 Task: House Cleaning Receipt Template.
Action: Mouse pressed left at (276, 144)
Screenshot: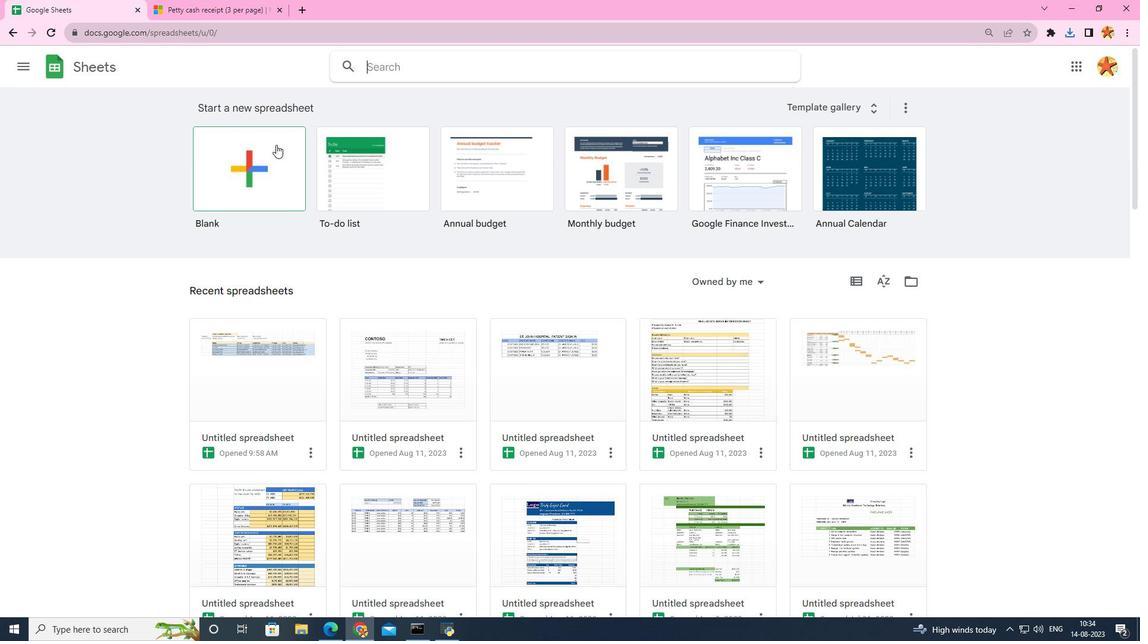 
Action: Mouse moved to (147, 181)
Screenshot: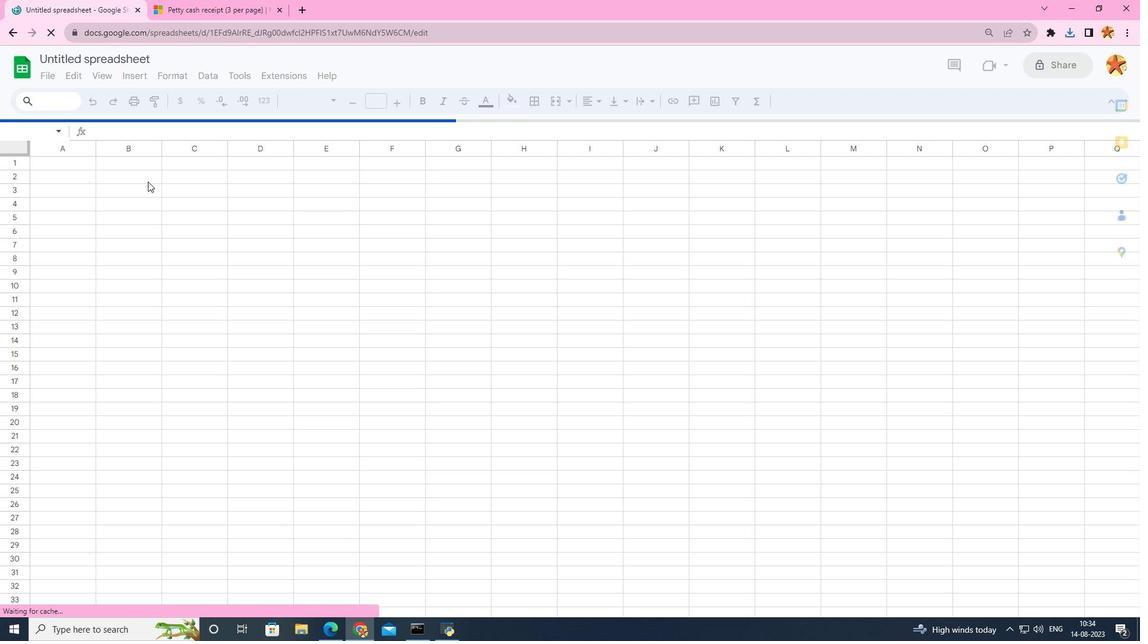 
Action: Mouse pressed left at (147, 181)
Screenshot: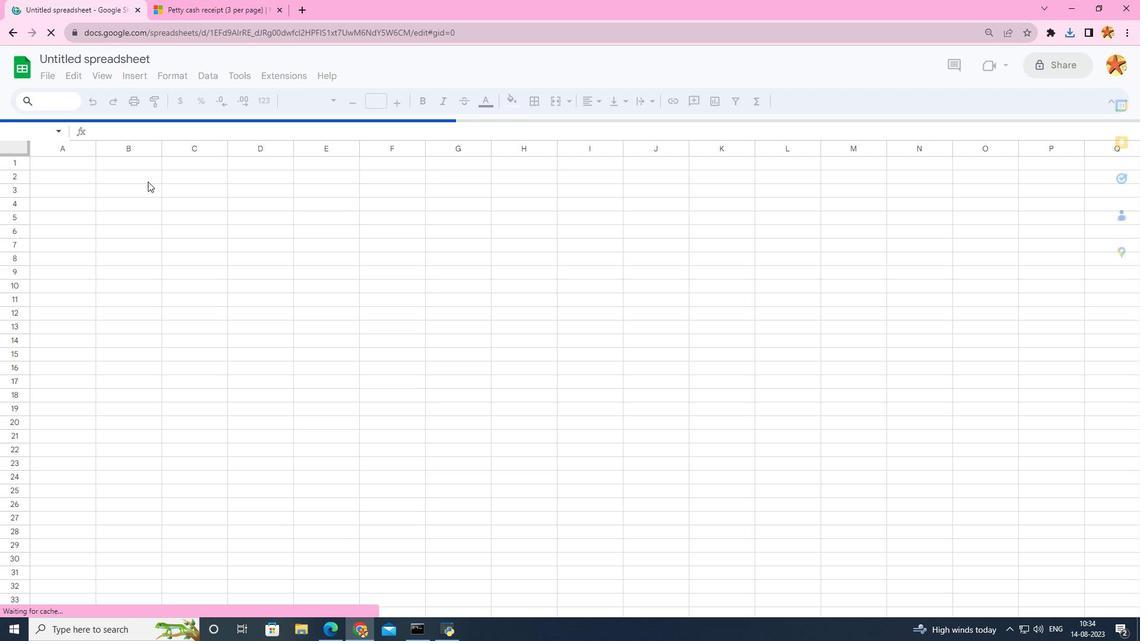 
Action: Mouse pressed left at (147, 181)
Screenshot: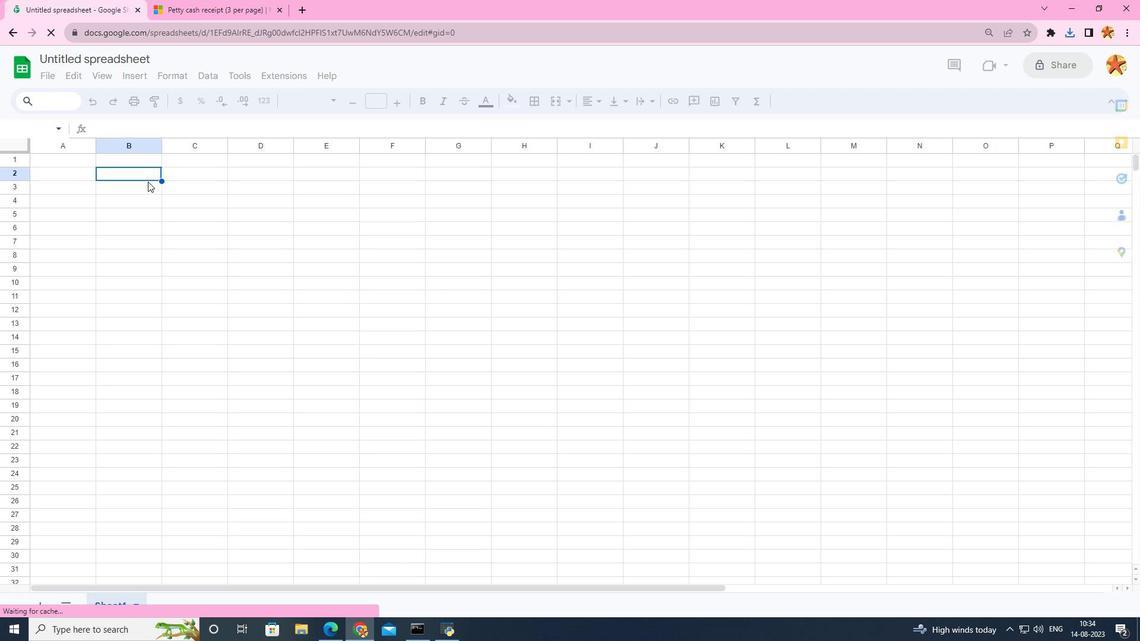 
Action: Mouse moved to (273, 171)
Screenshot: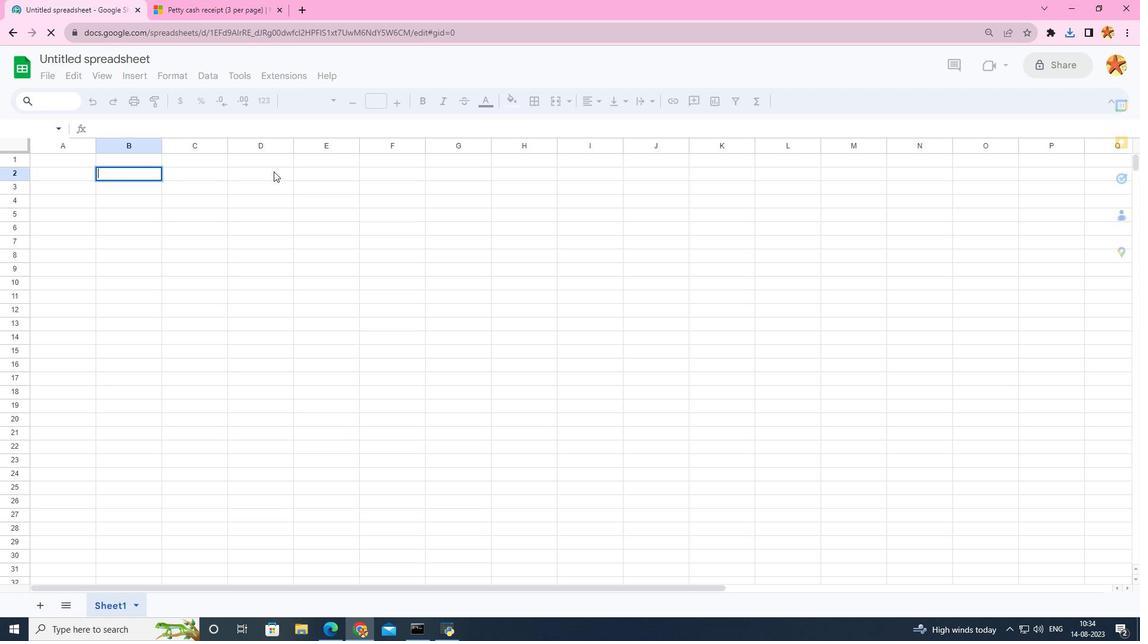 
Action: Mouse pressed left at (273, 171)
Screenshot: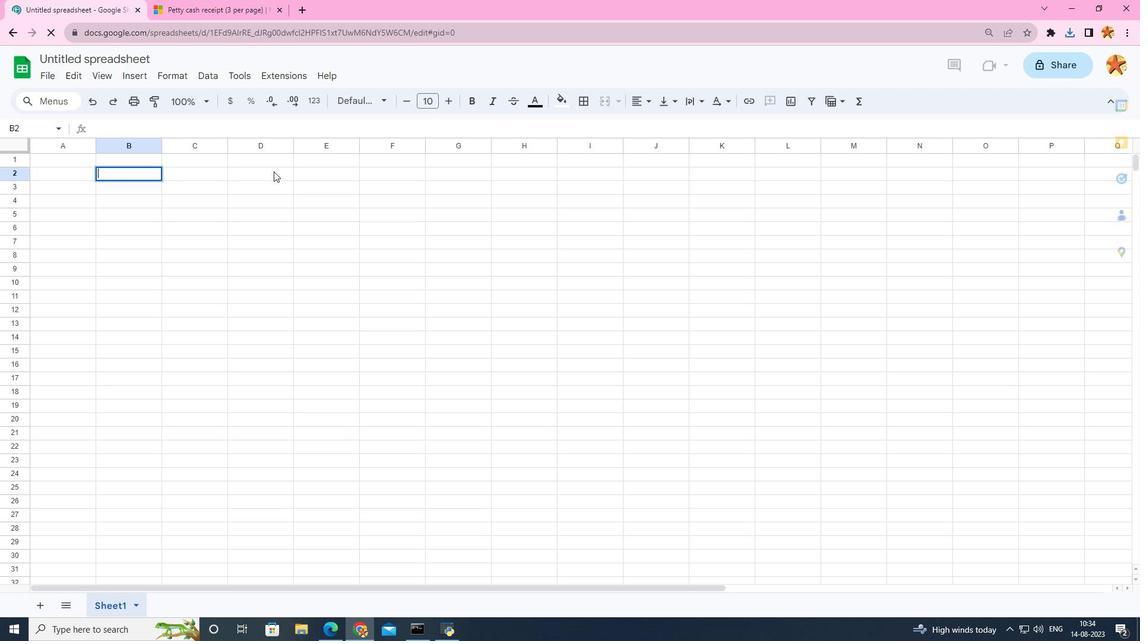 
Action: Mouse pressed left at (273, 171)
Screenshot: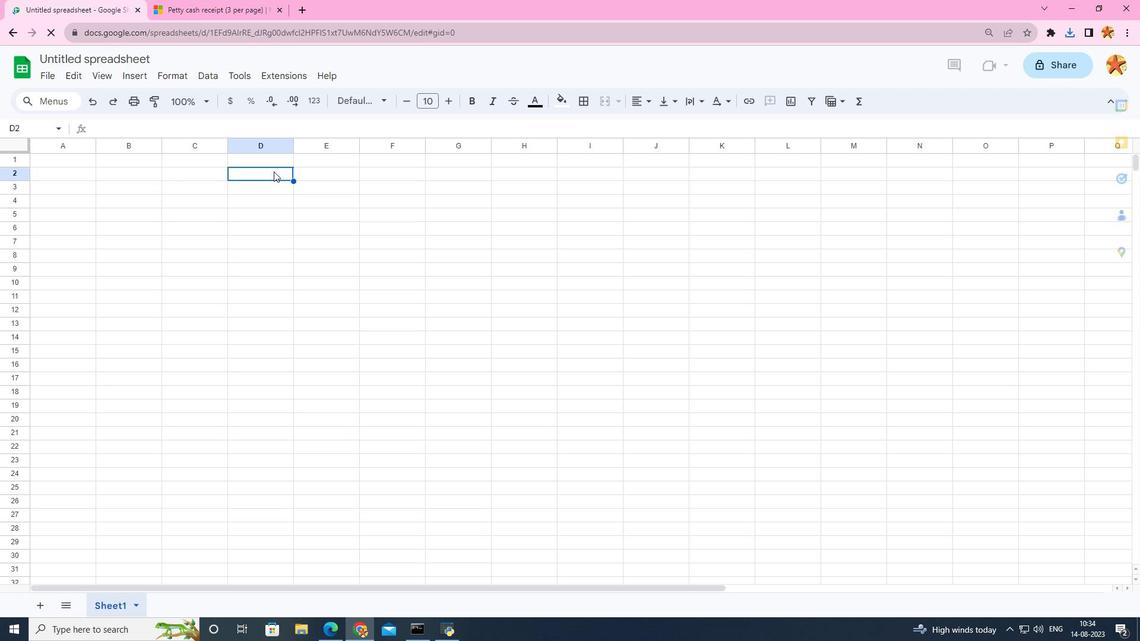 
Action: Mouse moved to (328, 172)
Screenshot: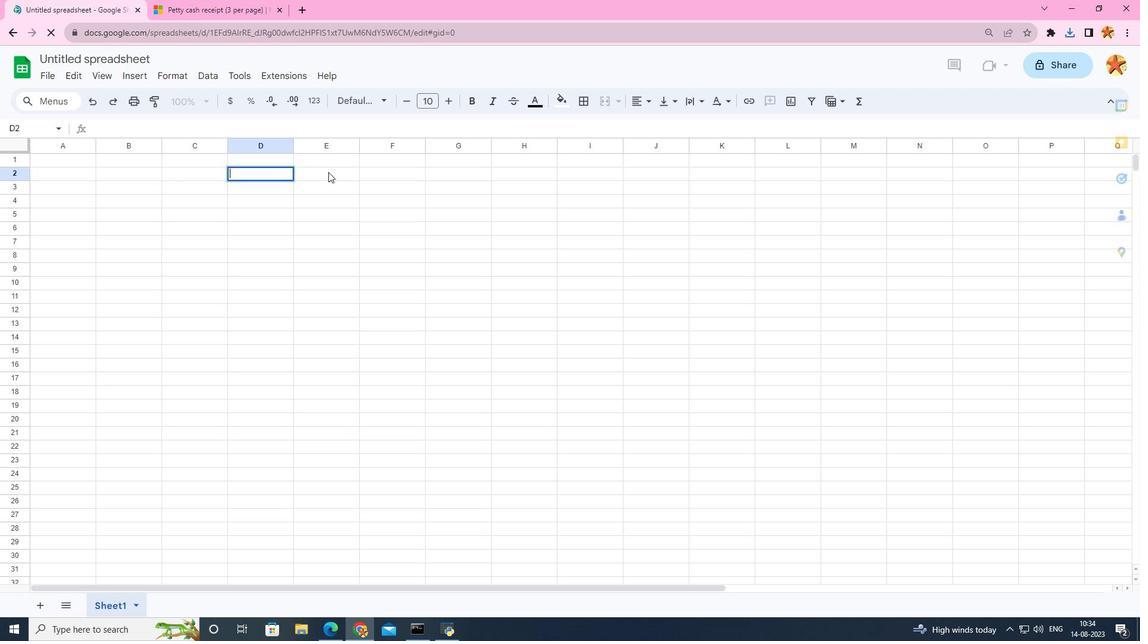
Action: Mouse pressed left at (328, 172)
Screenshot: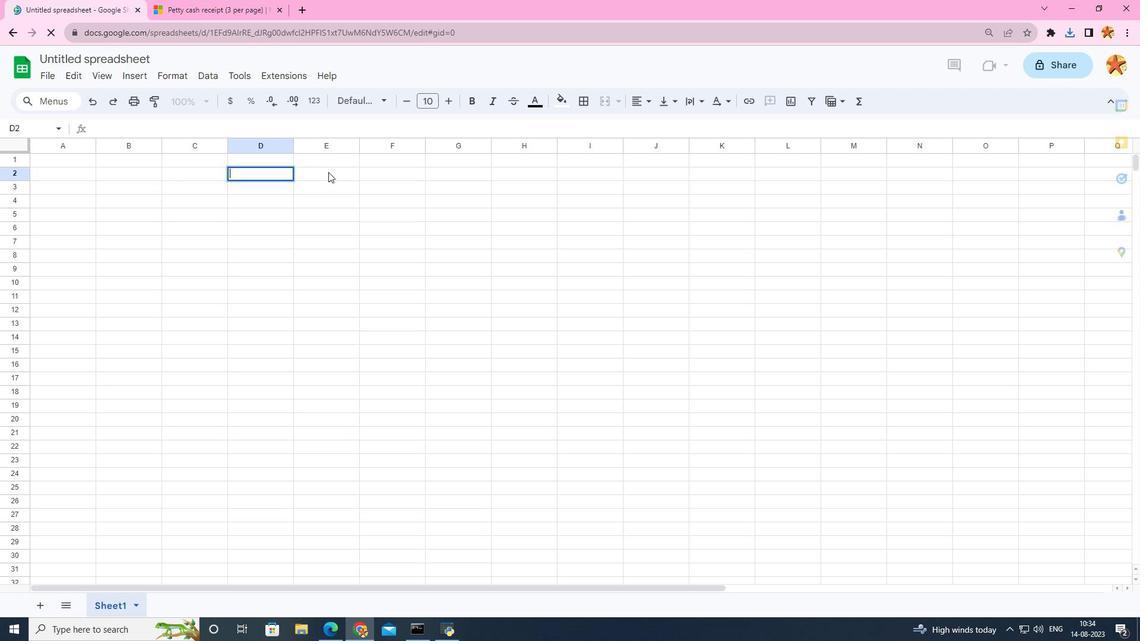 
Action: Mouse moved to (363, 169)
Screenshot: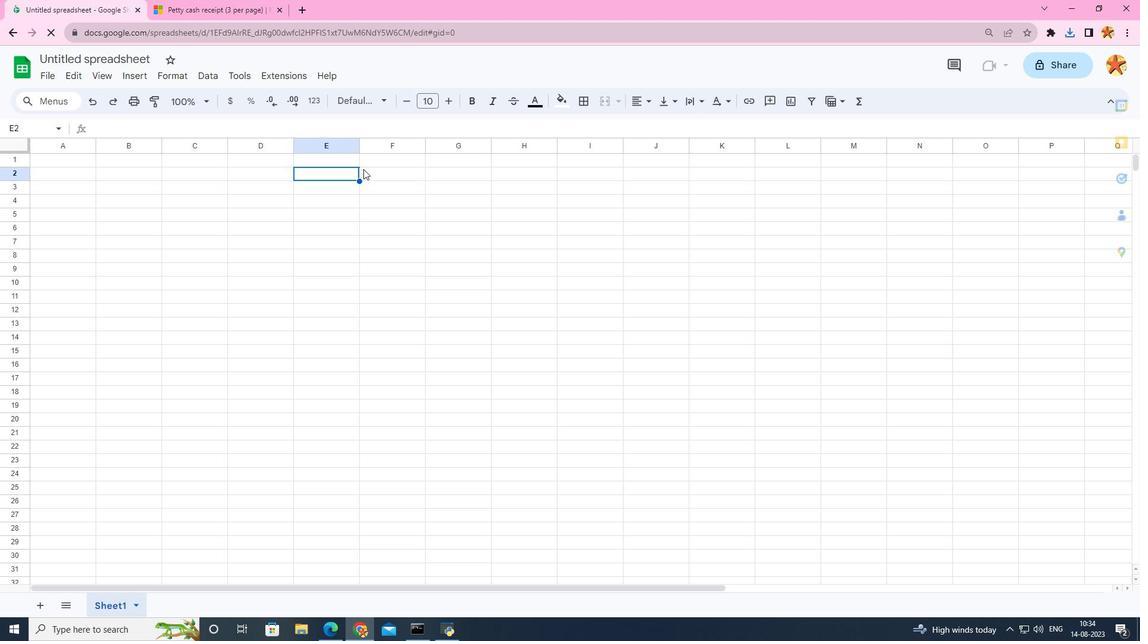 
Action: Key pressed <Key.caps_lock>DA<Key.caps_lock><Key.backspace>ate
Screenshot: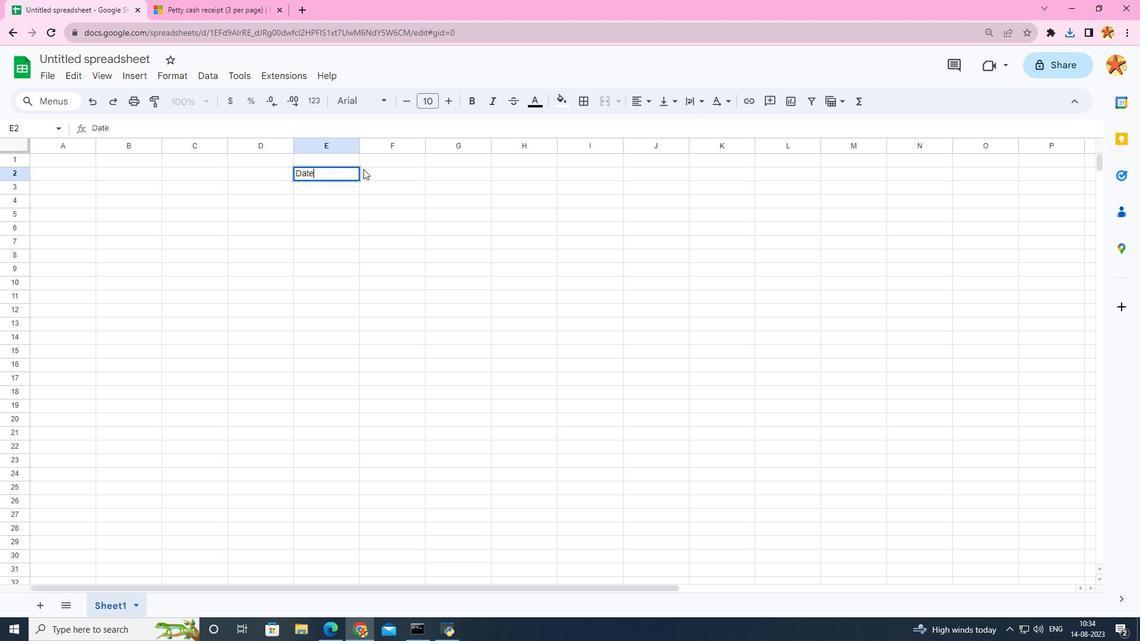 
Action: Mouse moved to (339, 191)
Screenshot: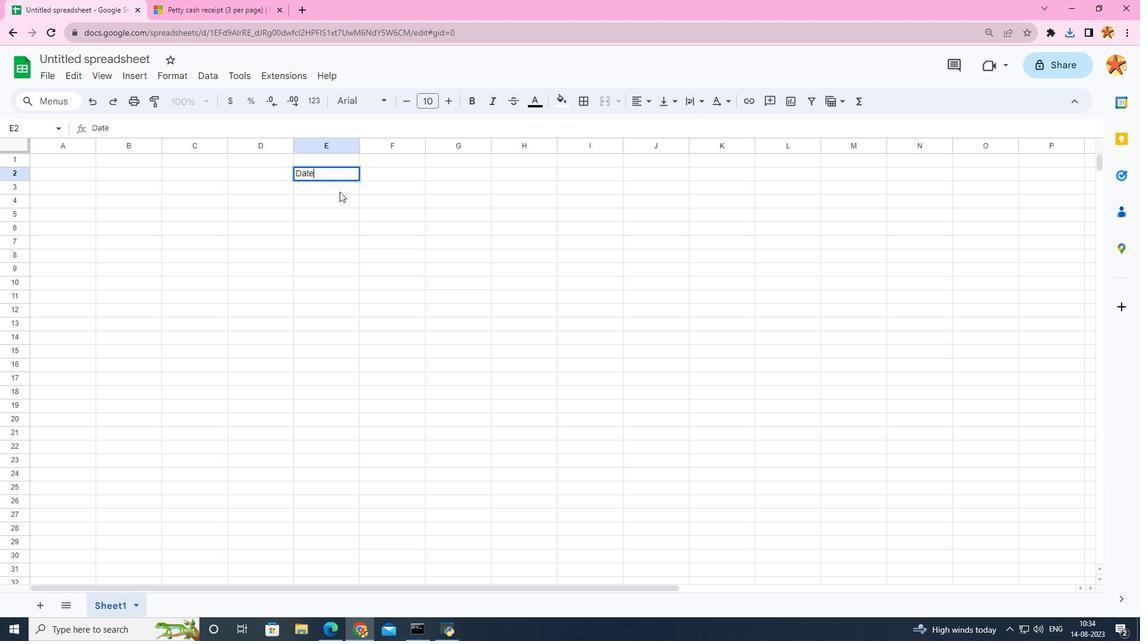 
Action: Mouse pressed left at (339, 191)
Screenshot: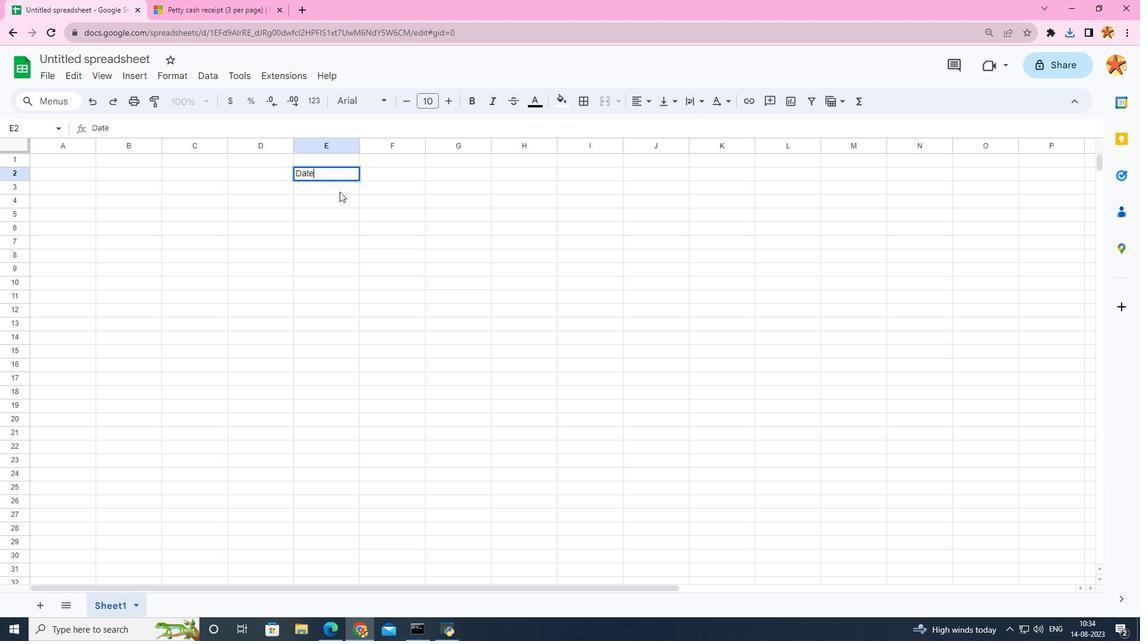 
Action: Mouse moved to (339, 192)
Screenshot: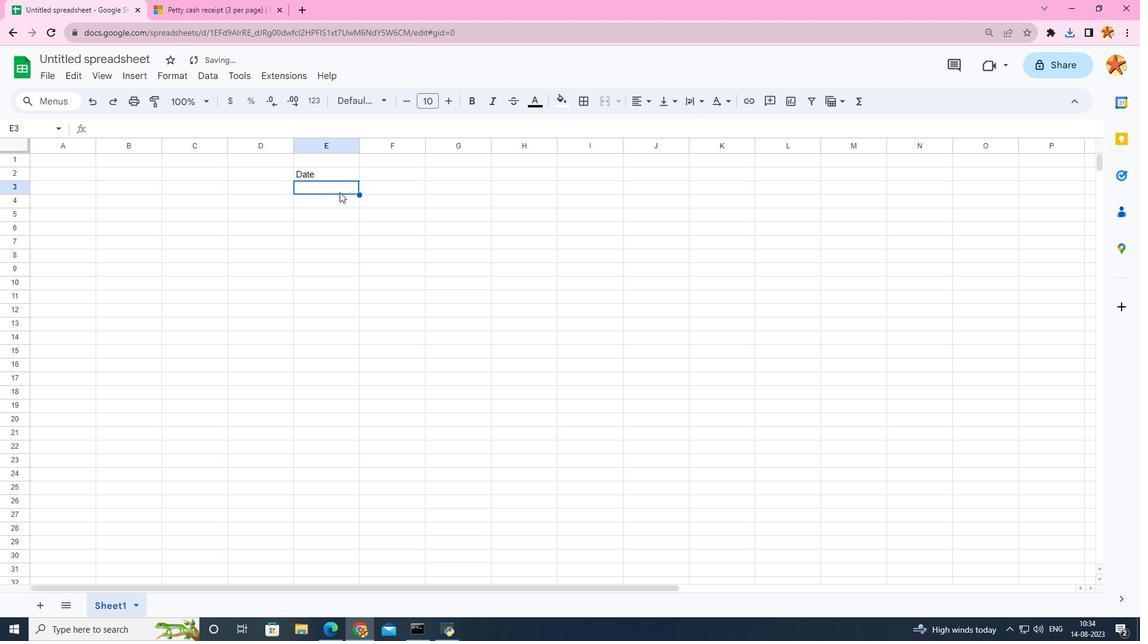 
Action: Mouse pressed left at (339, 192)
Screenshot: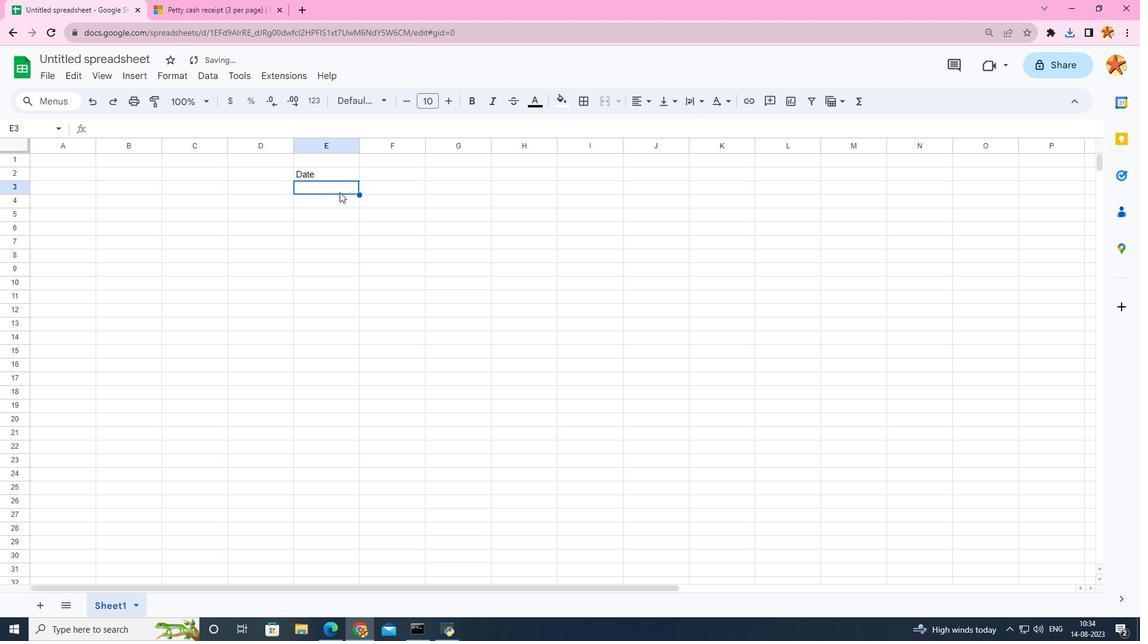 
Action: Mouse moved to (347, 189)
Screenshot: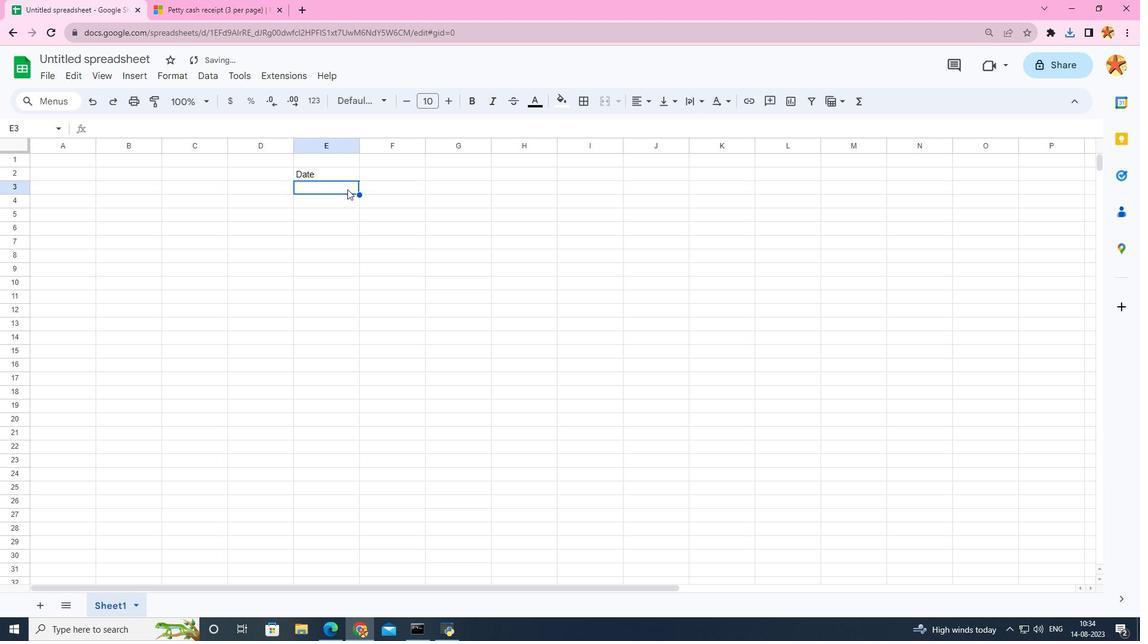 
Action: Key pressed <Key.caps_lock>N<Key.caps_lock>umber
Screenshot: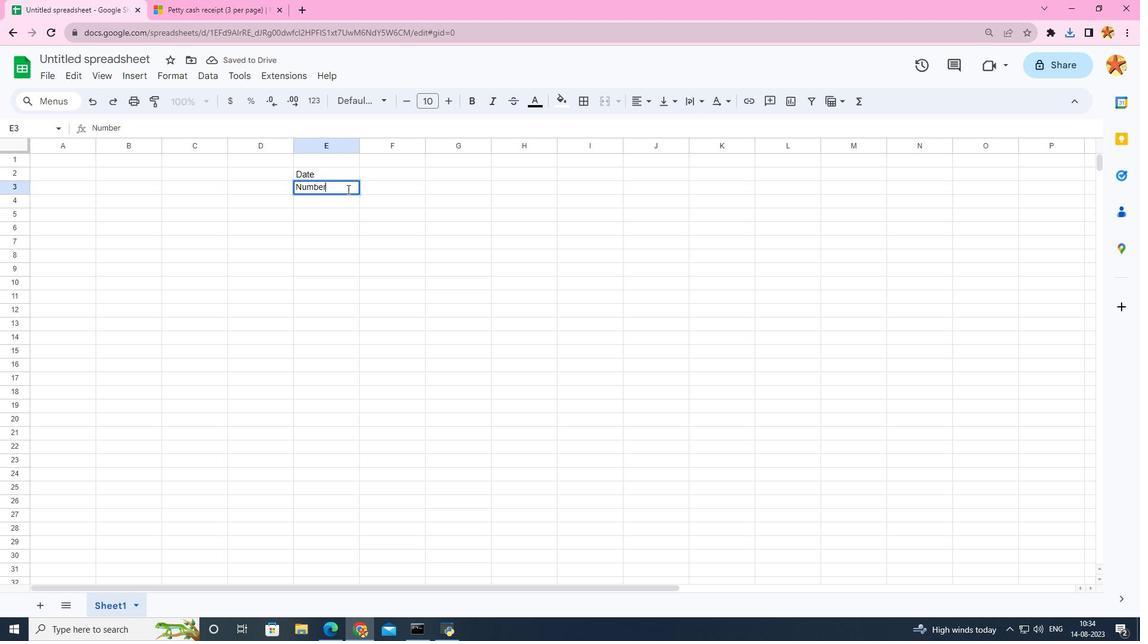 
Action: Mouse moved to (321, 200)
Screenshot: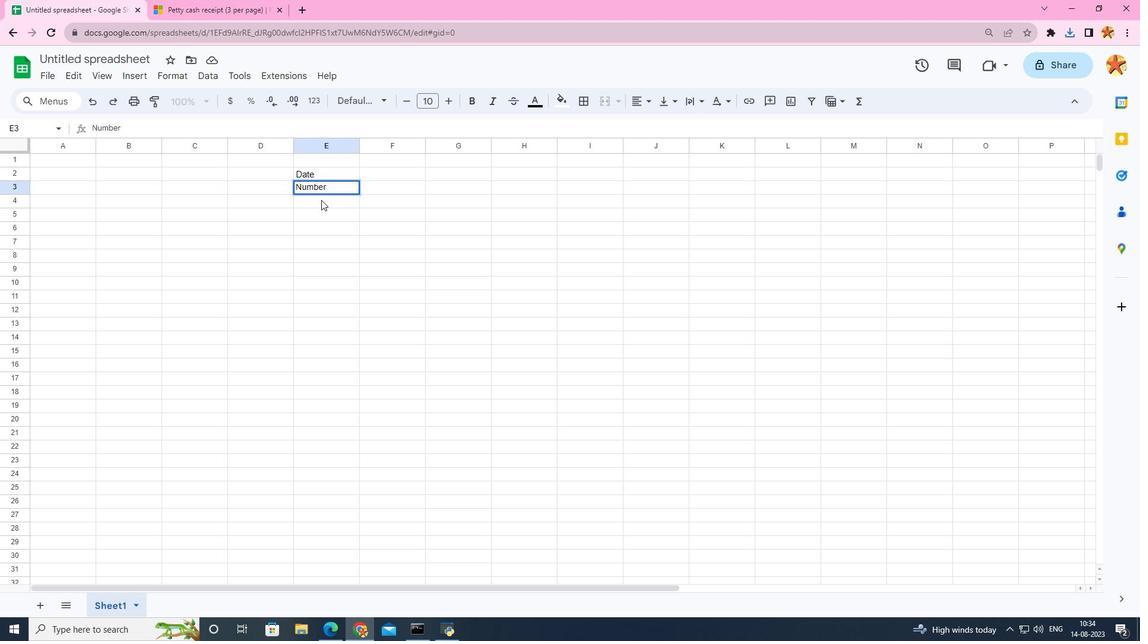
Action: Mouse pressed left at (321, 200)
Screenshot: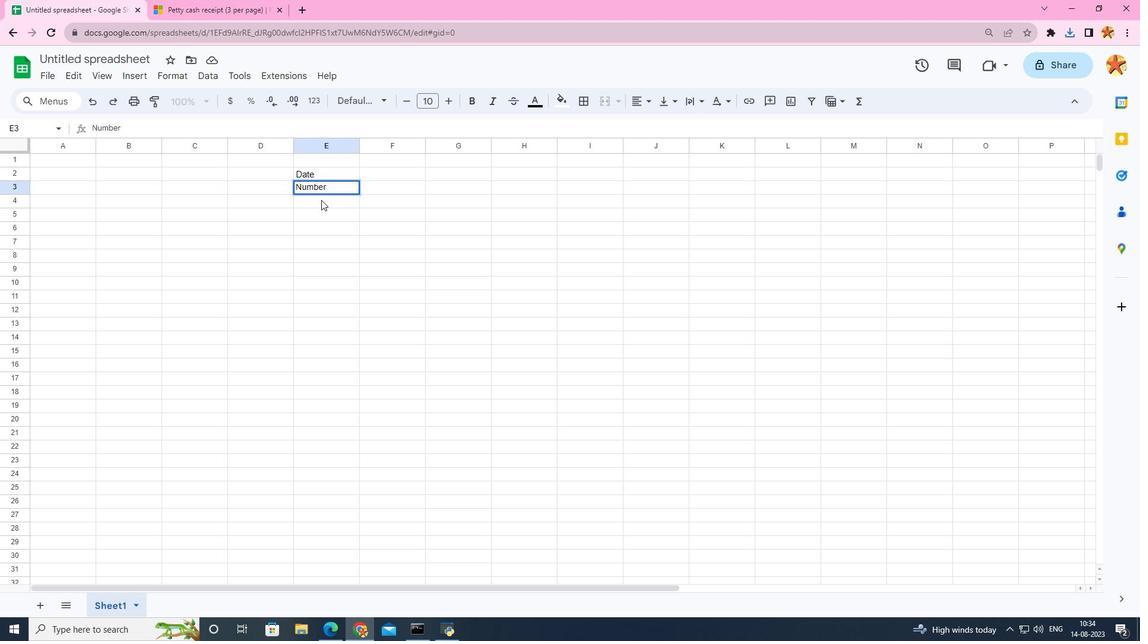 
Action: Mouse pressed left at (321, 200)
Screenshot: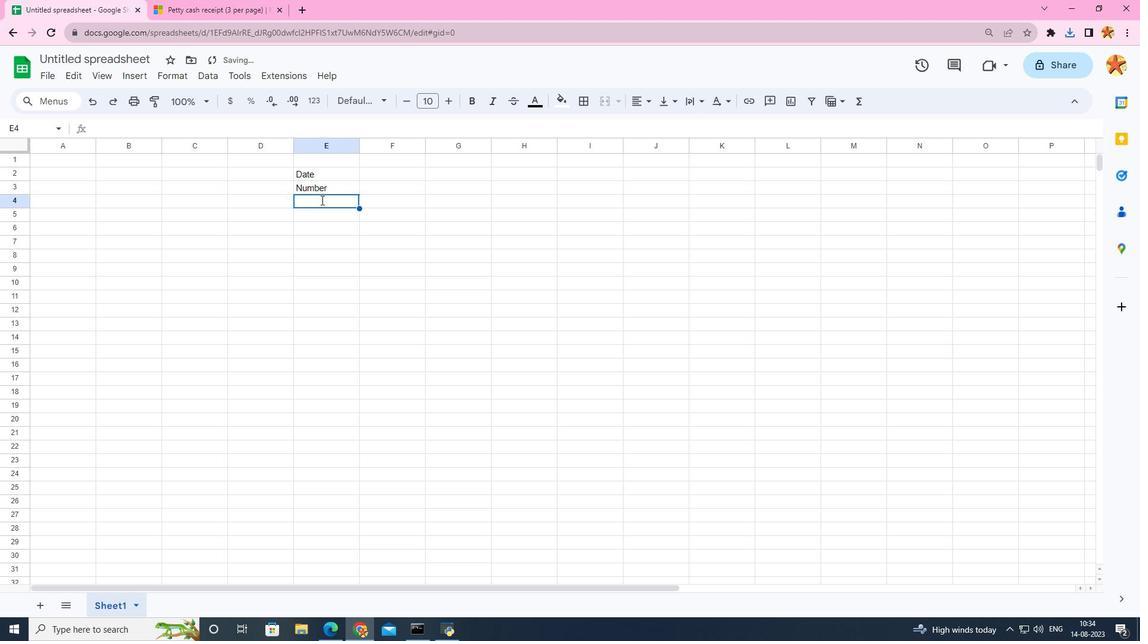 
Action: Key pressed <Key.caps_lock>A<Key.caps_lock>mount
Screenshot: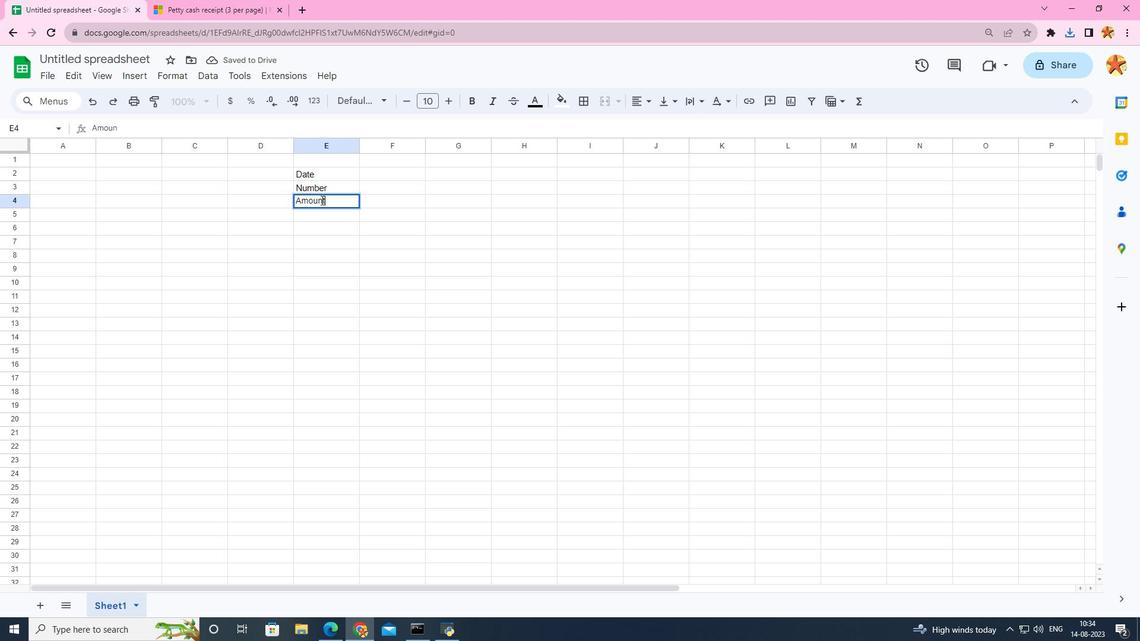 
Action: Mouse moved to (198, 191)
Screenshot: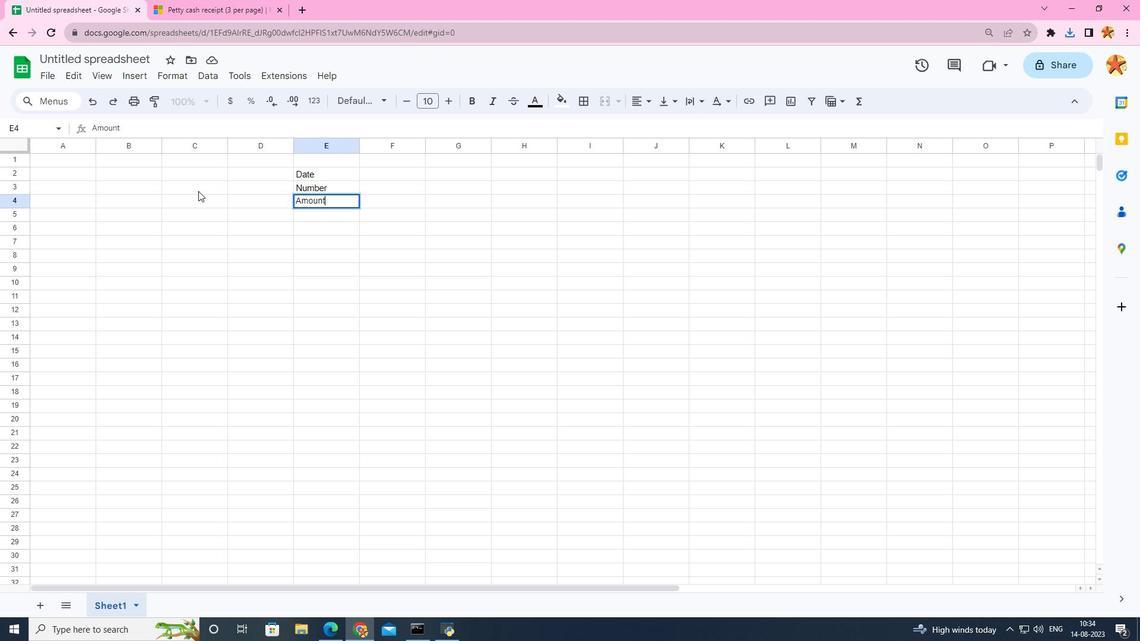 
Action: Mouse pressed left at (198, 191)
Screenshot: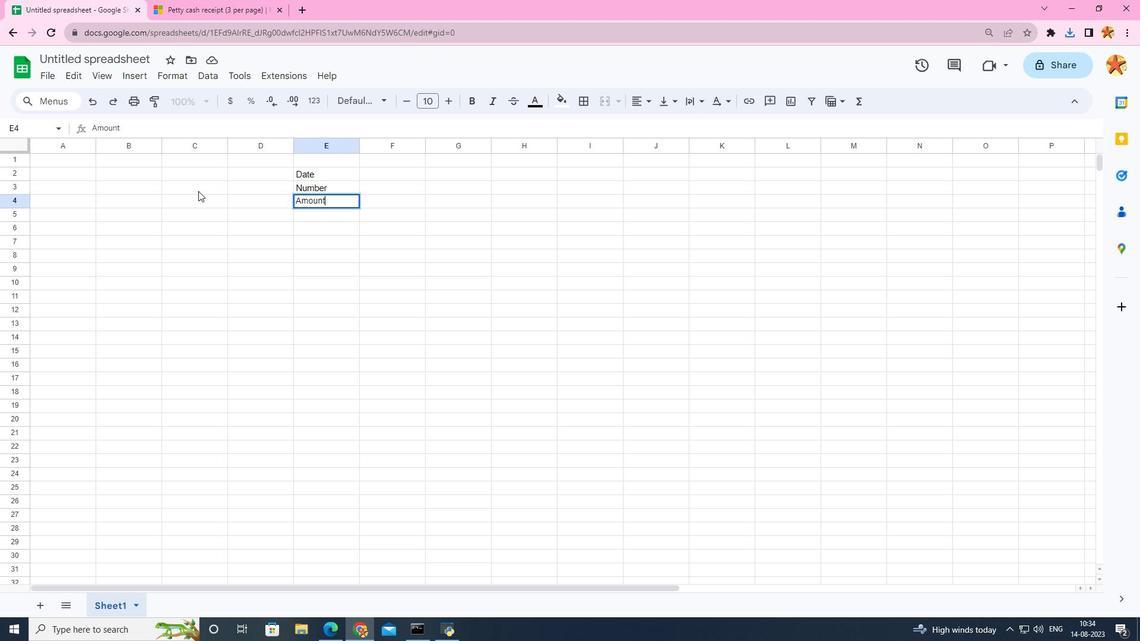 
Action: Mouse moved to (104, 174)
Screenshot: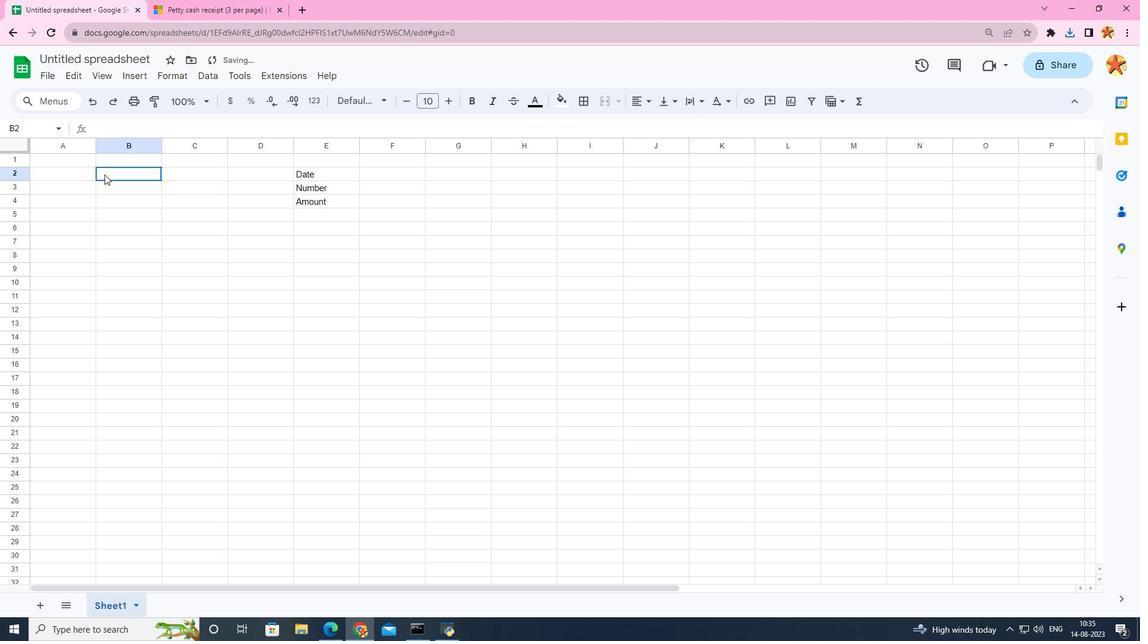 
Action: Mouse pressed left at (104, 174)
Screenshot: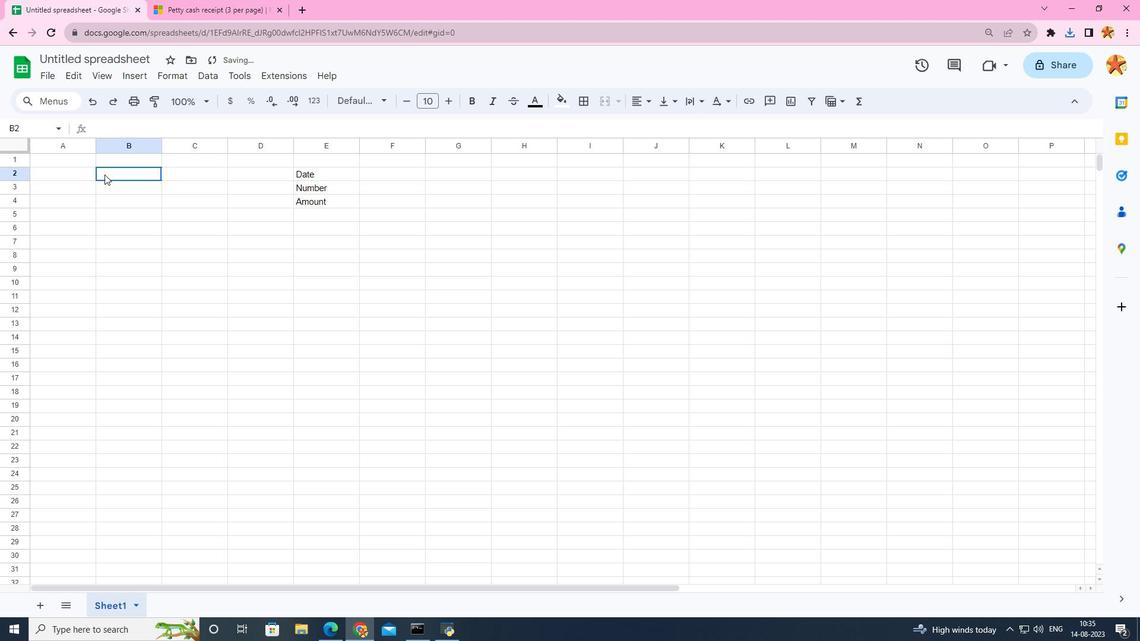 
Action: Mouse moved to (79, 169)
Screenshot: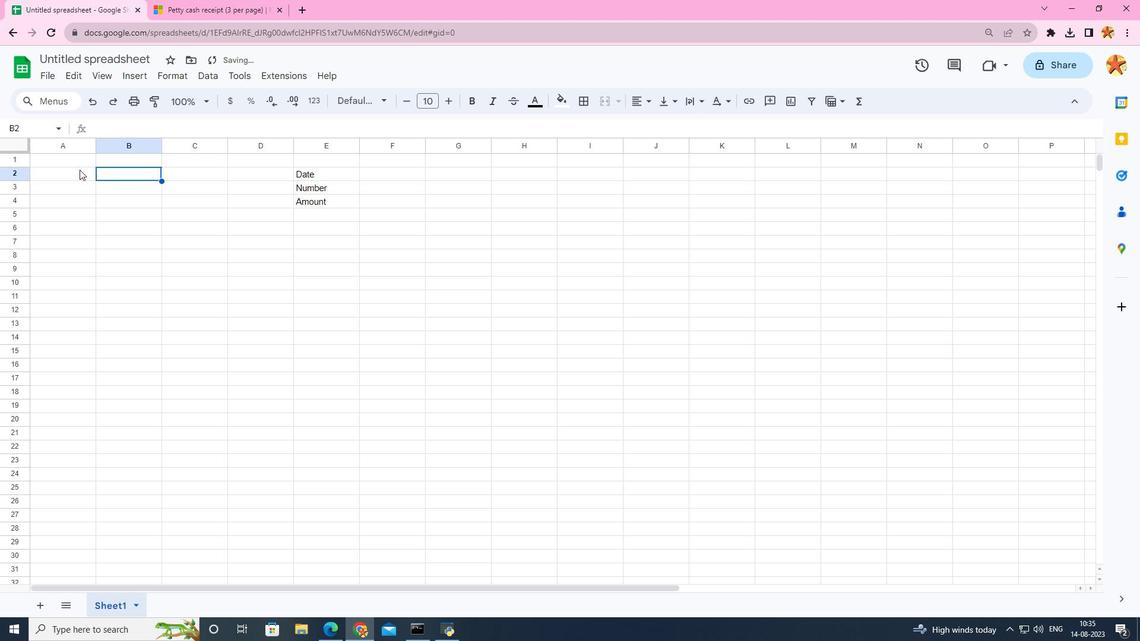 
Action: Mouse pressed left at (79, 169)
Screenshot: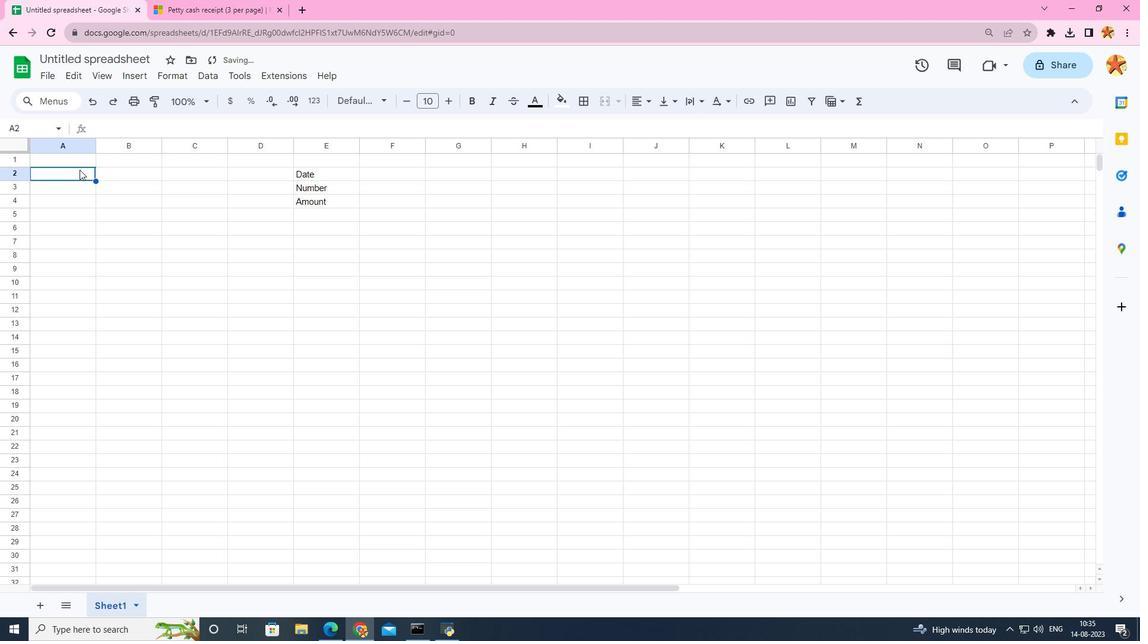 
Action: Mouse pressed left at (79, 169)
Screenshot: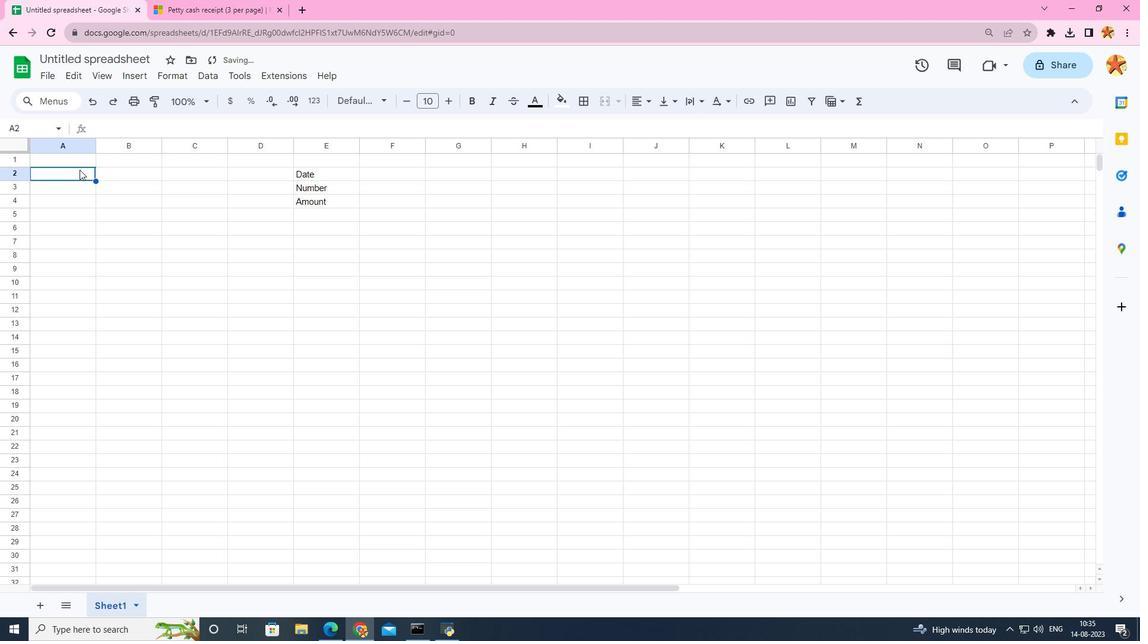 
Action: Mouse moved to (115, 169)
Screenshot: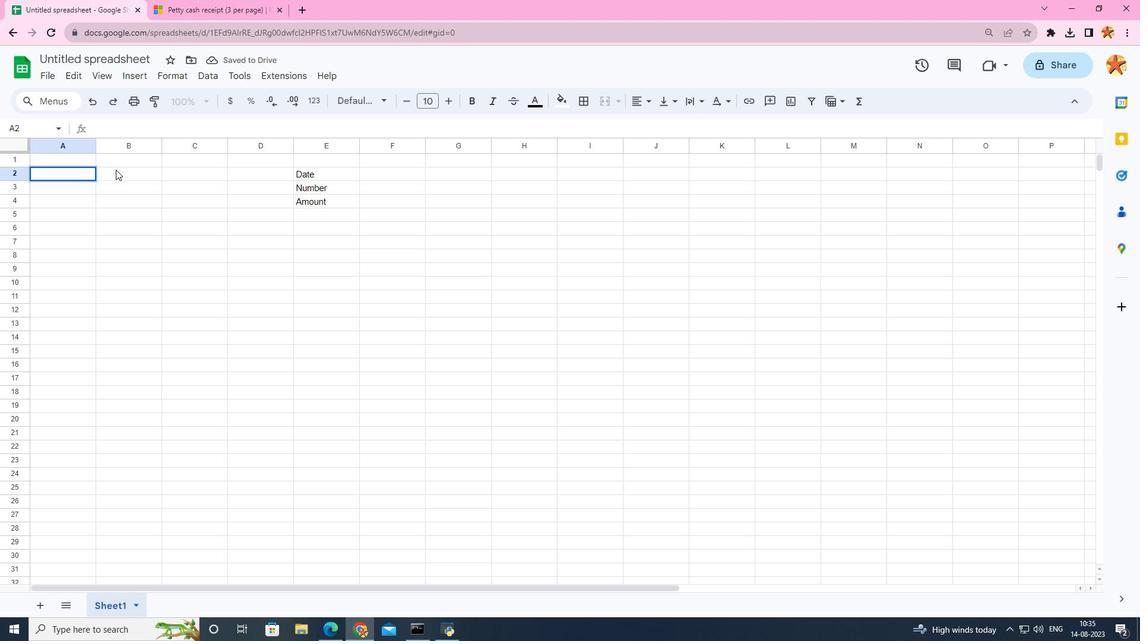 
Action: Key pressed <Key.caps_lock>P<Key.caps_lock>etty<Key.space><Key.caps_lock>C<Key.caps_lock>ash<Key.space><Key.caps_lock>R<Key.caps_lock>eciept
Screenshot: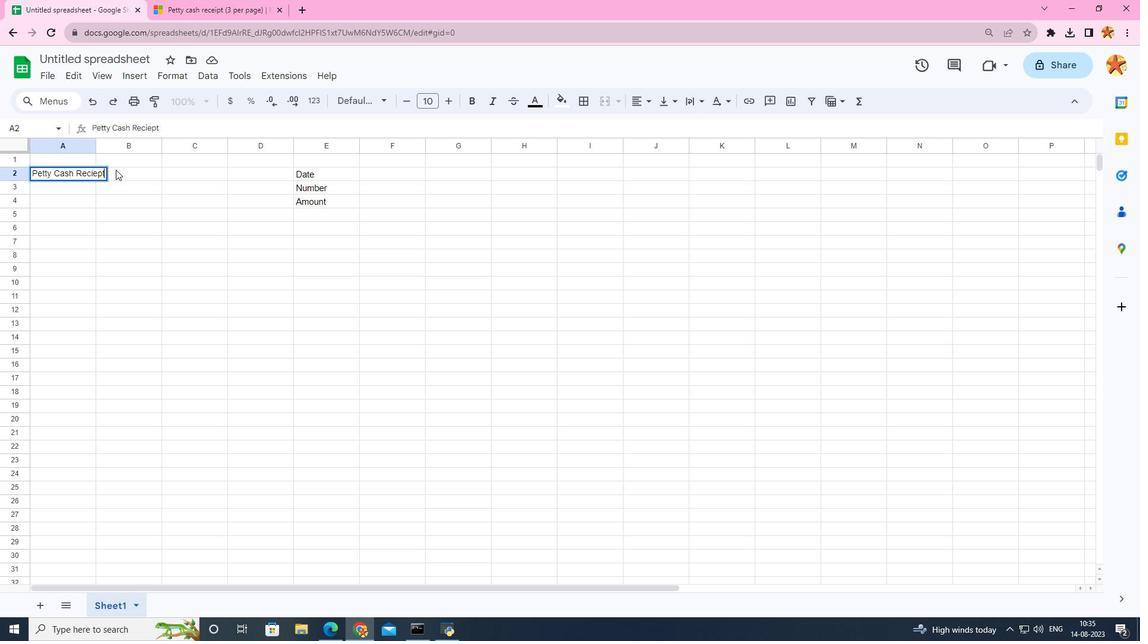 
Action: Mouse moved to (105, 251)
Screenshot: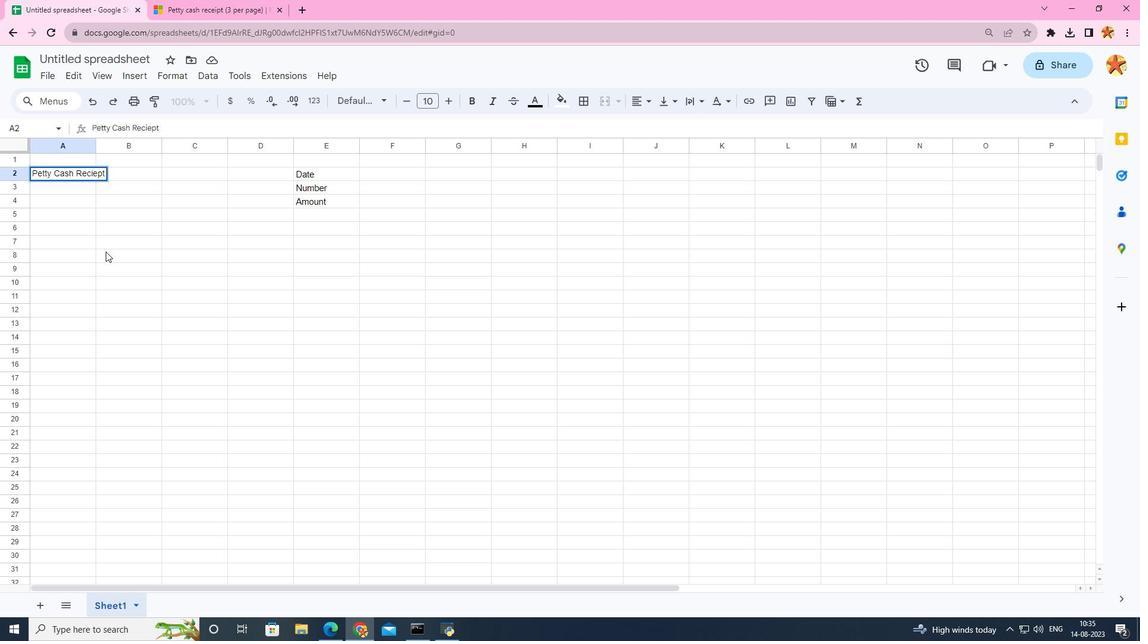 
Action: Mouse pressed left at (105, 251)
Screenshot: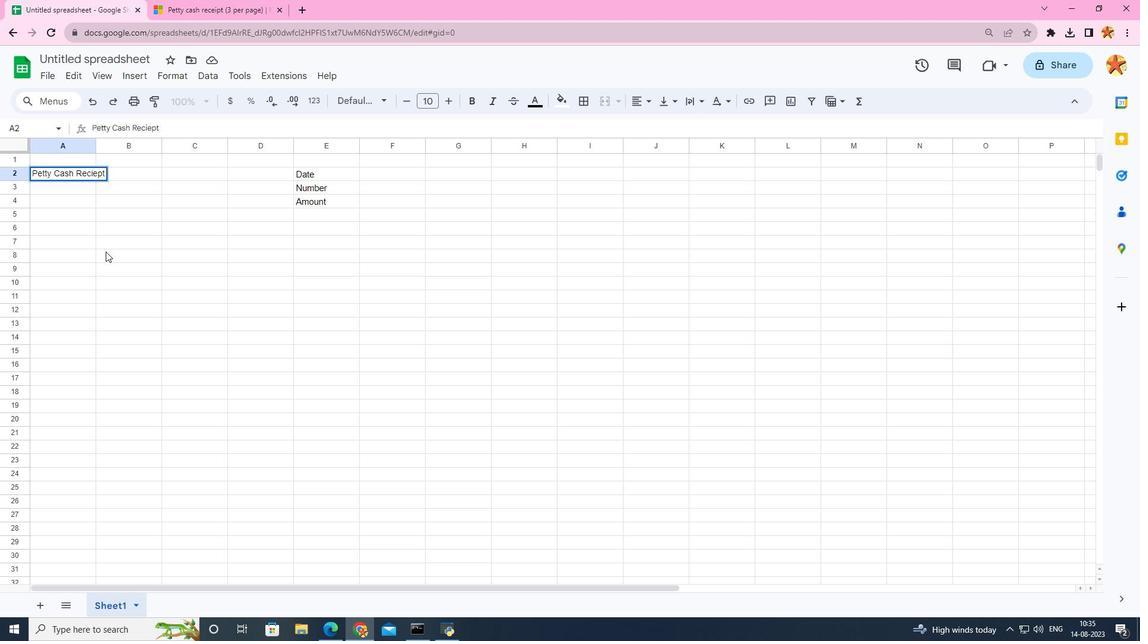 
Action: Mouse moved to (88, 179)
Screenshot: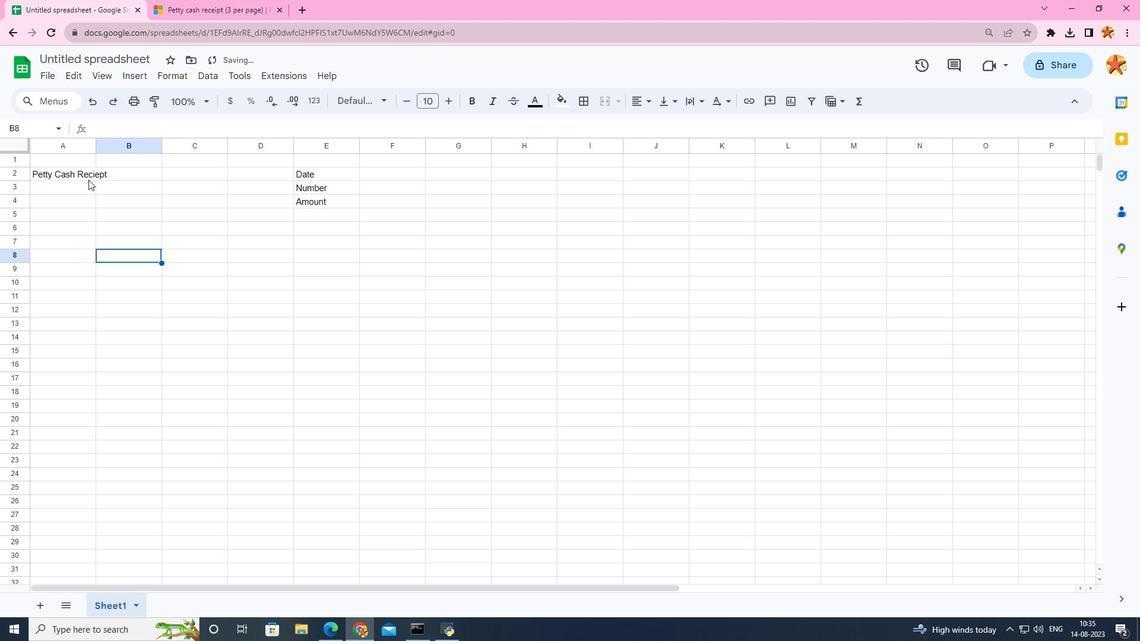 
Action: Mouse pressed left at (88, 179)
Screenshot: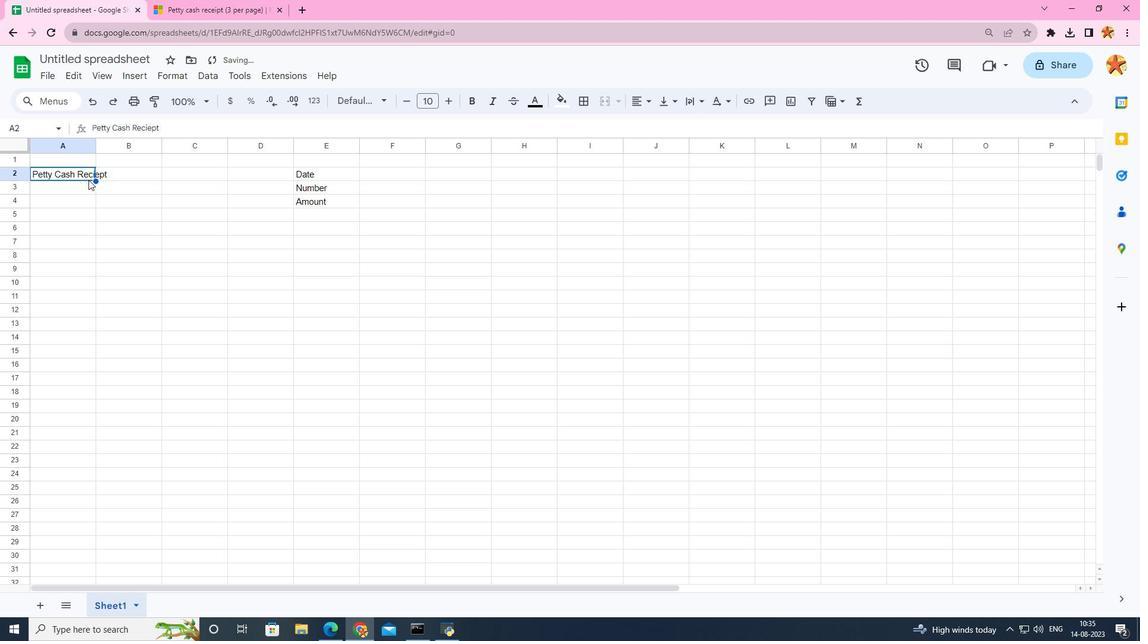 
Action: Mouse pressed right at (88, 179)
Screenshot: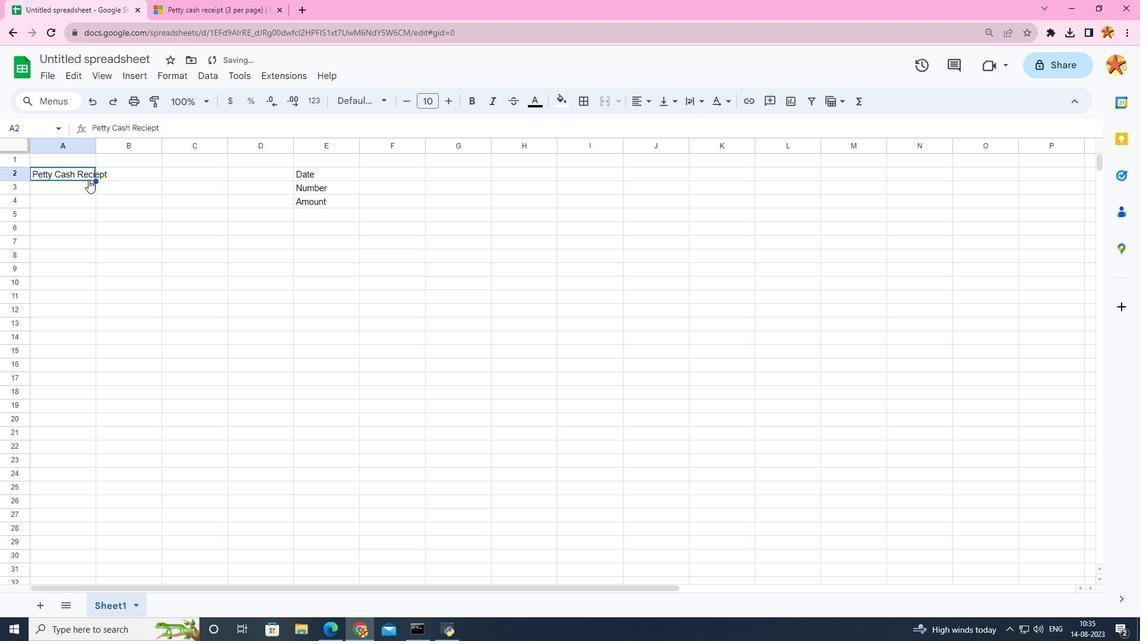 
Action: Mouse moved to (162, 160)
Screenshot: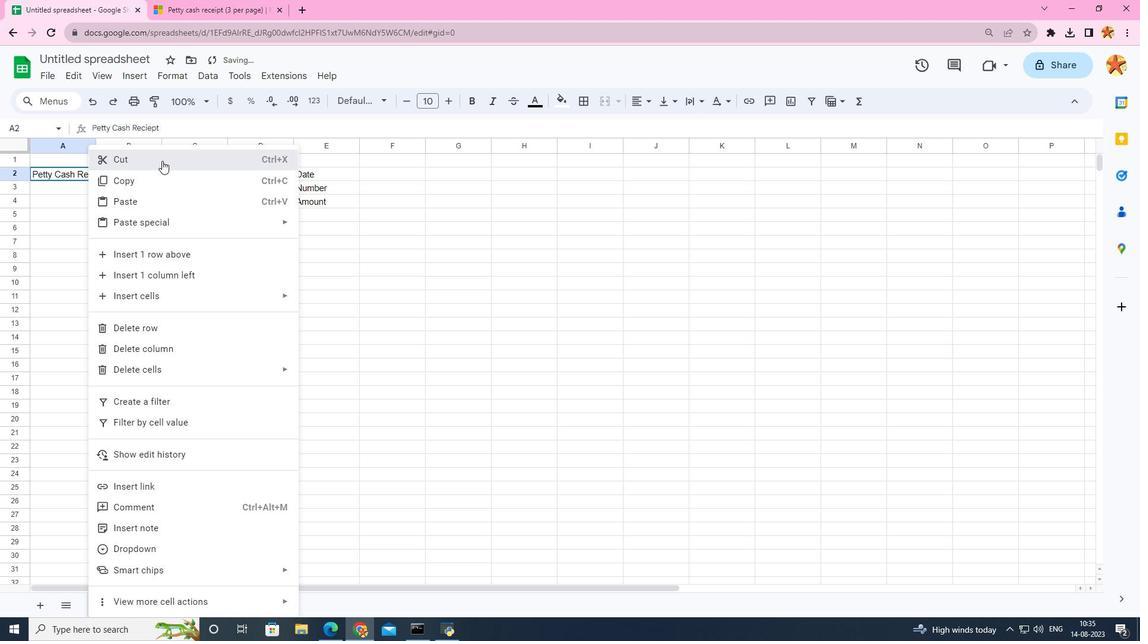 
Action: Mouse pressed left at (162, 160)
Screenshot: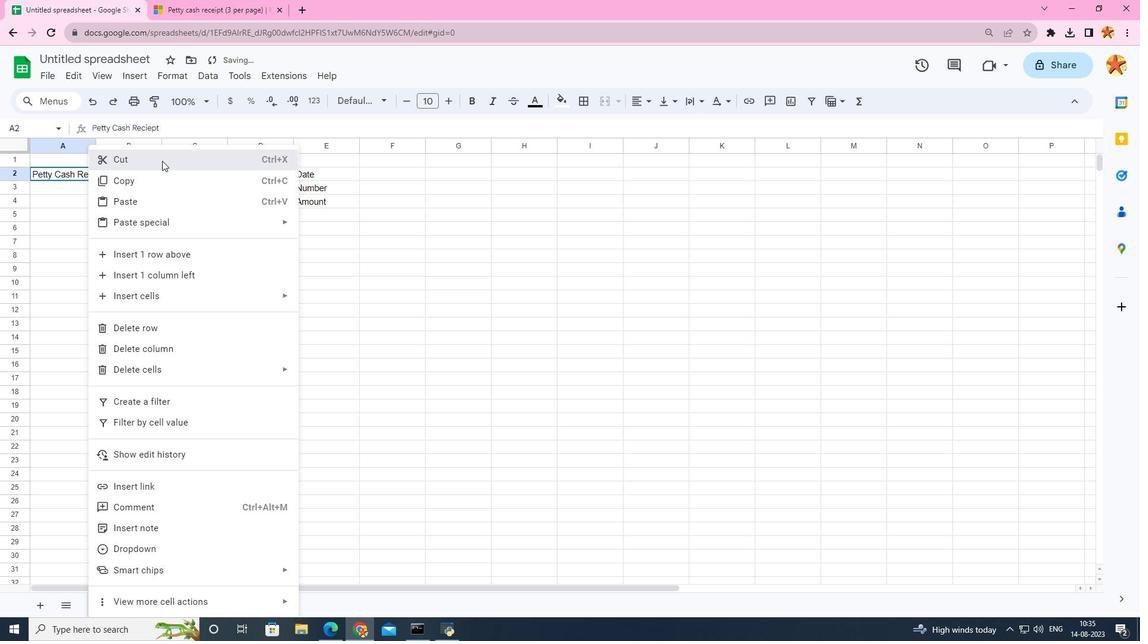 
Action: Mouse moved to (165, 172)
Screenshot: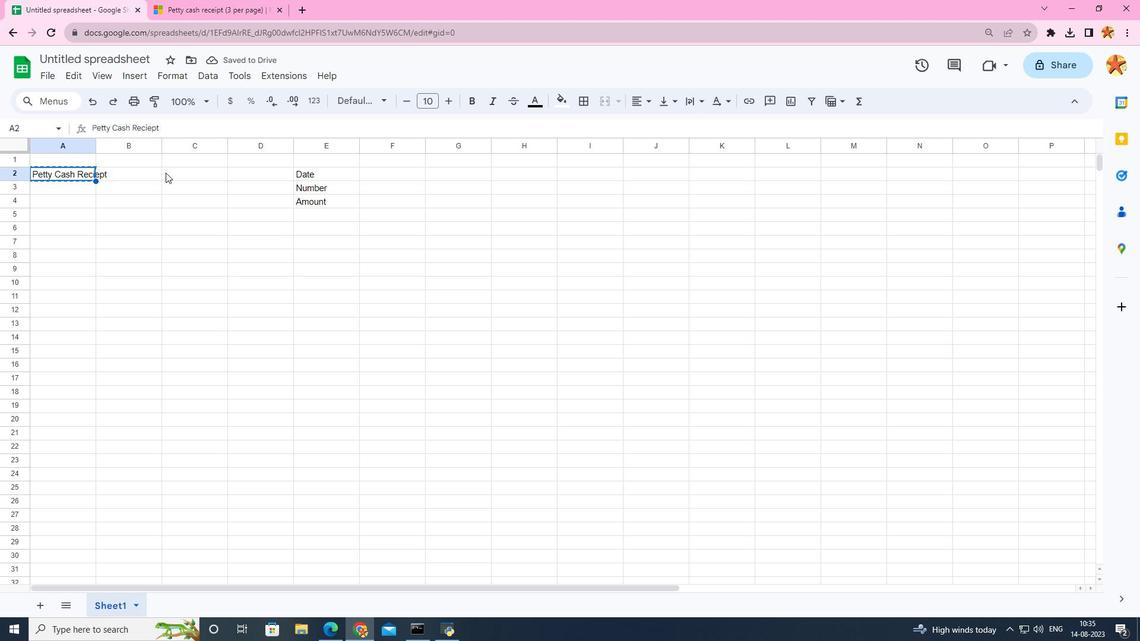 
Action: Mouse pressed left at (165, 172)
Screenshot: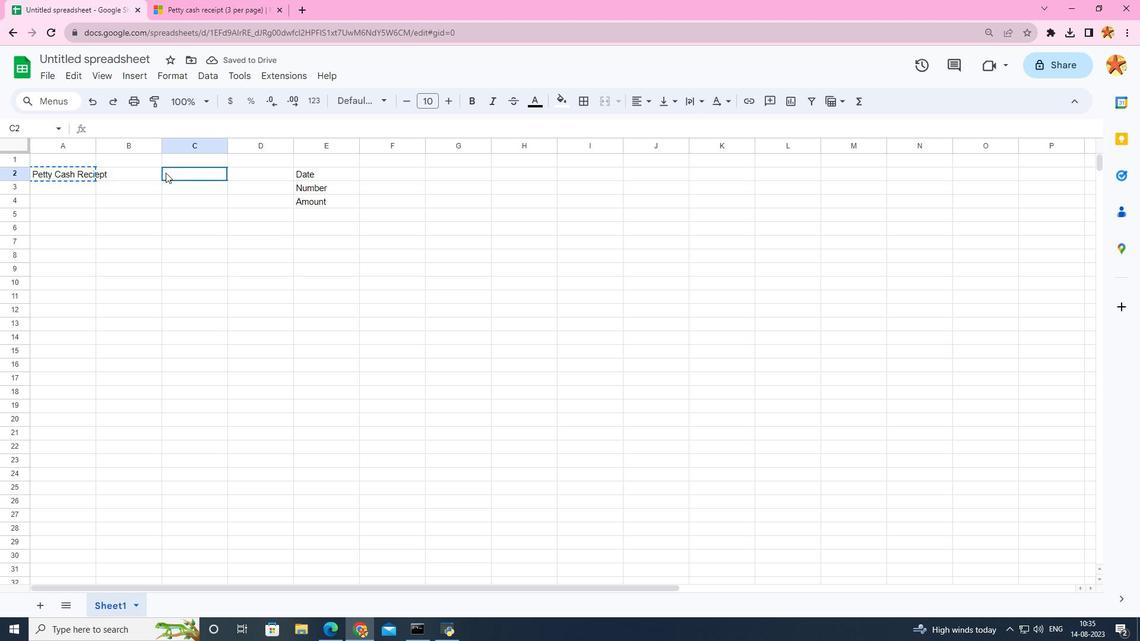 
Action: Mouse moved to (144, 172)
Screenshot: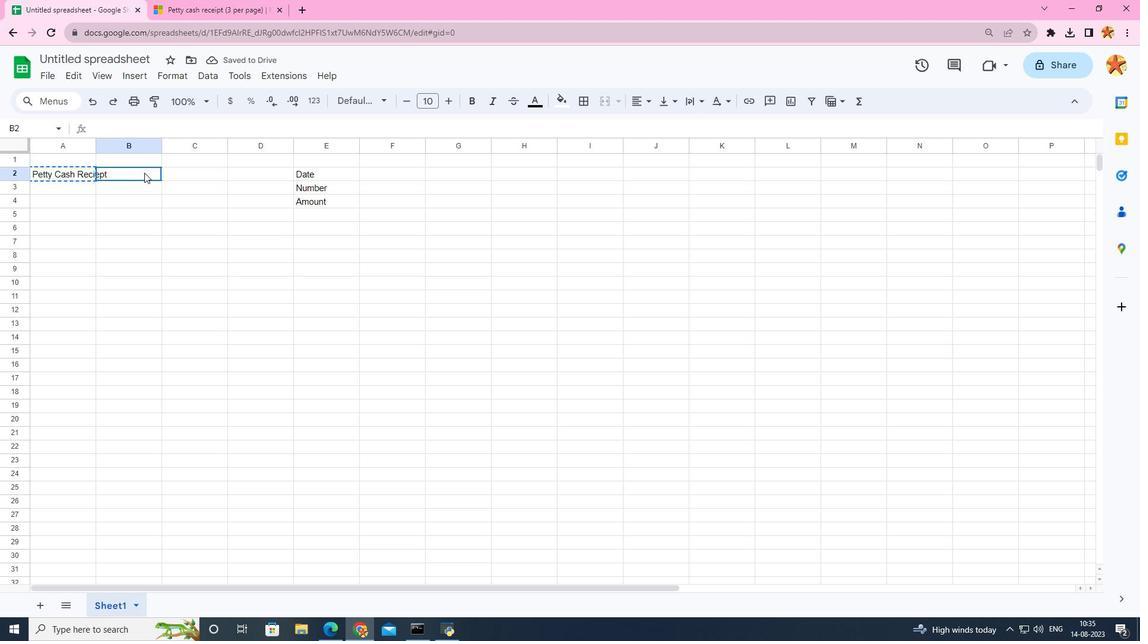 
Action: Mouse pressed left at (144, 172)
Screenshot: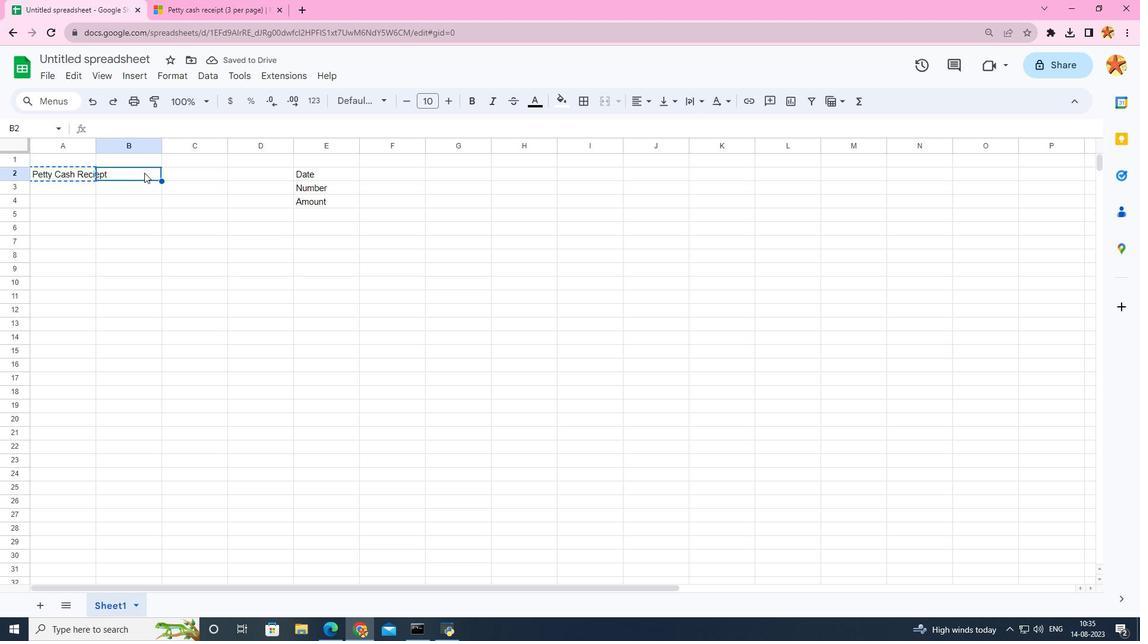 
Action: Key pressed ctrl+V
Screenshot: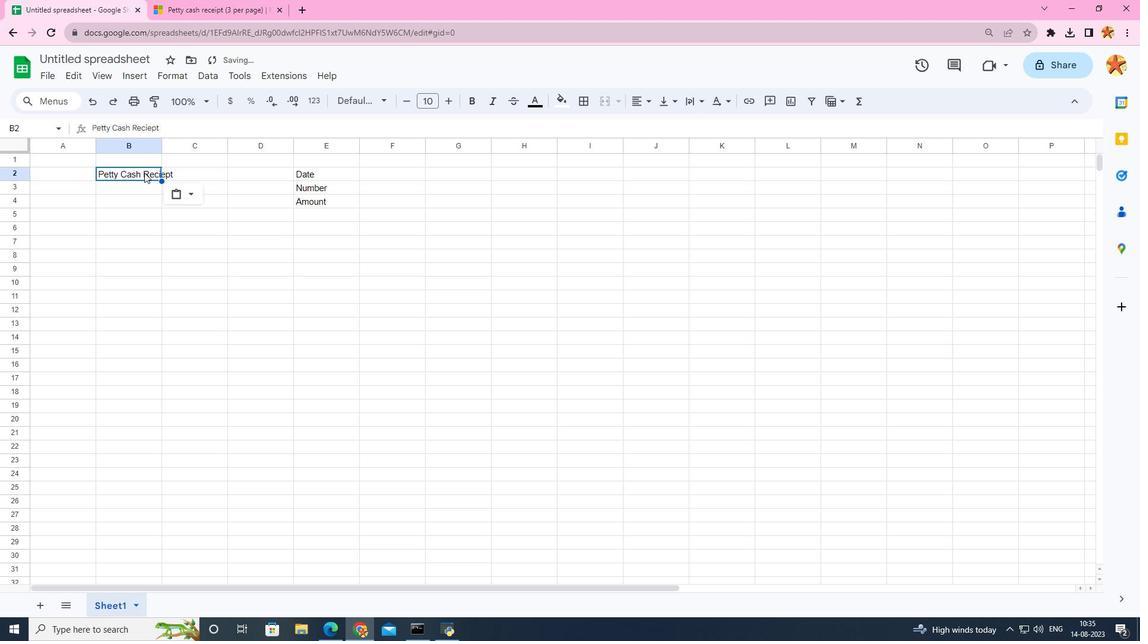 
Action: Mouse moved to (162, 236)
Screenshot: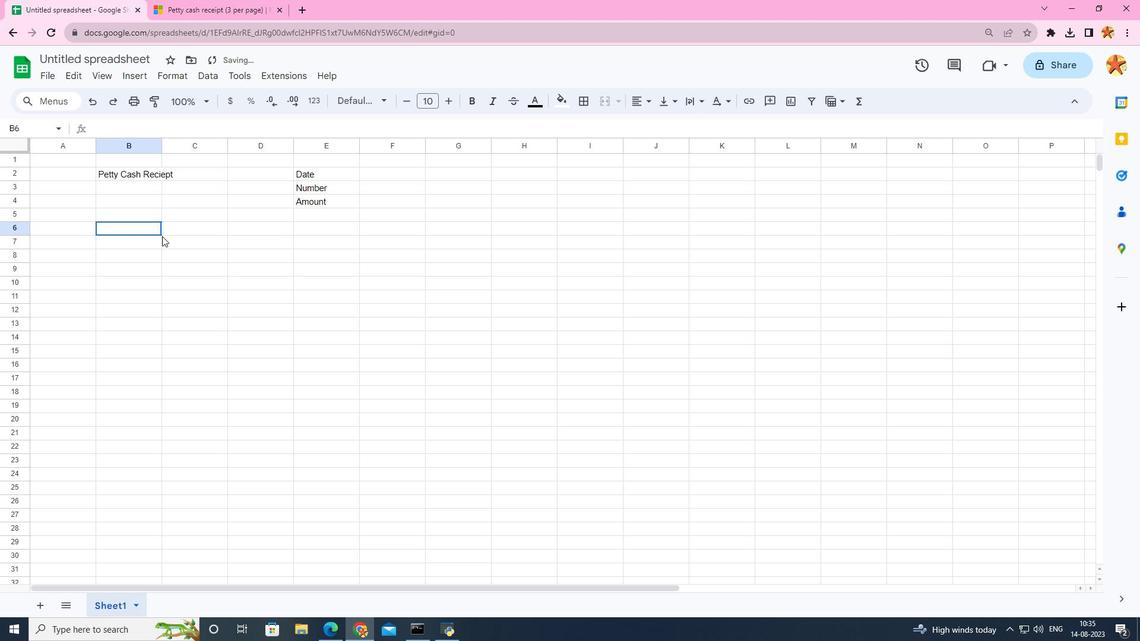 
Action: Mouse pressed left at (162, 236)
Screenshot: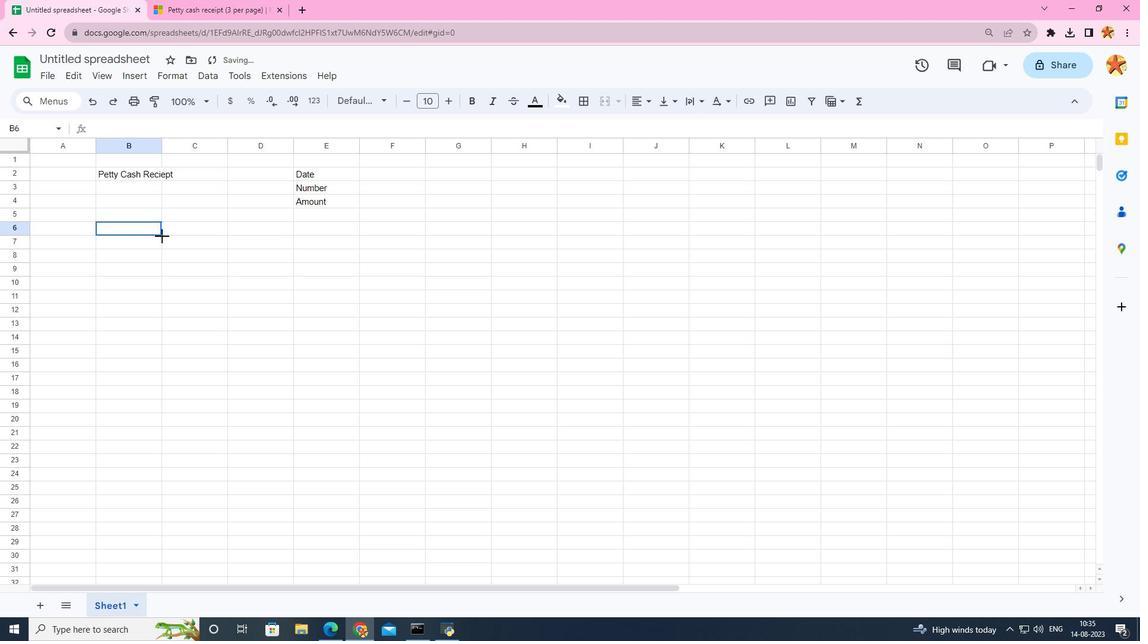 
Action: Mouse moved to (89, 196)
Screenshot: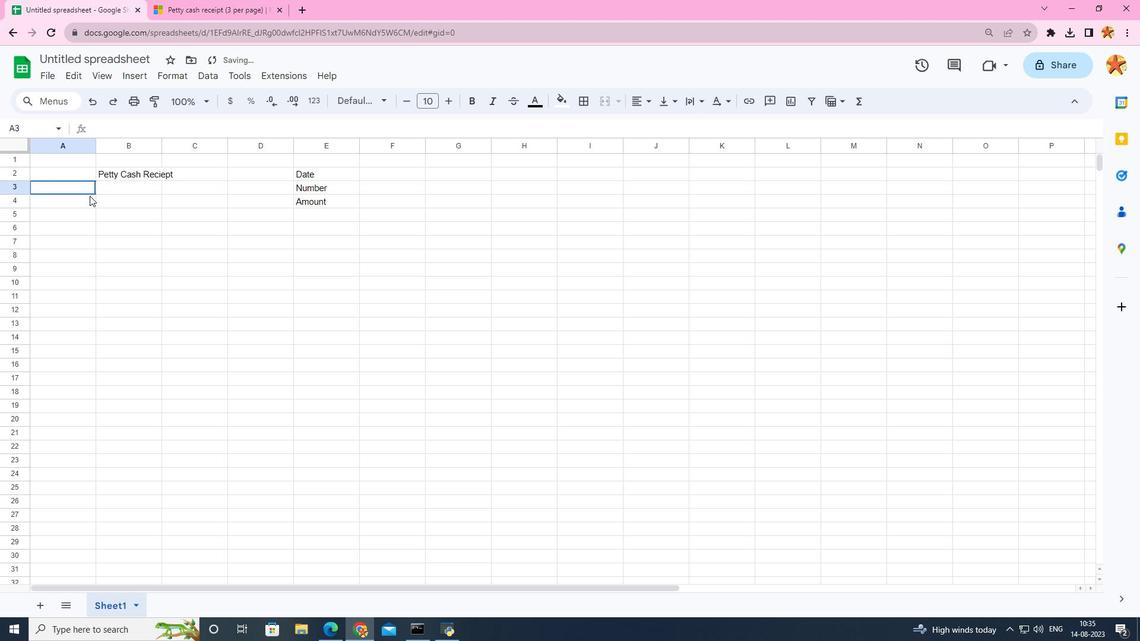 
Action: Mouse pressed left at (89, 196)
Screenshot: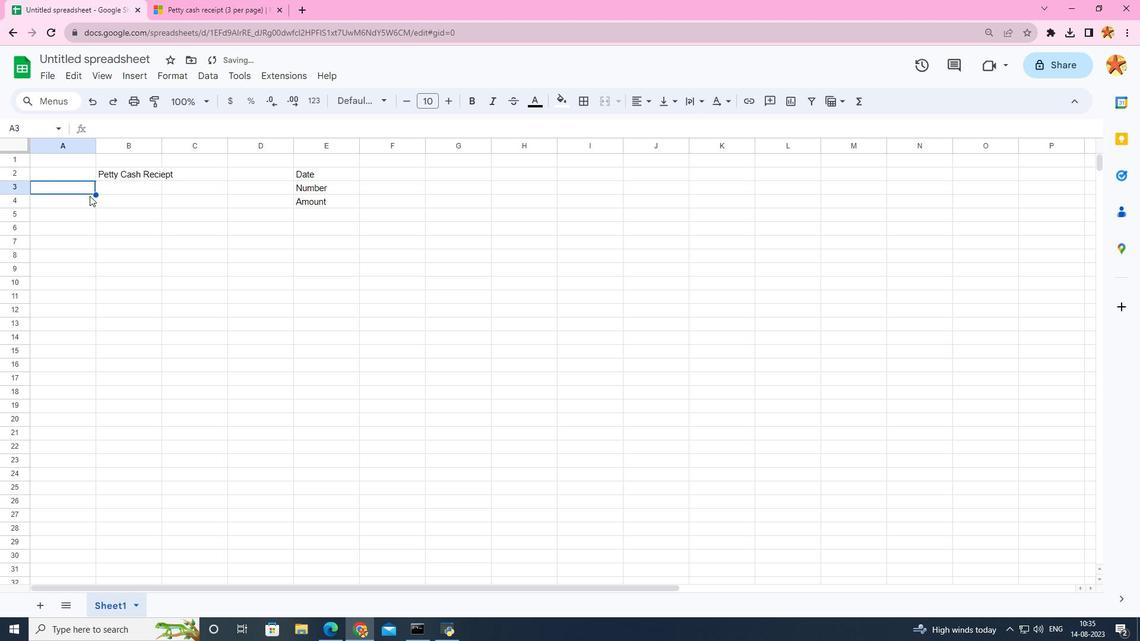 
Action: Mouse moved to (92, 205)
Screenshot: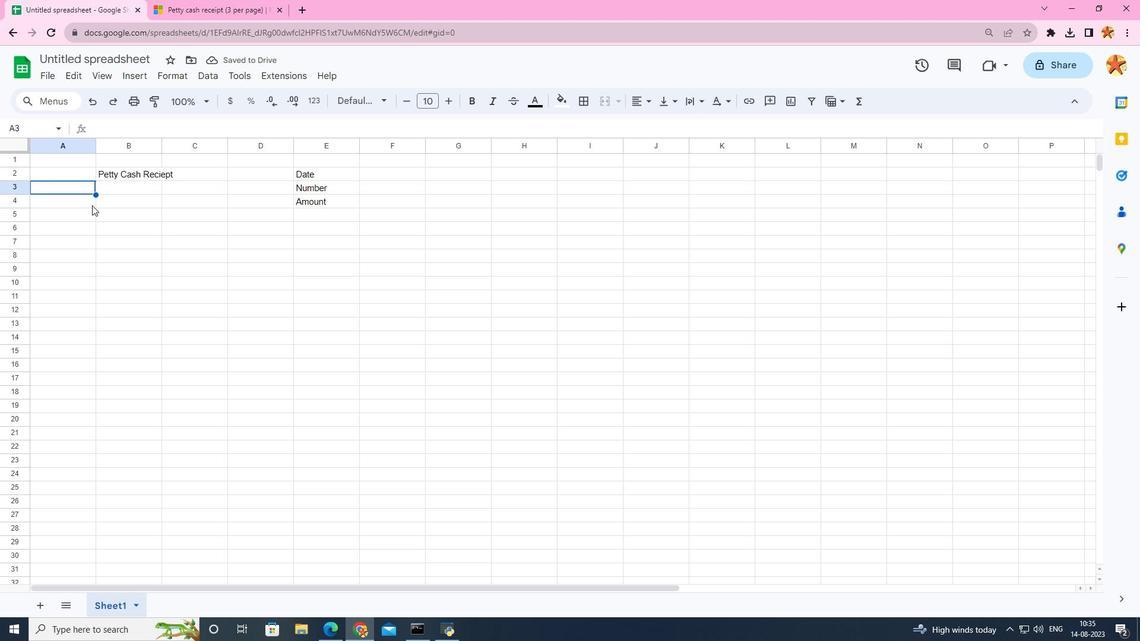 
Action: Mouse pressed left at (92, 205)
Screenshot: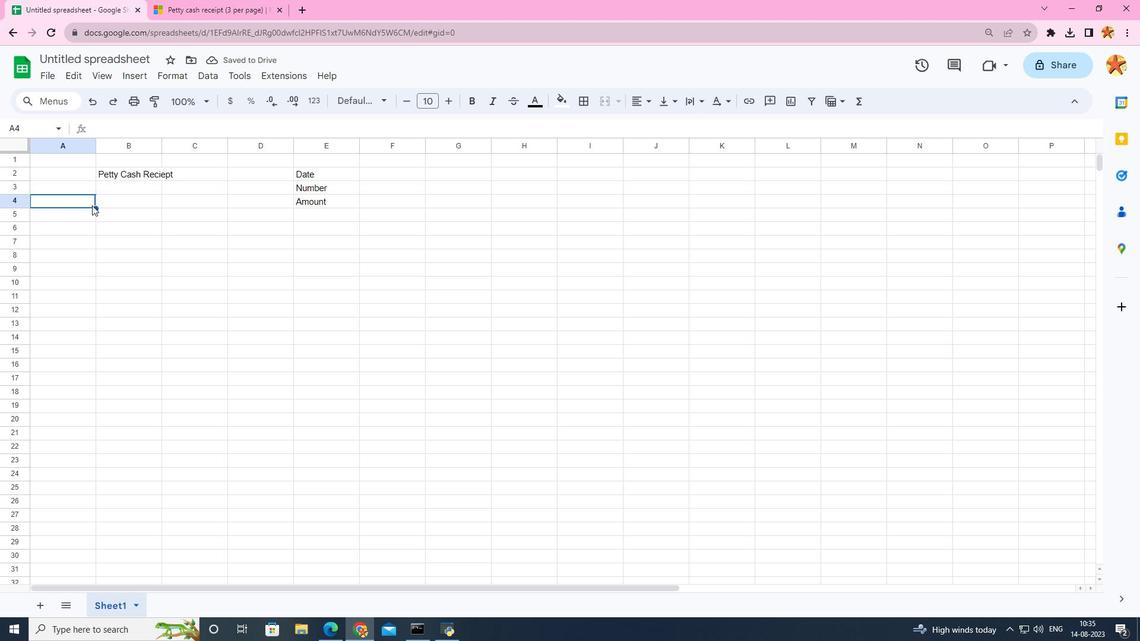
Action: Mouse moved to (118, 198)
Screenshot: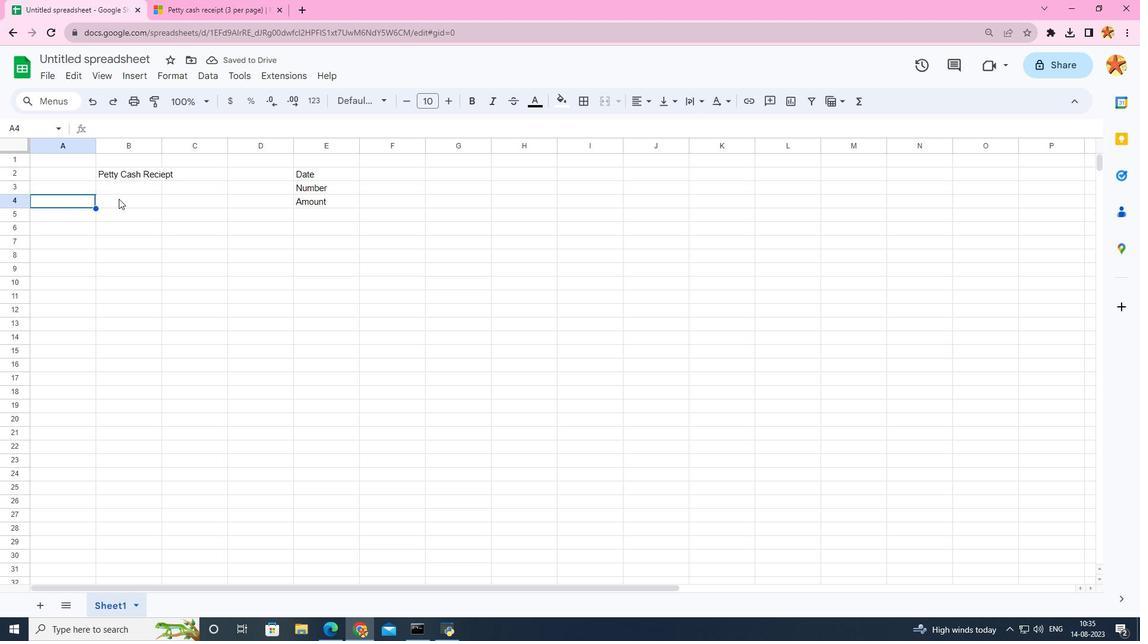 
Action: Mouse pressed left at (118, 198)
Screenshot: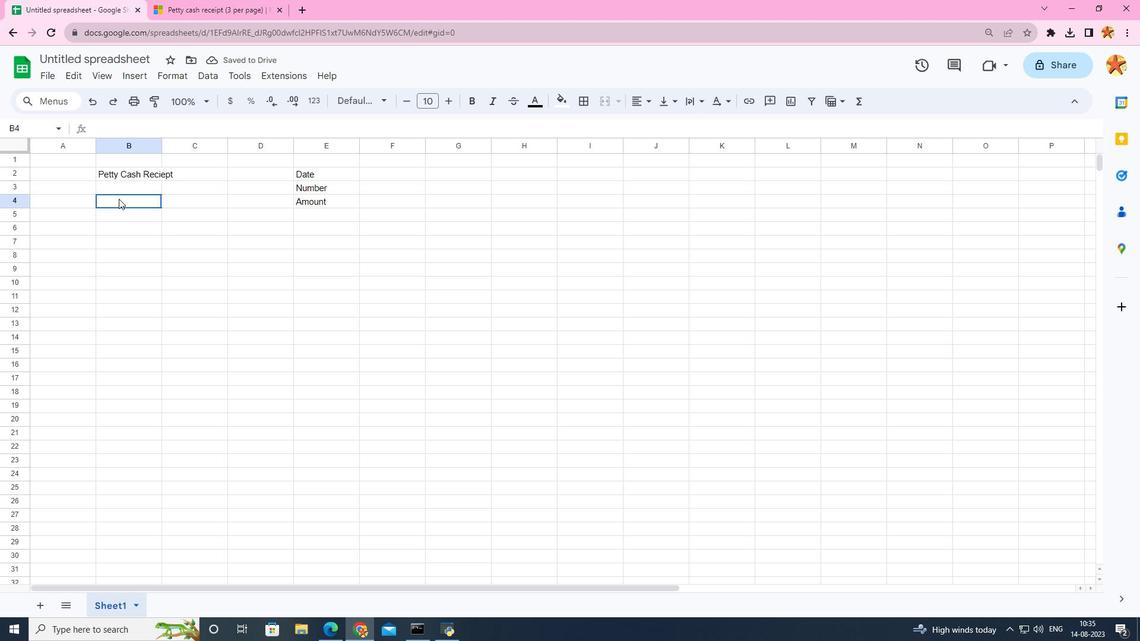 
Action: Mouse moved to (89, 198)
Screenshot: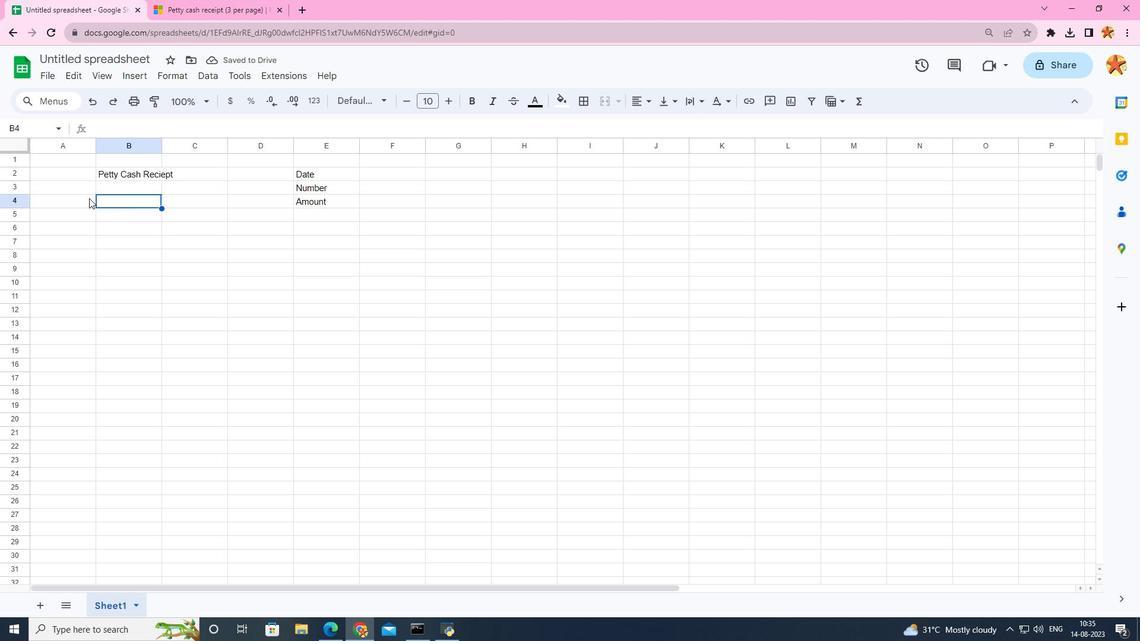 
Action: Mouse pressed left at (89, 198)
Screenshot: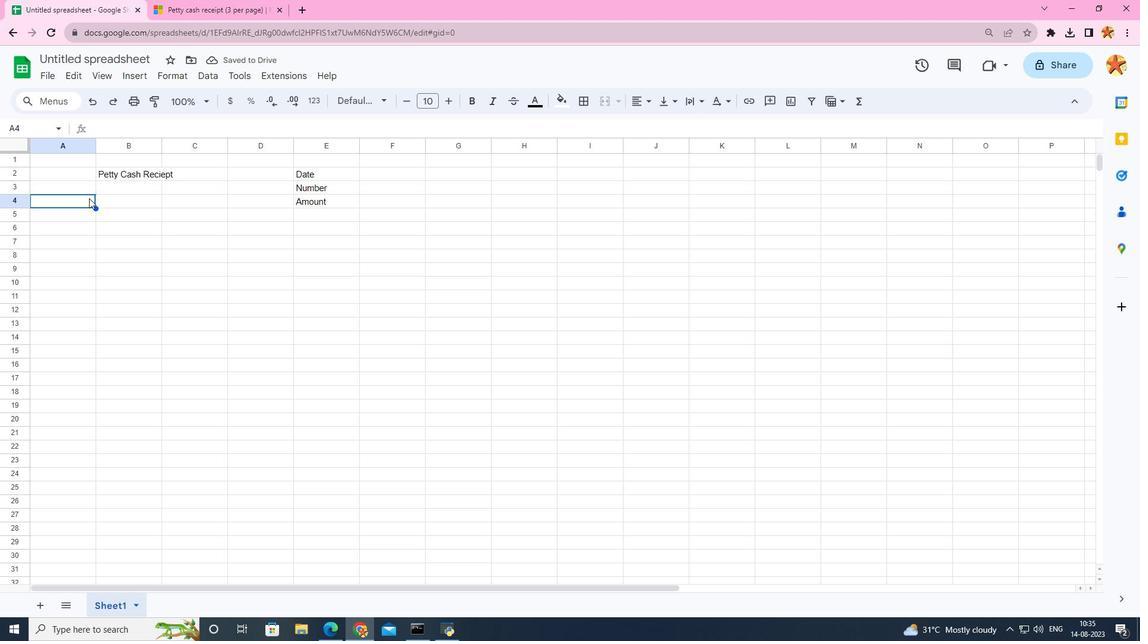 
Action: Mouse pressed left at (89, 198)
Screenshot: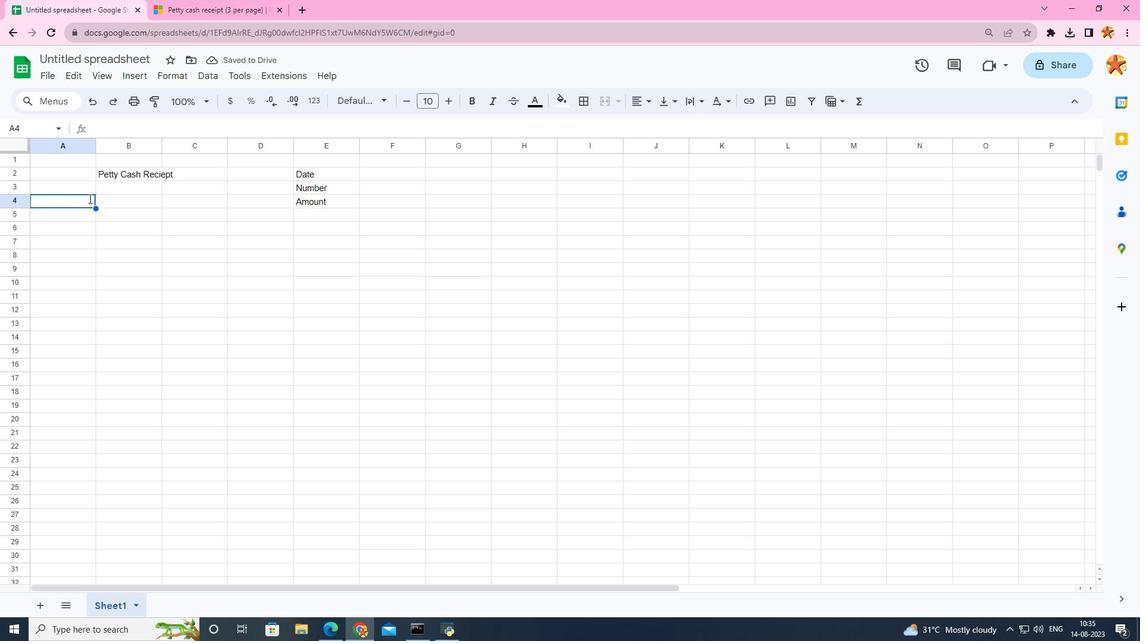 
Action: Mouse moved to (97, 213)
Screenshot: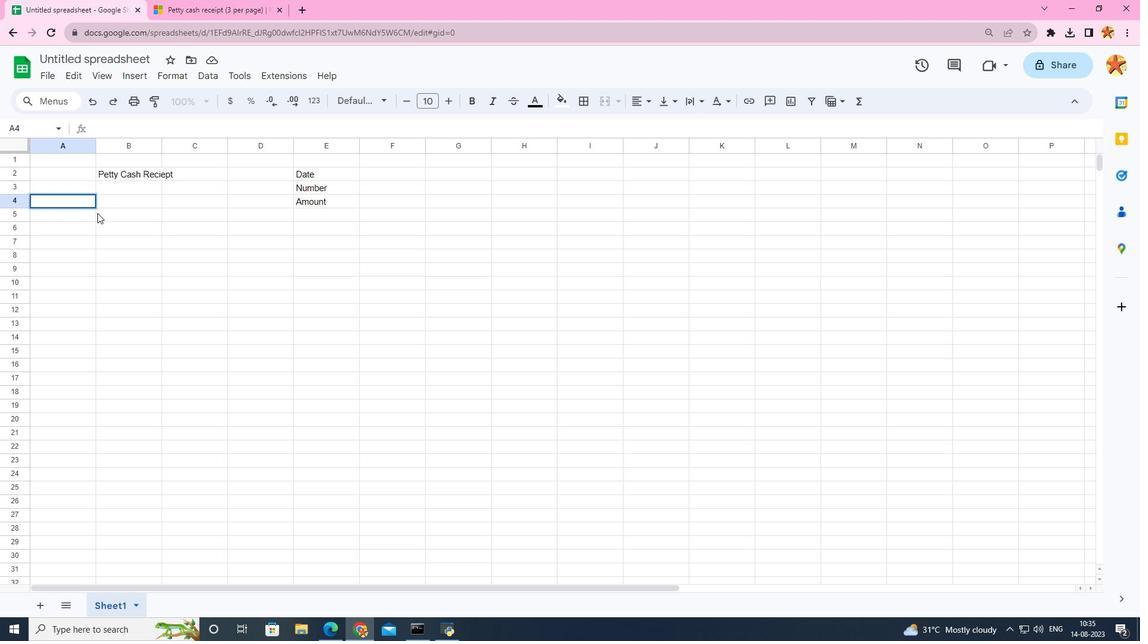 
Action: Mouse pressed left at (97, 213)
Screenshot: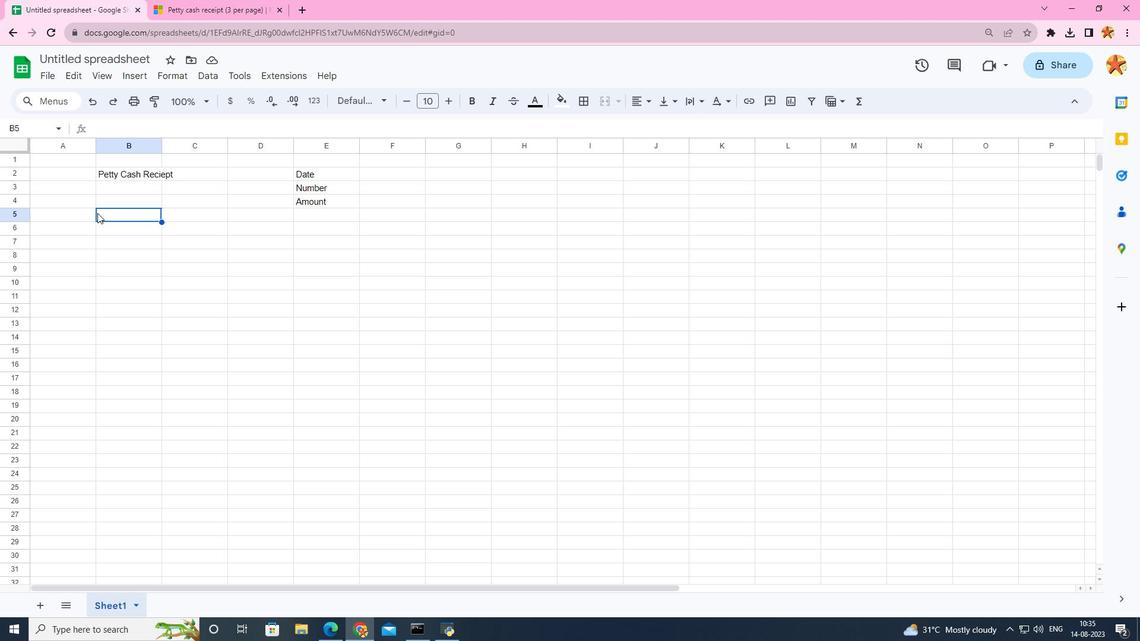 
Action: Mouse pressed left at (97, 213)
Screenshot: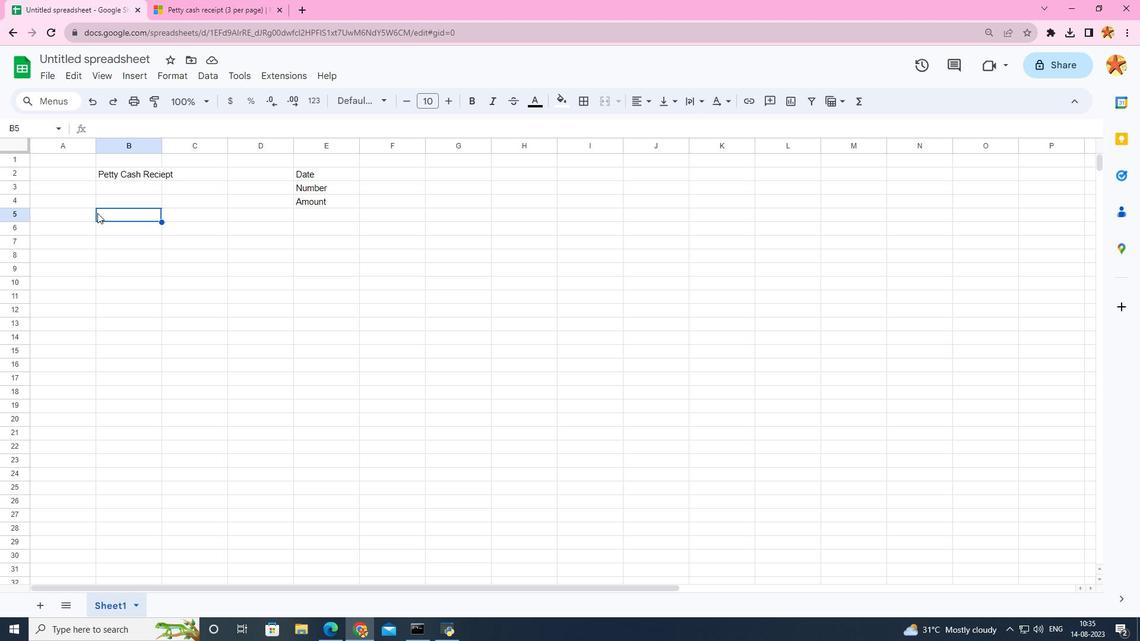 
Action: Mouse moved to (93, 215)
Screenshot: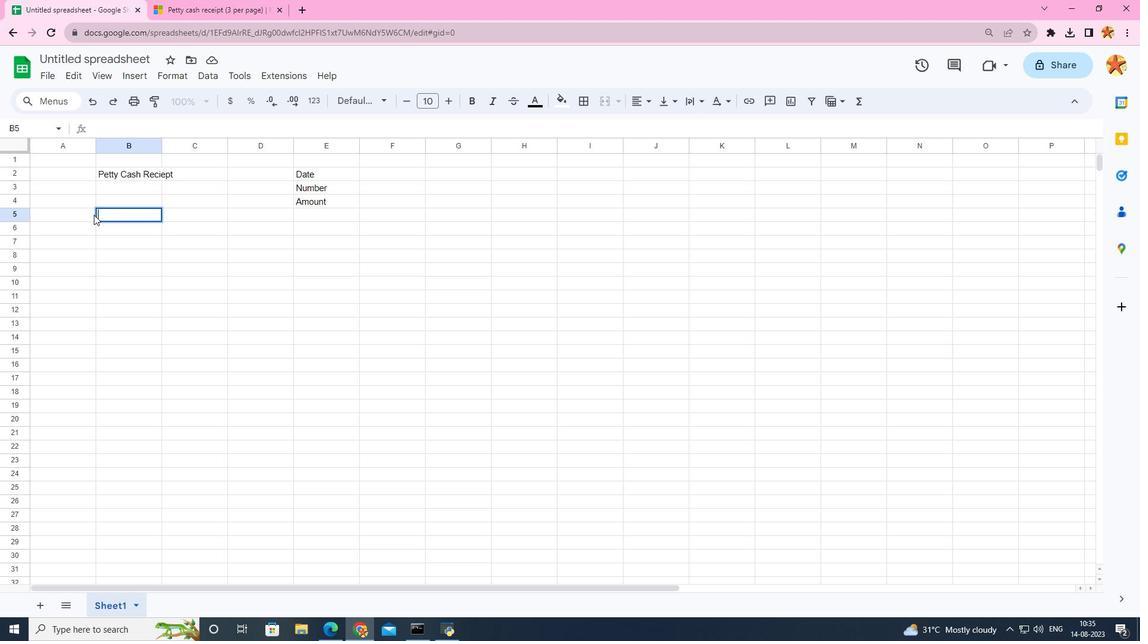 
Action: Mouse pressed left at (93, 215)
Screenshot: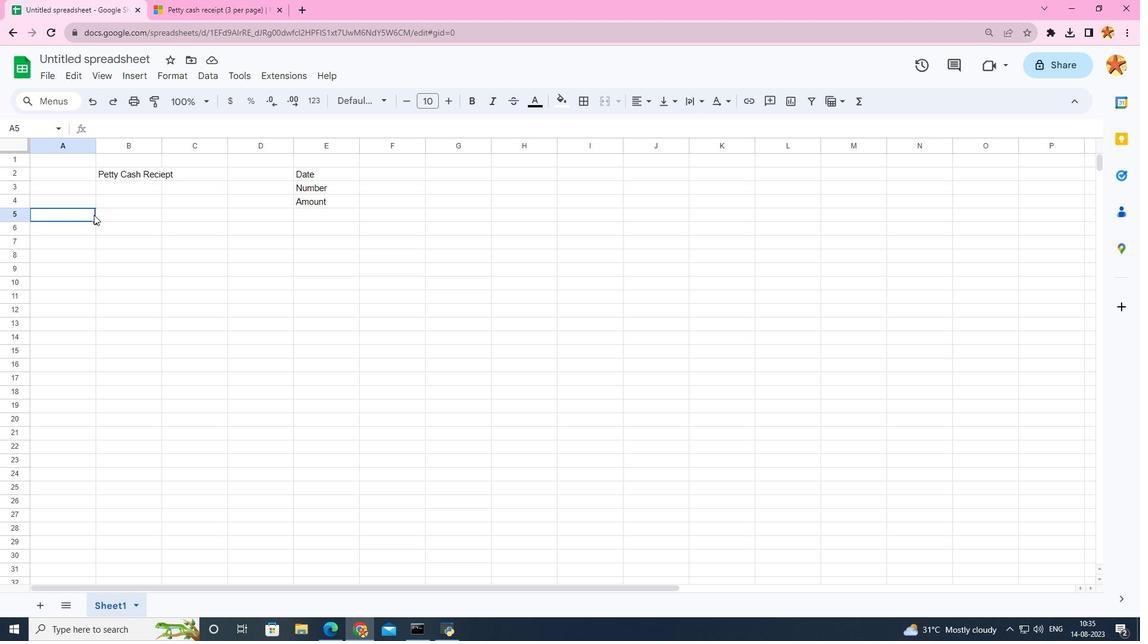 
Action: Mouse pressed left at (93, 215)
Screenshot: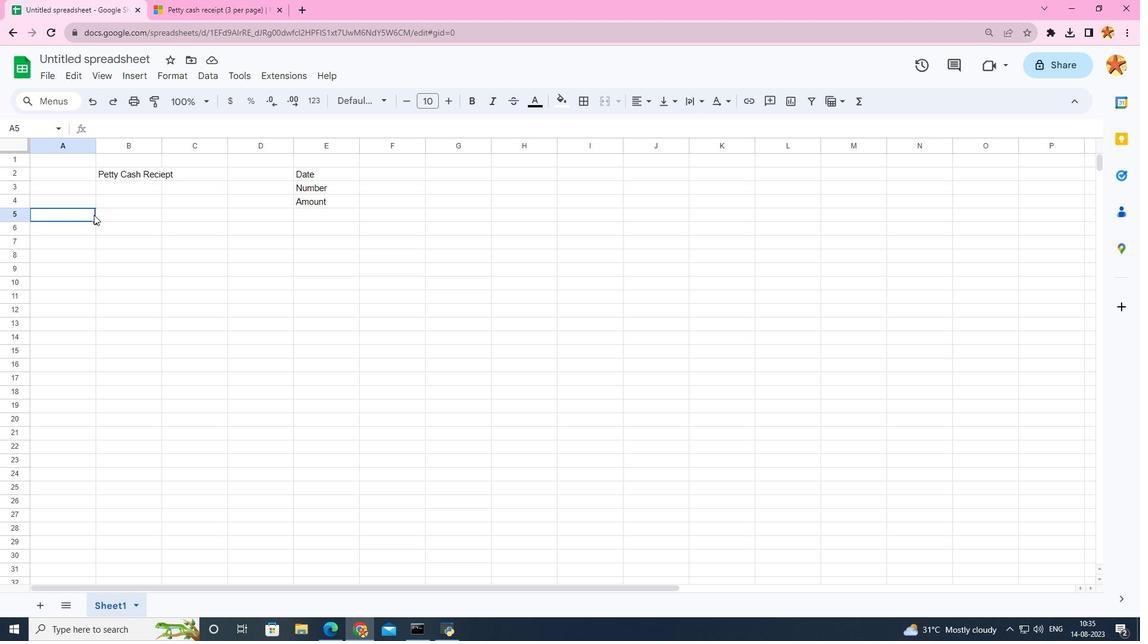 
Action: Mouse moved to (108, 212)
Screenshot: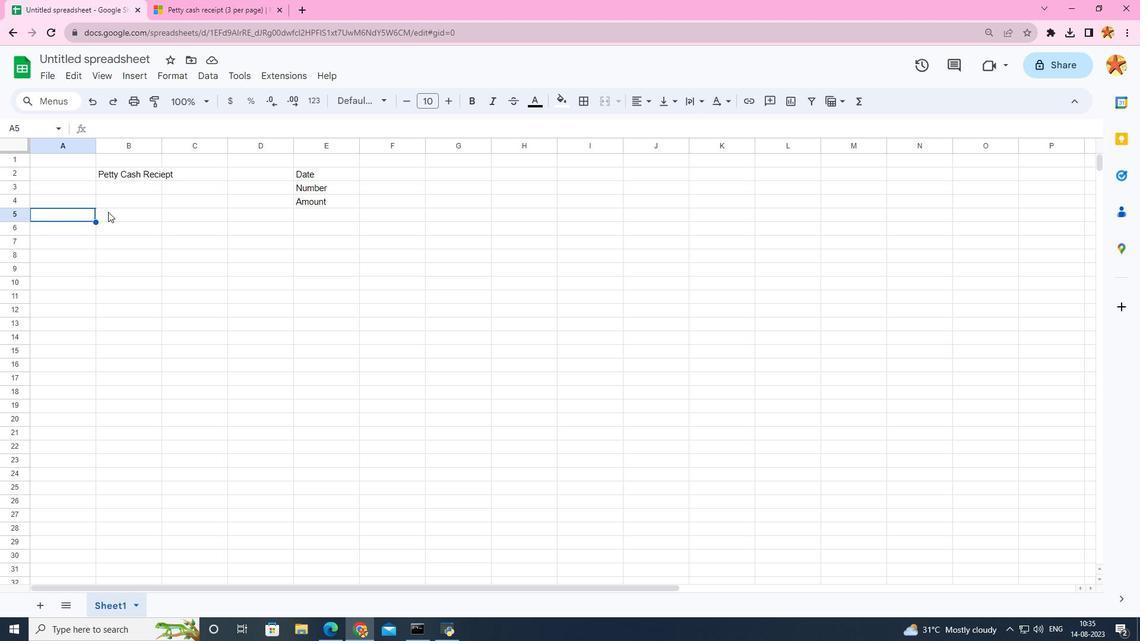 
Action: Key pressed <Key.caps_lock>D<Key.caps_lock>escripotion<Key.enter>
Screenshot: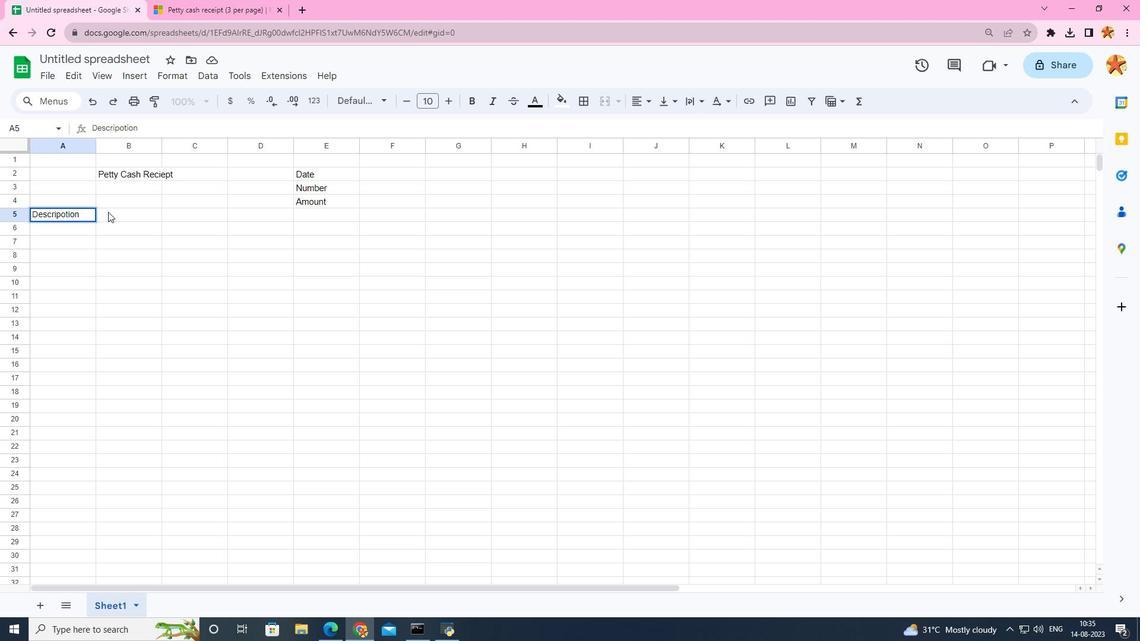 
Action: Mouse moved to (52, 222)
Screenshot: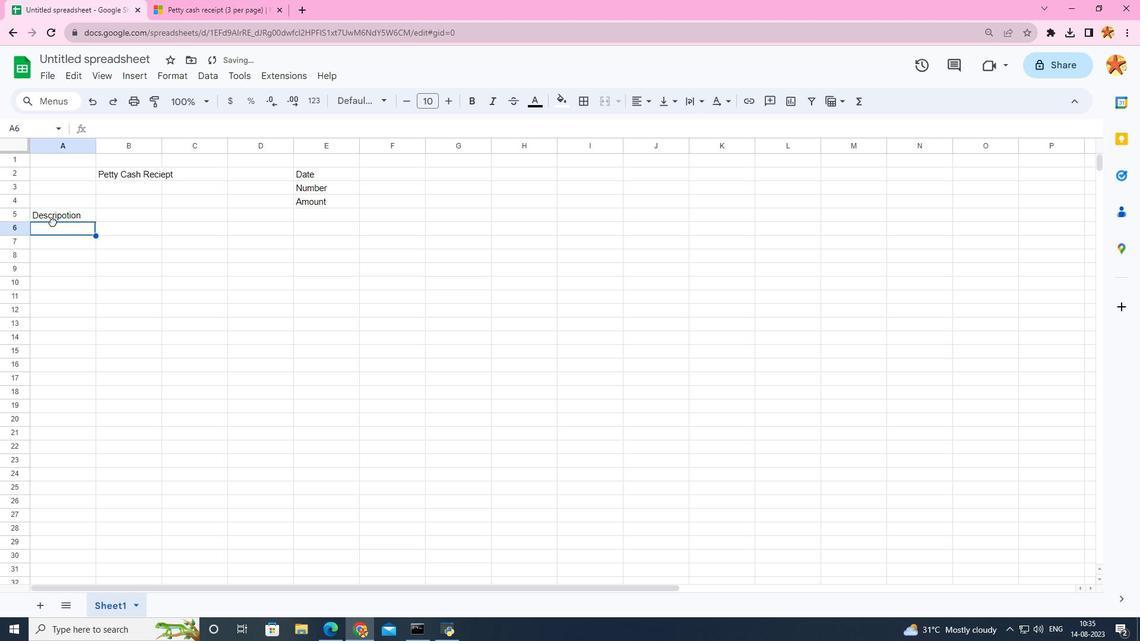 
Action: Mouse pressed left at (52, 222)
Screenshot: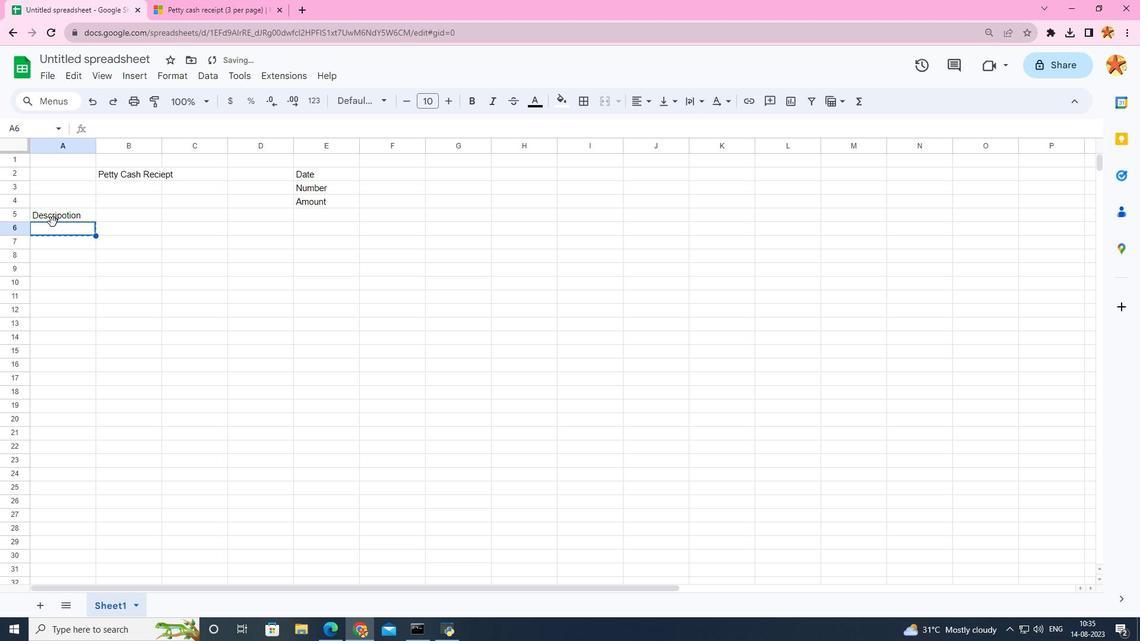
Action: Mouse pressed left at (52, 222)
Screenshot: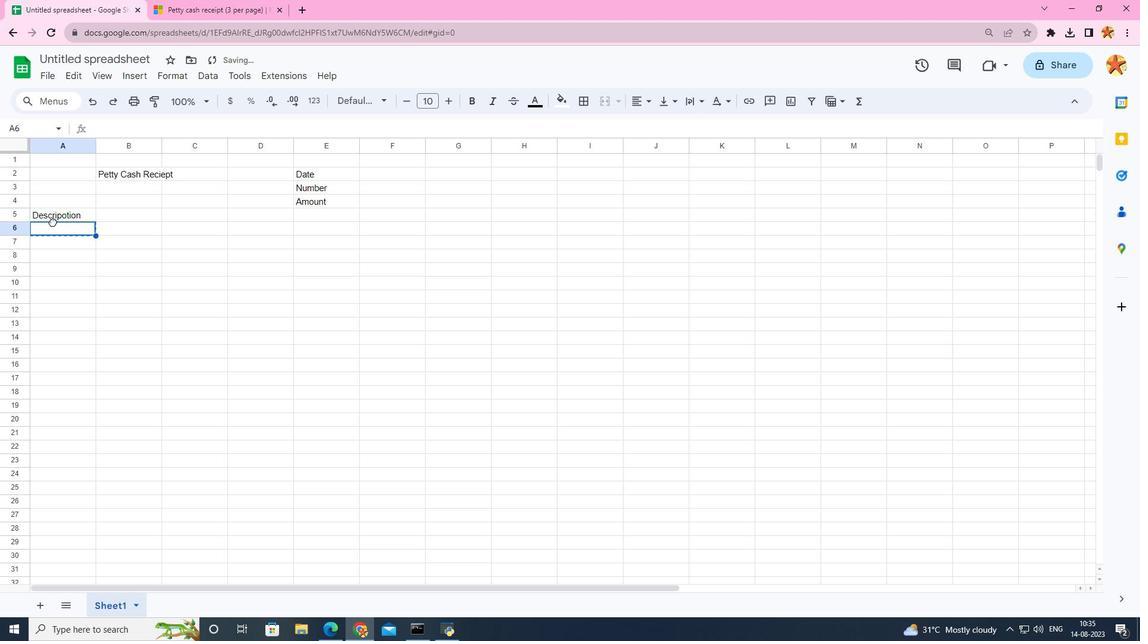 
Action: Mouse moved to (76, 219)
Screenshot: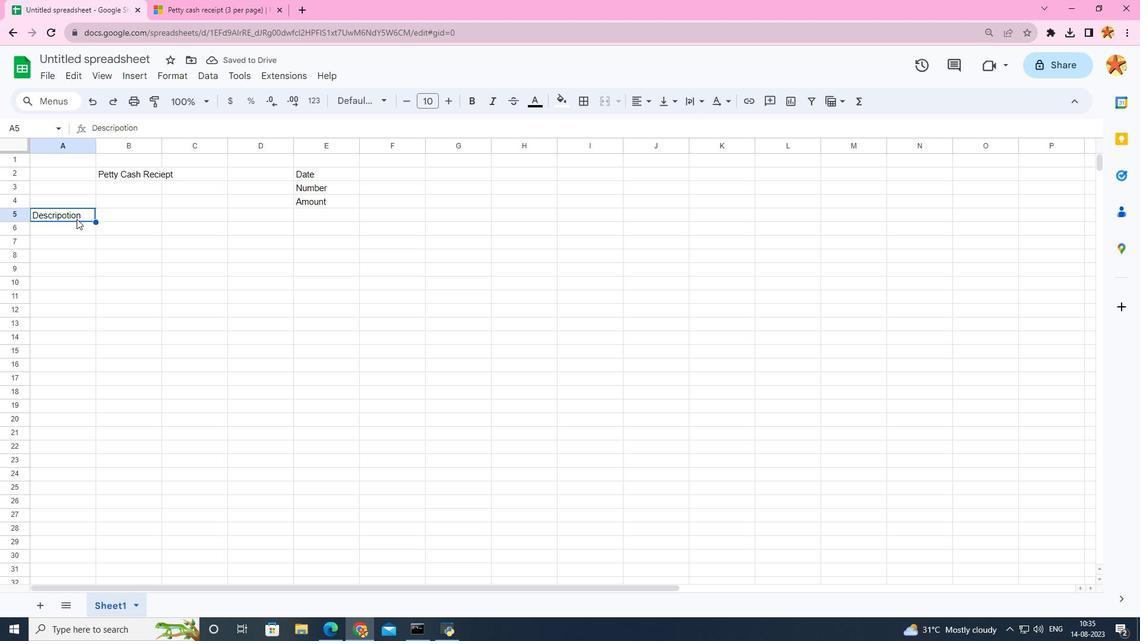 
Action: Mouse pressed left at (76, 219)
Screenshot: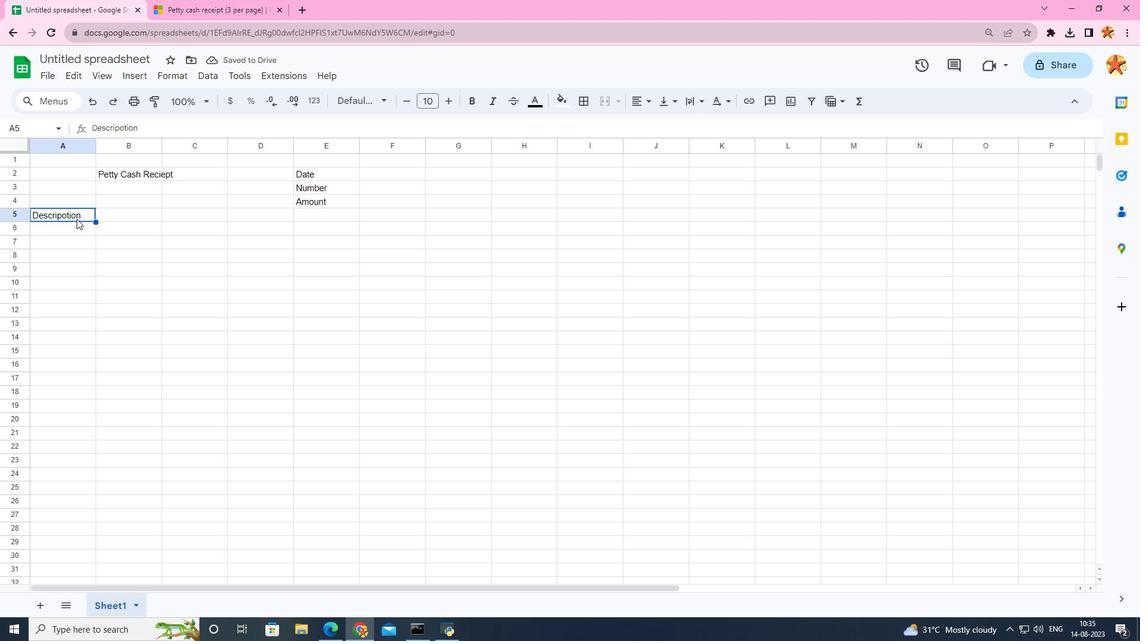 
Action: Mouse pressed left at (76, 219)
Screenshot: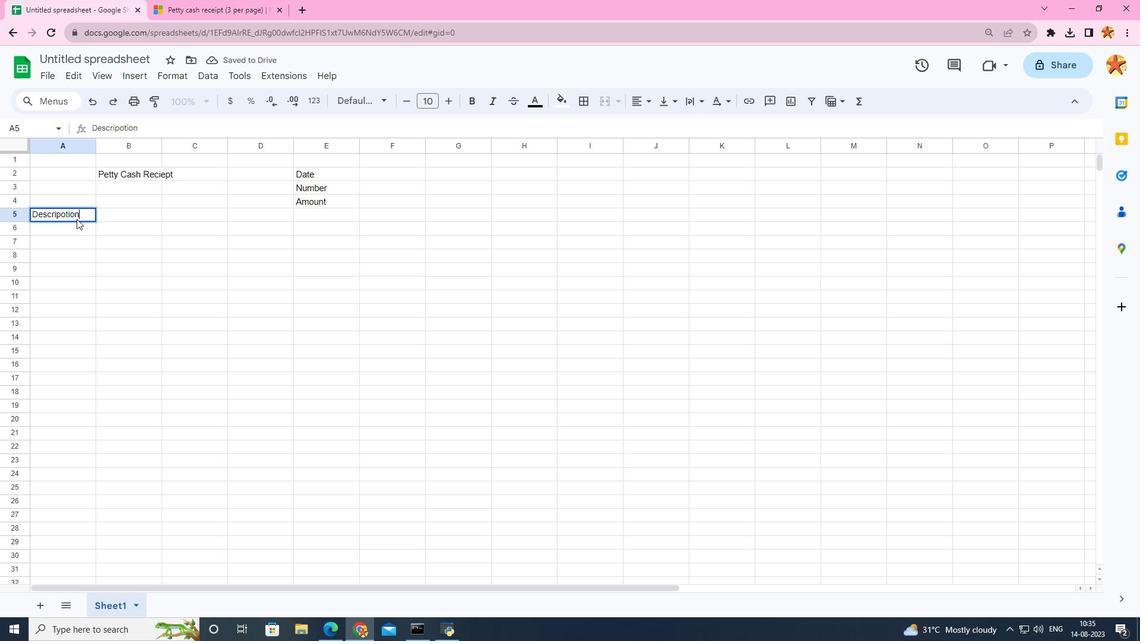 
Action: Mouse moved to (68, 213)
Screenshot: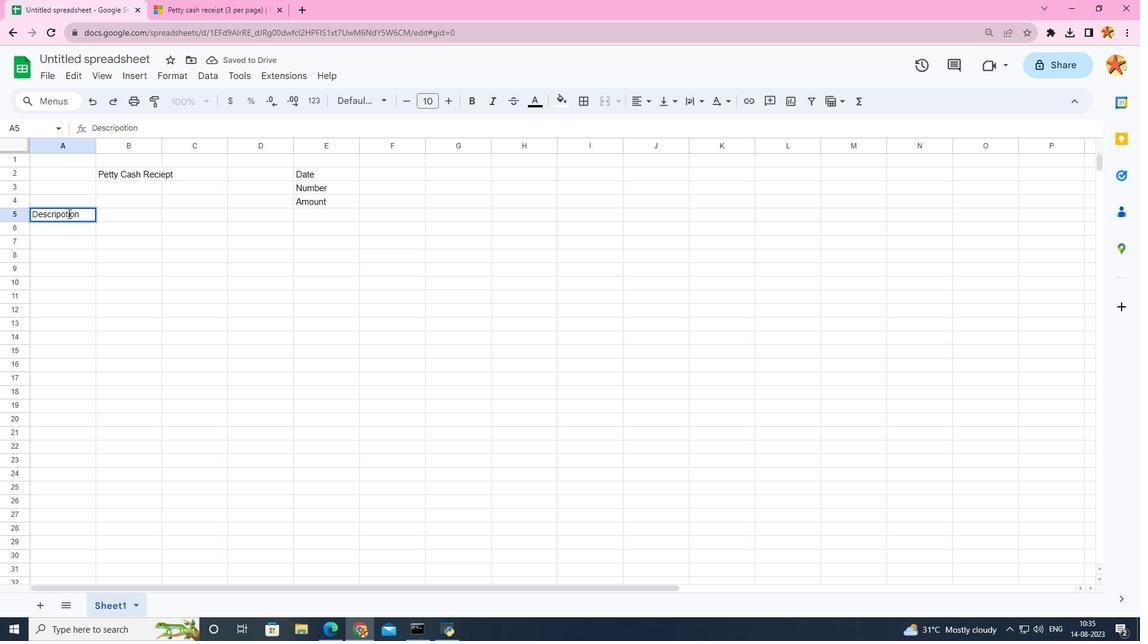 
Action: Mouse pressed left at (68, 213)
Screenshot: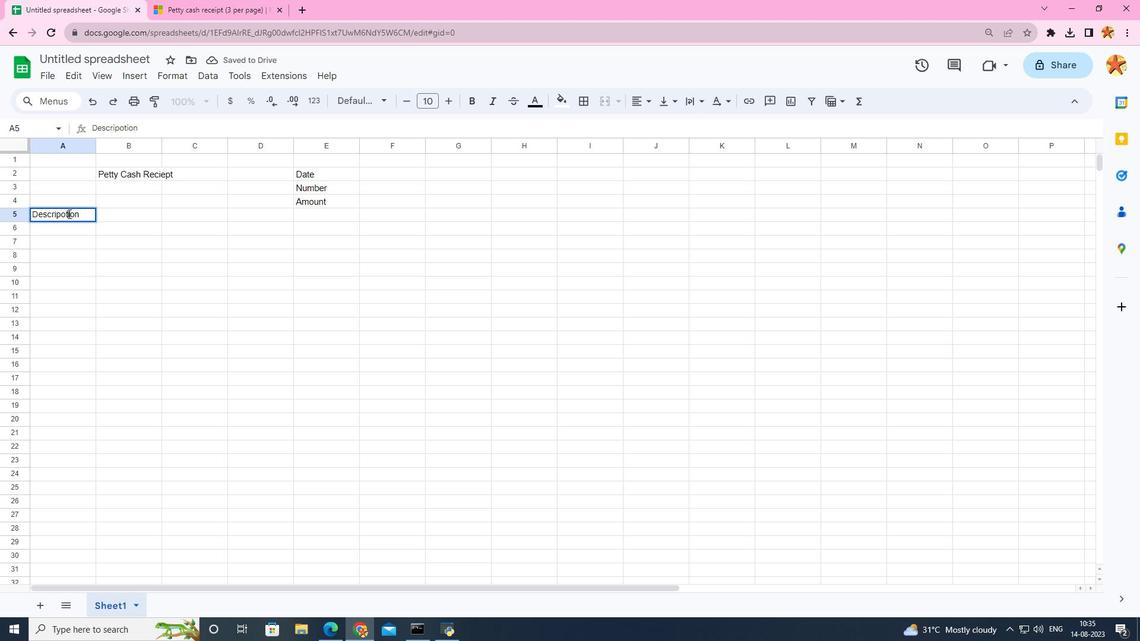 
Action: Mouse moved to (99, 201)
Screenshot: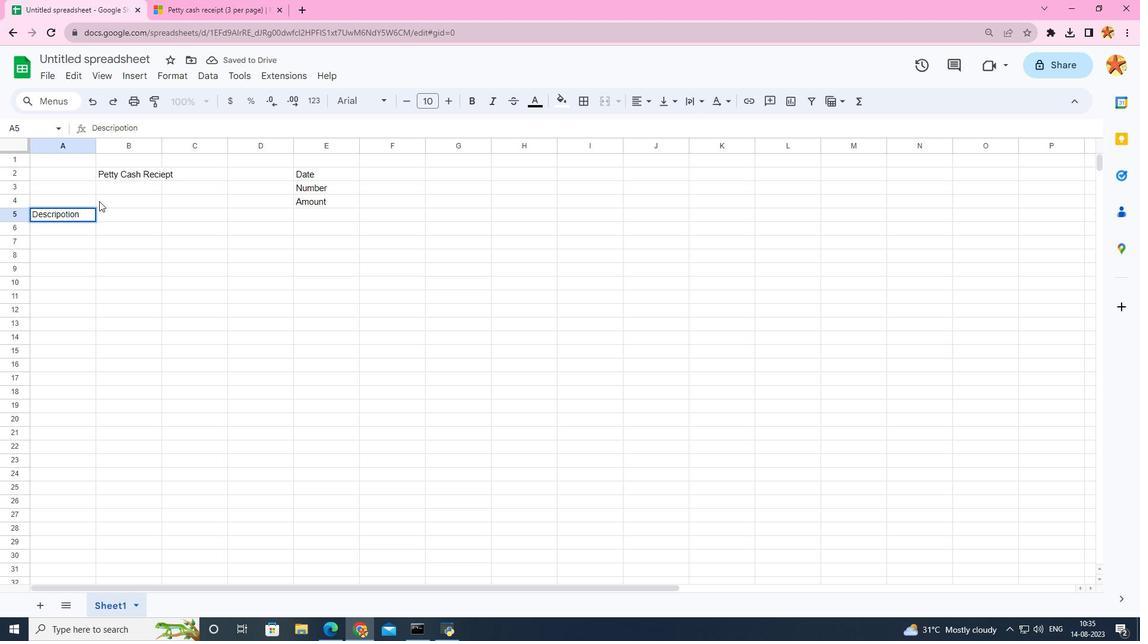 
Action: Key pressed <Key.backspace>
Screenshot: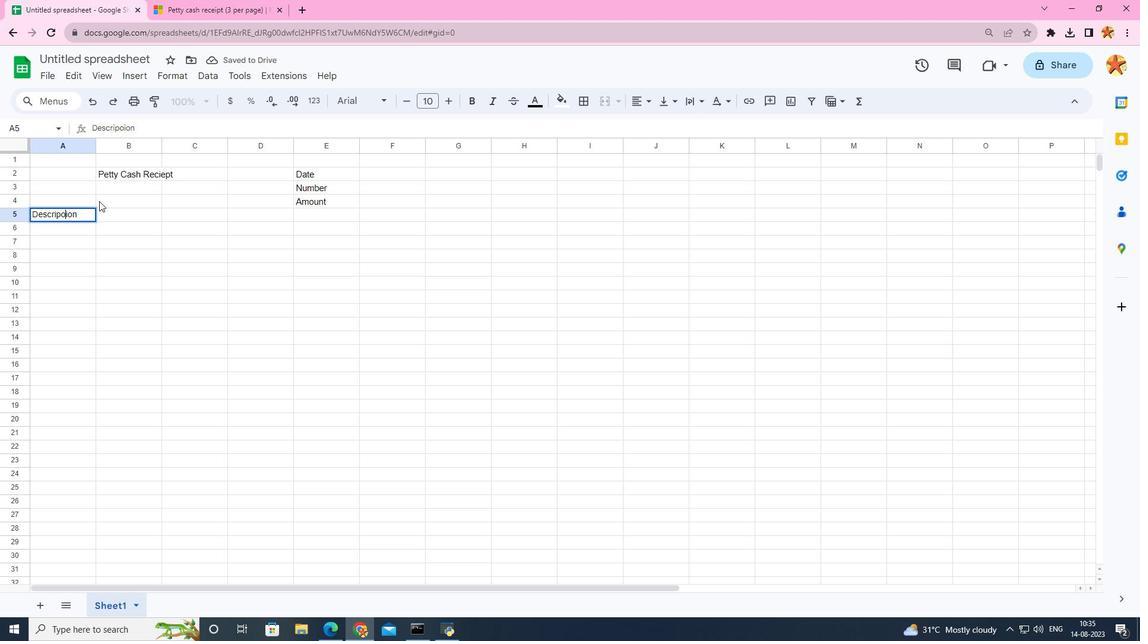 
Action: Mouse moved to (89, 204)
Screenshot: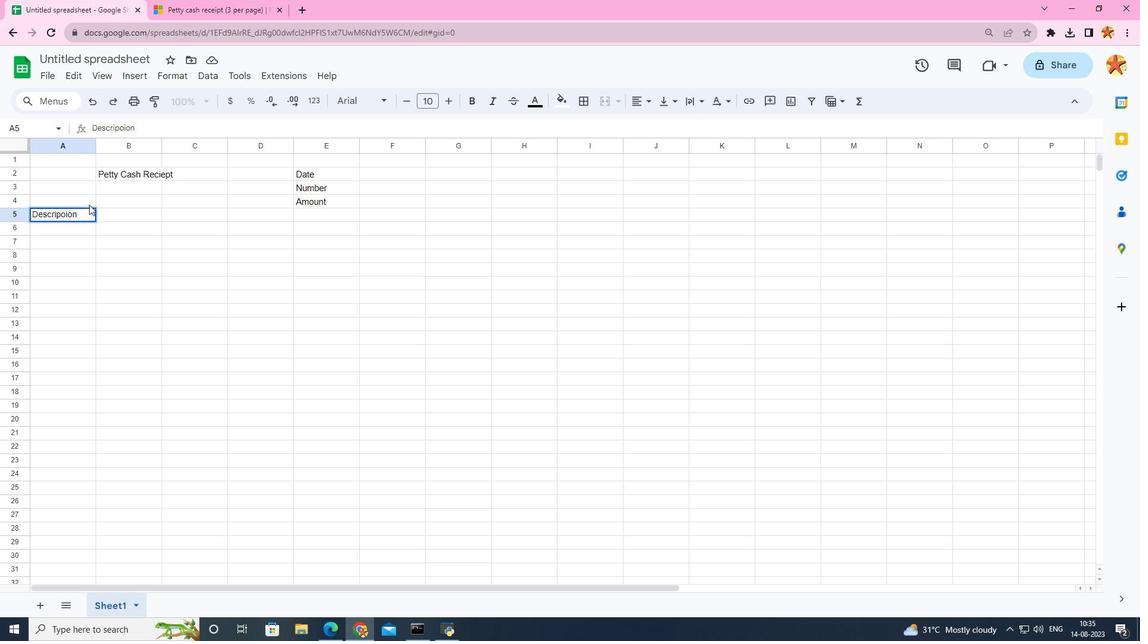 
Action: Key pressed <Key.backspace>t
Screenshot: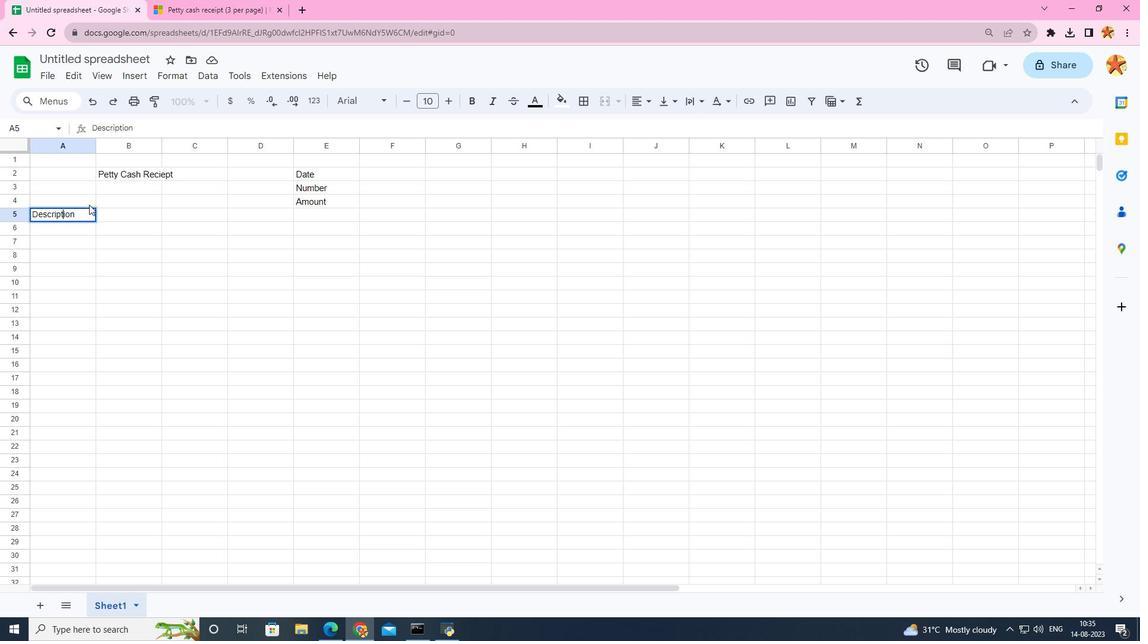 
Action: Mouse moved to (77, 234)
Screenshot: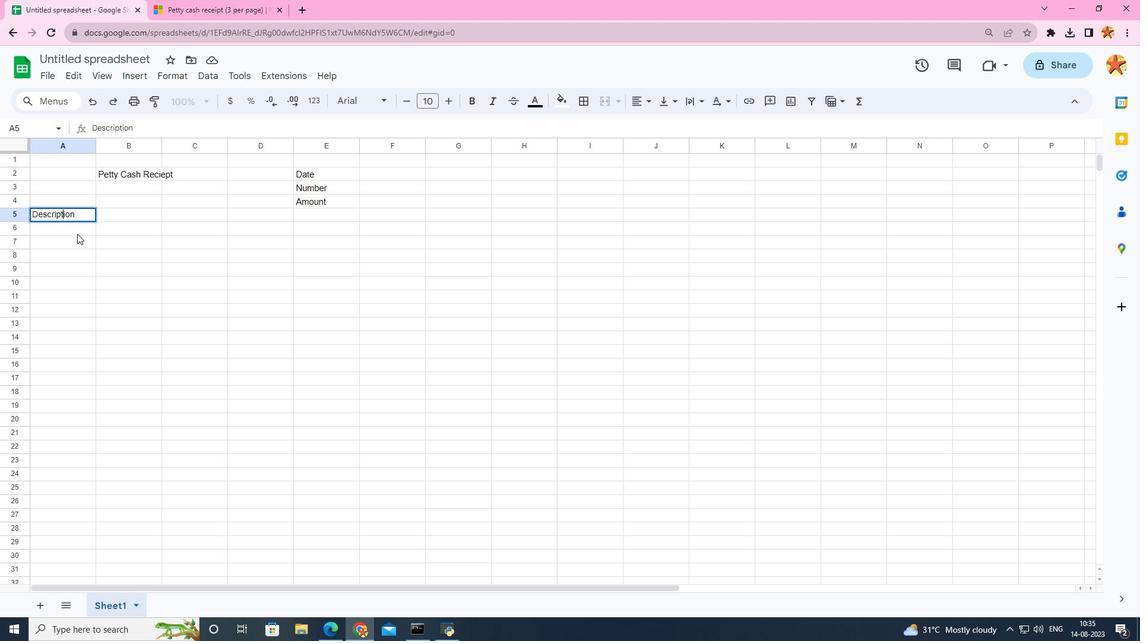 
Action: Mouse pressed left at (77, 234)
Screenshot: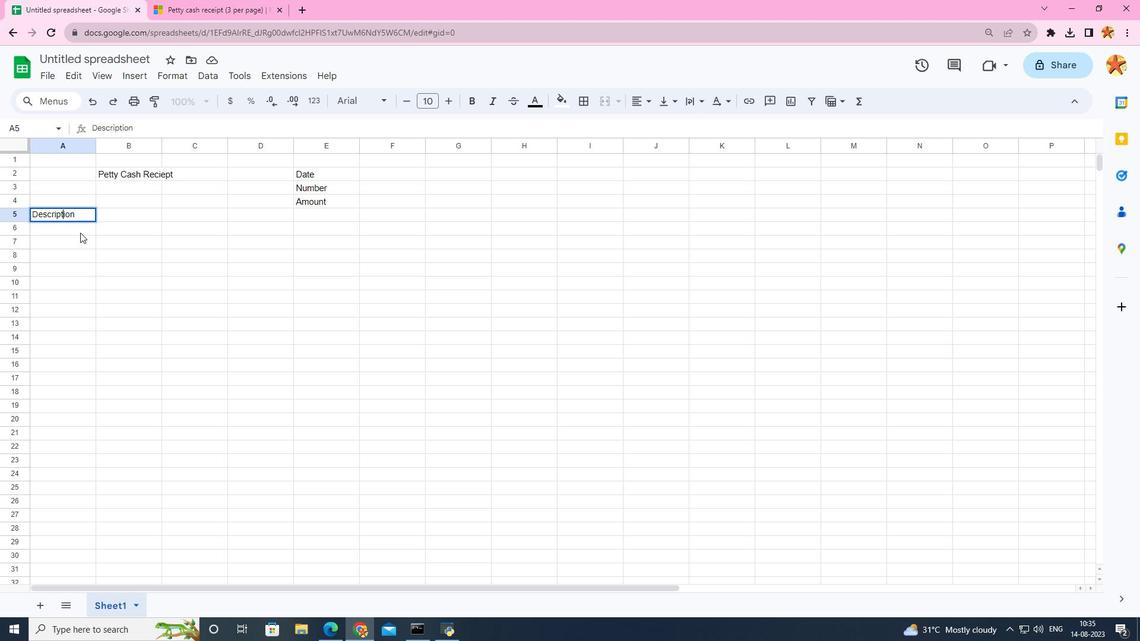 
Action: Mouse moved to (80, 232)
Screenshot: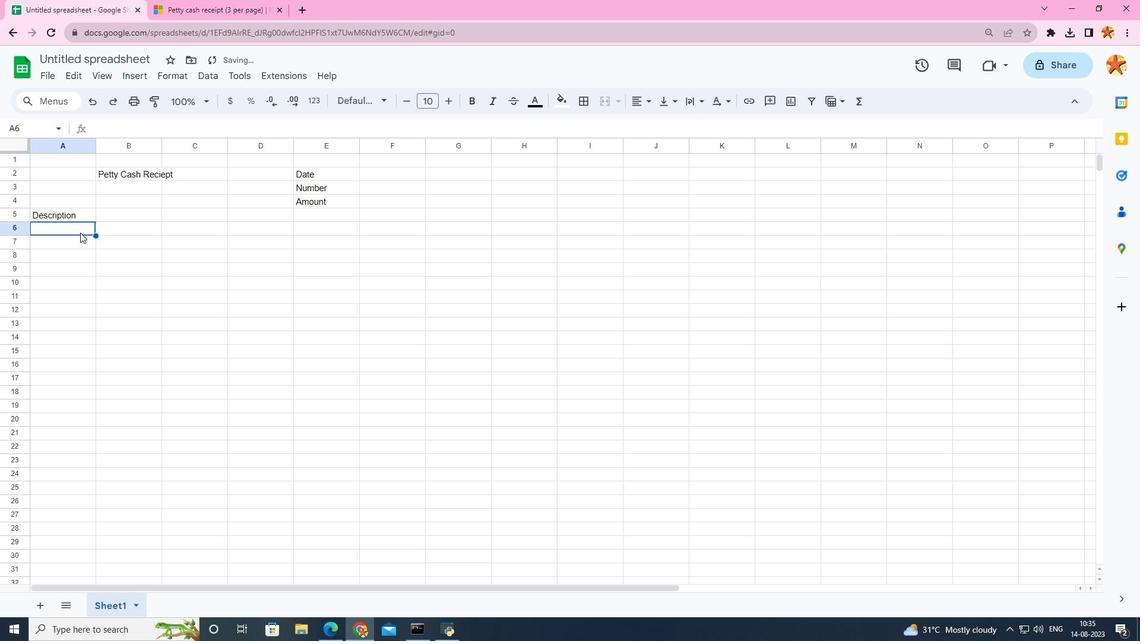 
Action: Mouse pressed left at (80, 232)
Screenshot: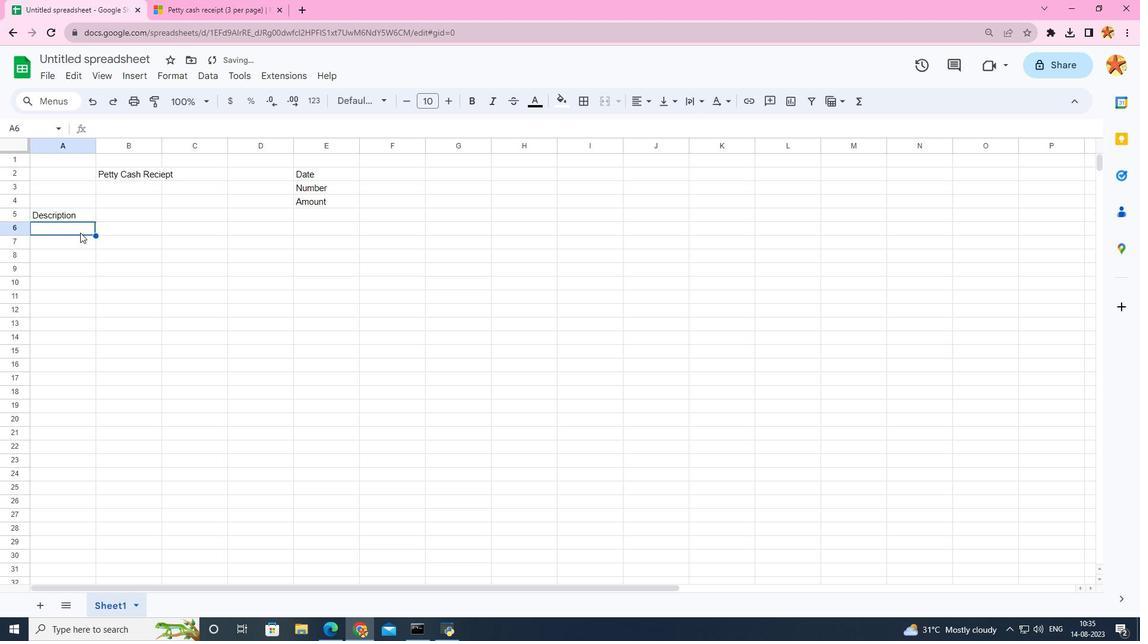 
Action: Mouse pressed left at (80, 232)
Screenshot: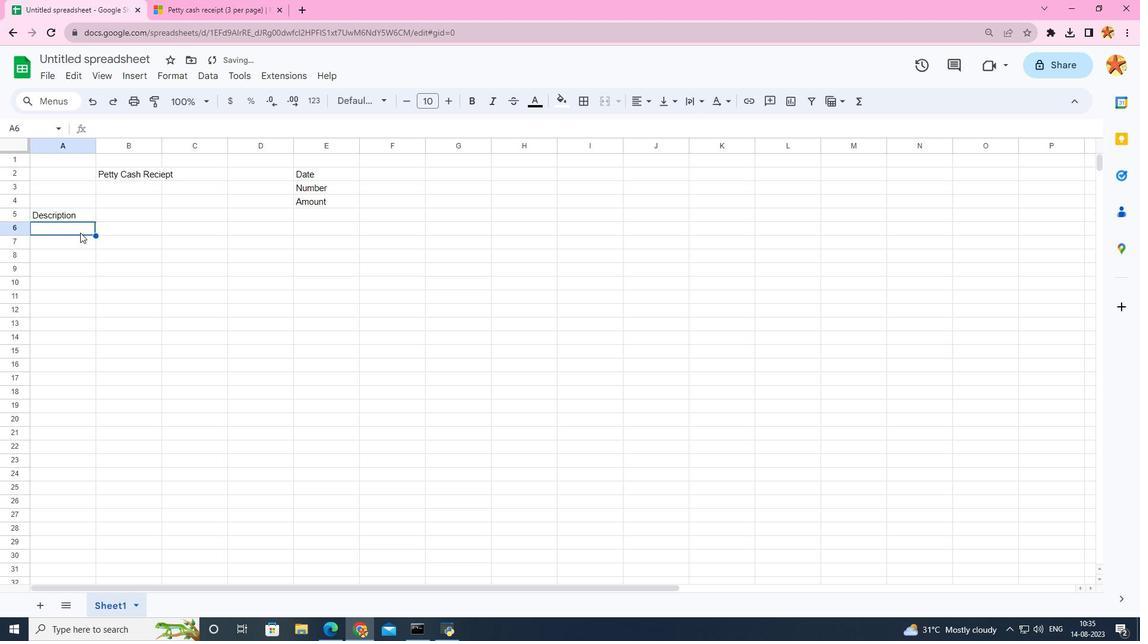 
Action: Mouse moved to (85, 230)
Screenshot: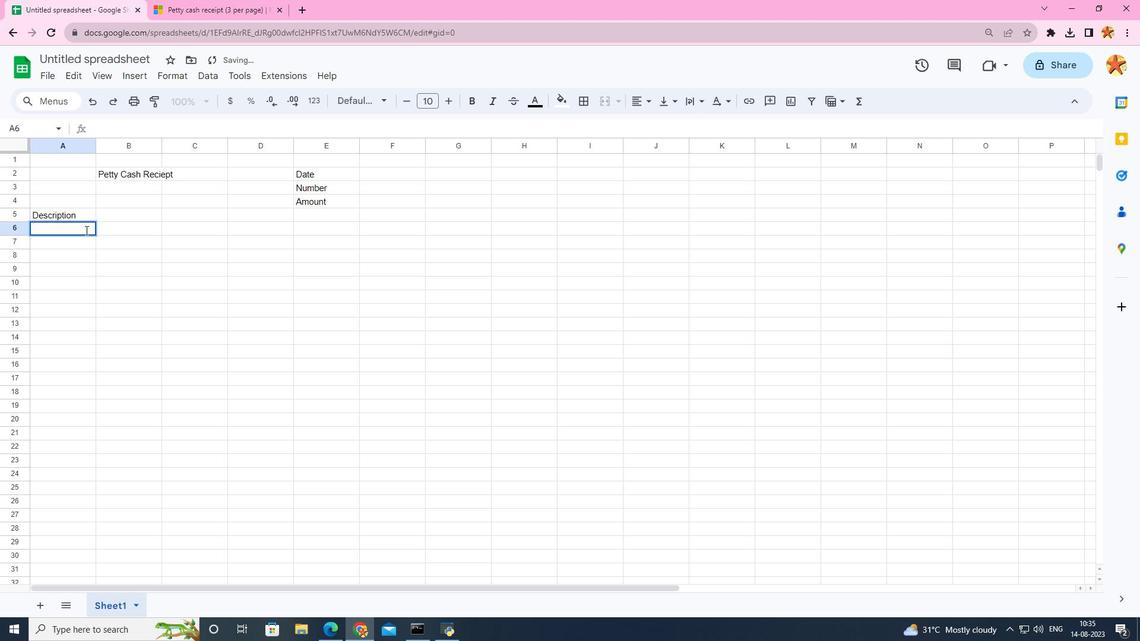 
Action: Key pressed <Key.caps_lock>C<Key.caps_lock>harged<Key.space>to<Key.enter><Key.caps_lock>E<Key.caps_lock>ew<Key.backspace><Key.backspace><Key.backspace><Key.caps_lock>RE<Key.caps_lock>c<Key.backspace><Key.backspace>ecieved<Key.space>by<Key.enter><Key.caps_lock>A<Key.caps_lock>pproived<Key.space>by
Screenshot: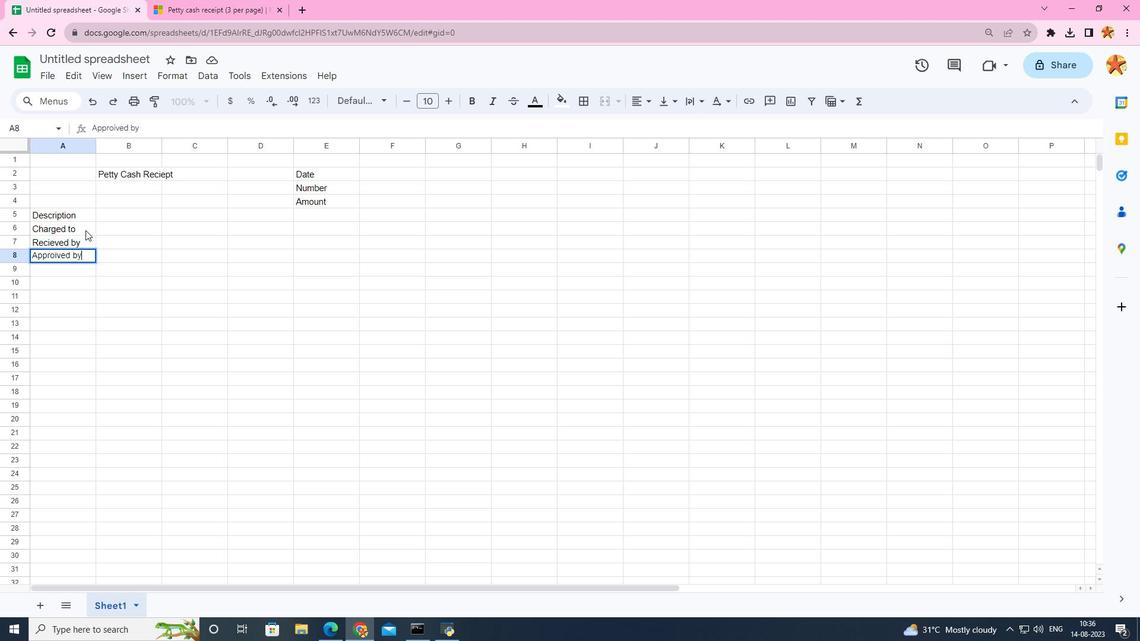 
Action: Mouse moved to (103, 302)
Screenshot: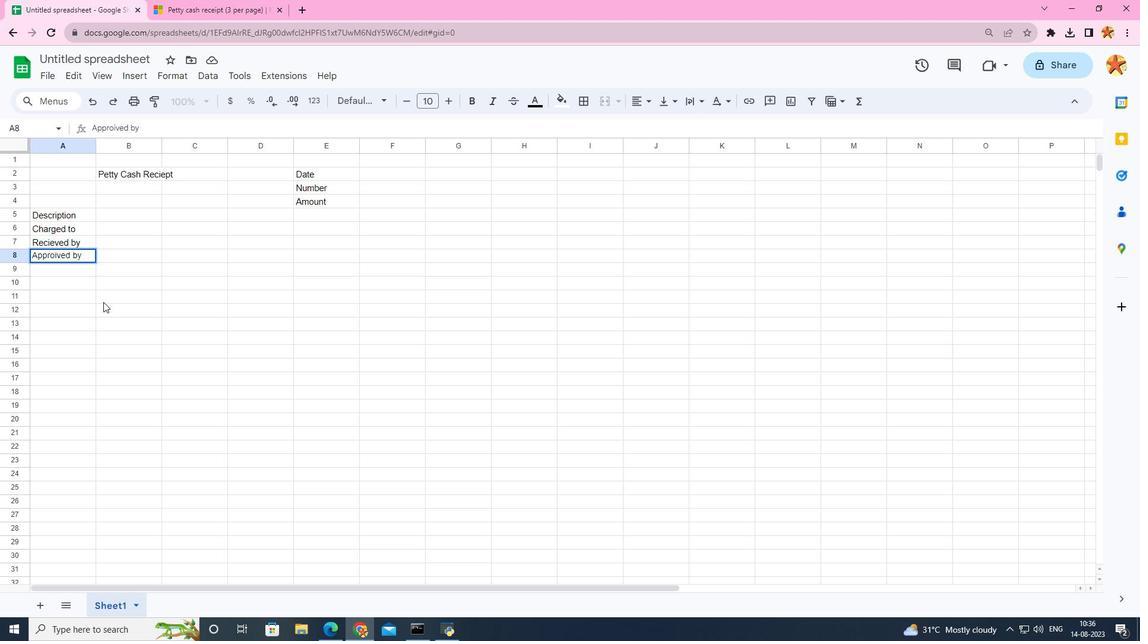 
Action: Mouse pressed left at (103, 302)
Screenshot: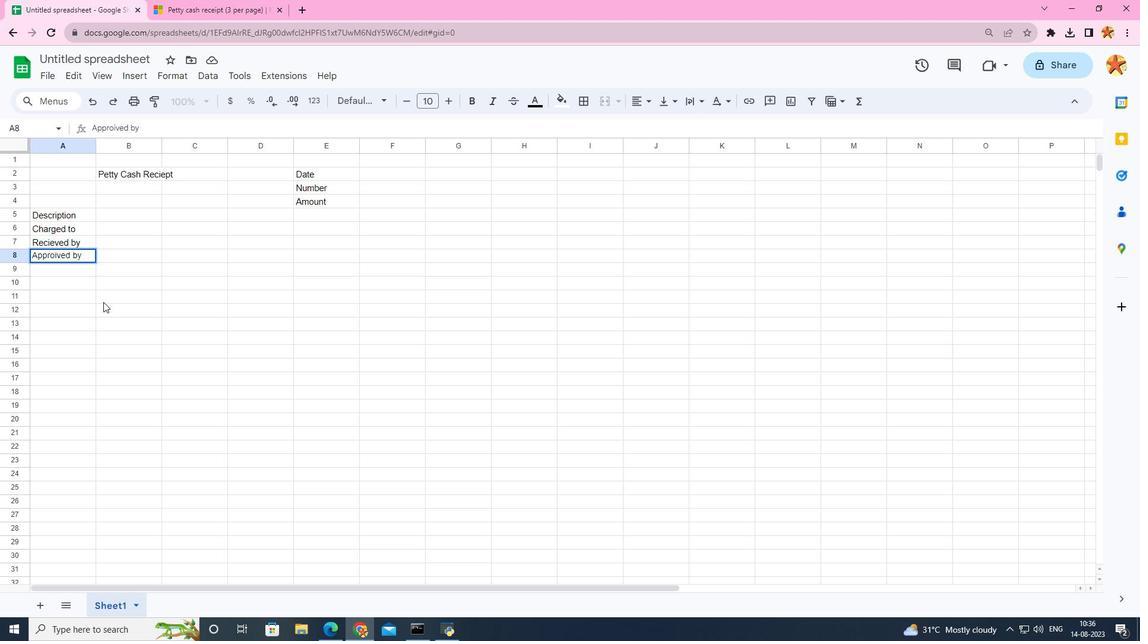 
Action: Mouse moved to (129, 212)
Screenshot: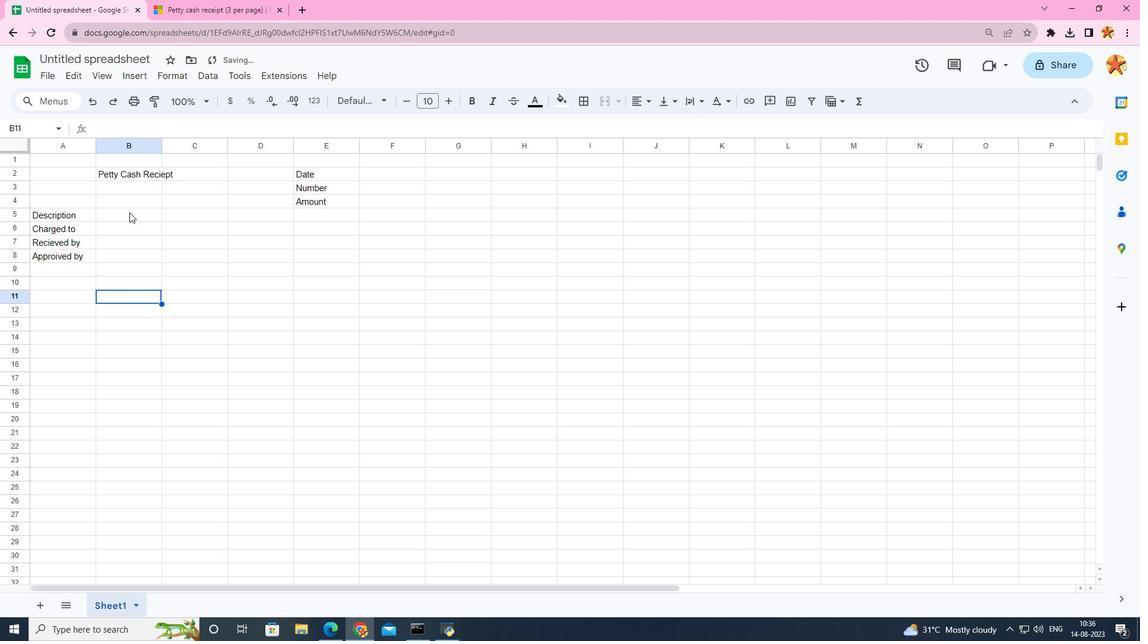 
Action: Mouse pressed left at (129, 212)
Screenshot: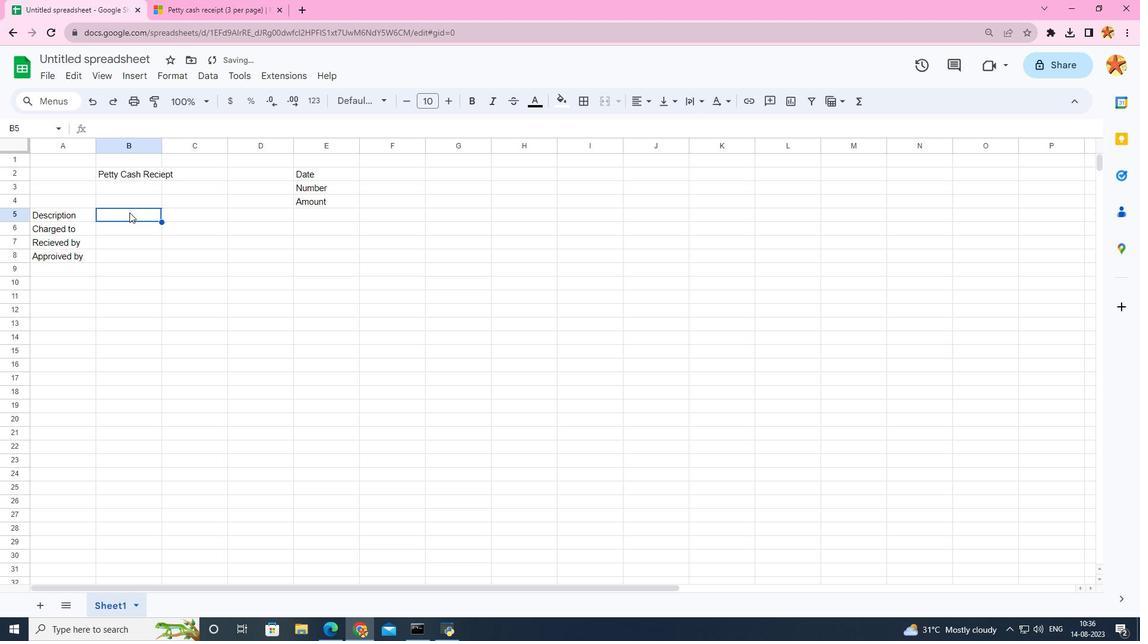 
Action: Mouse pressed left at (129, 212)
Screenshot: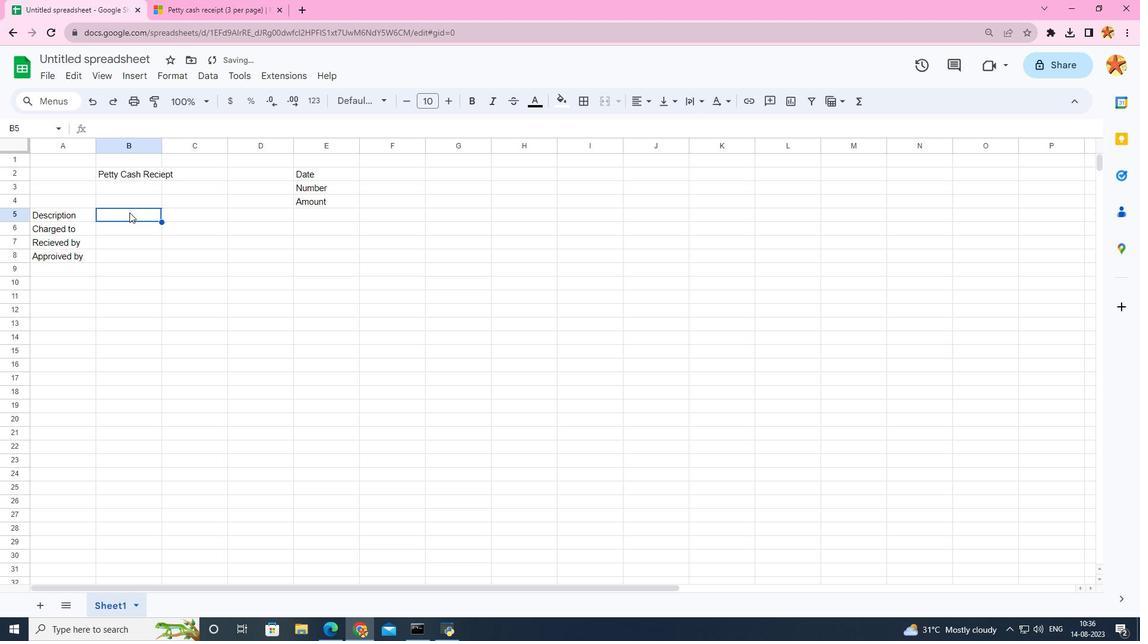 
Action: Mouse moved to (131, 212)
Screenshot: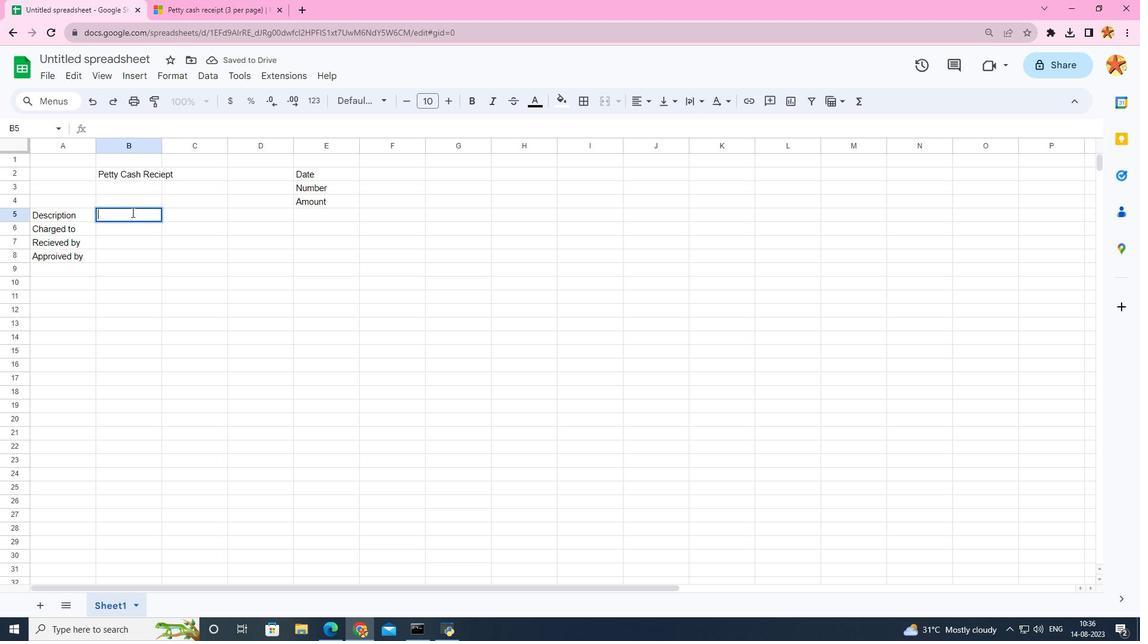 
Action: Key pressed <Key.caps_lock>E<Key.caps_lock>ntre<Key.backspace><Key.backspace>etr<Key.backspace><Key.backspace>r<Key.space>content
Screenshot: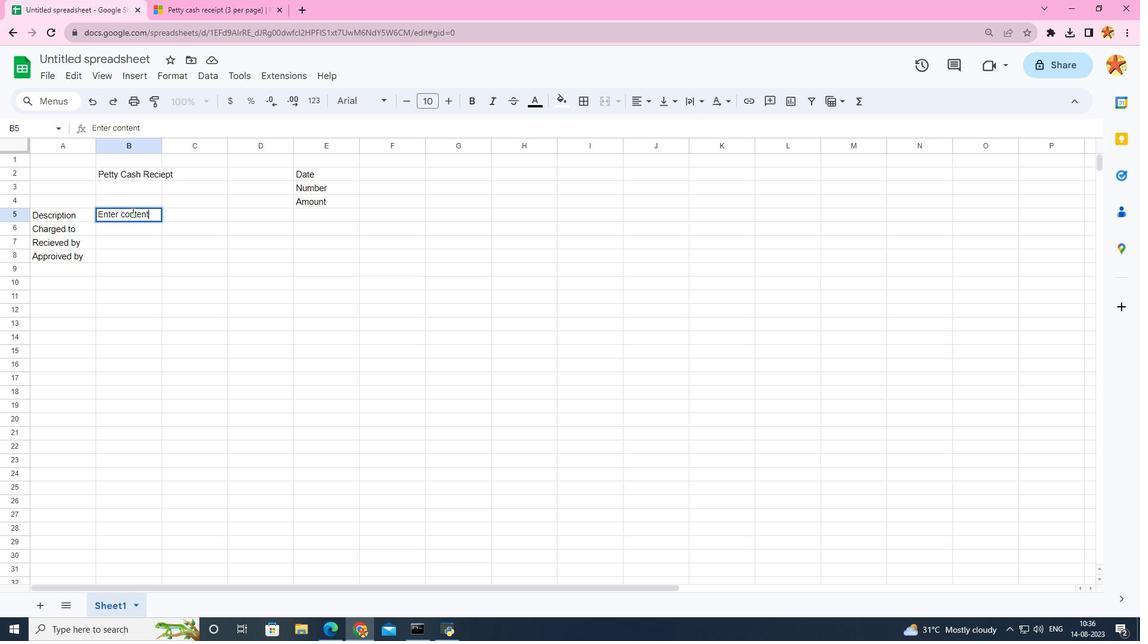 
Action: Mouse moved to (132, 283)
Screenshot: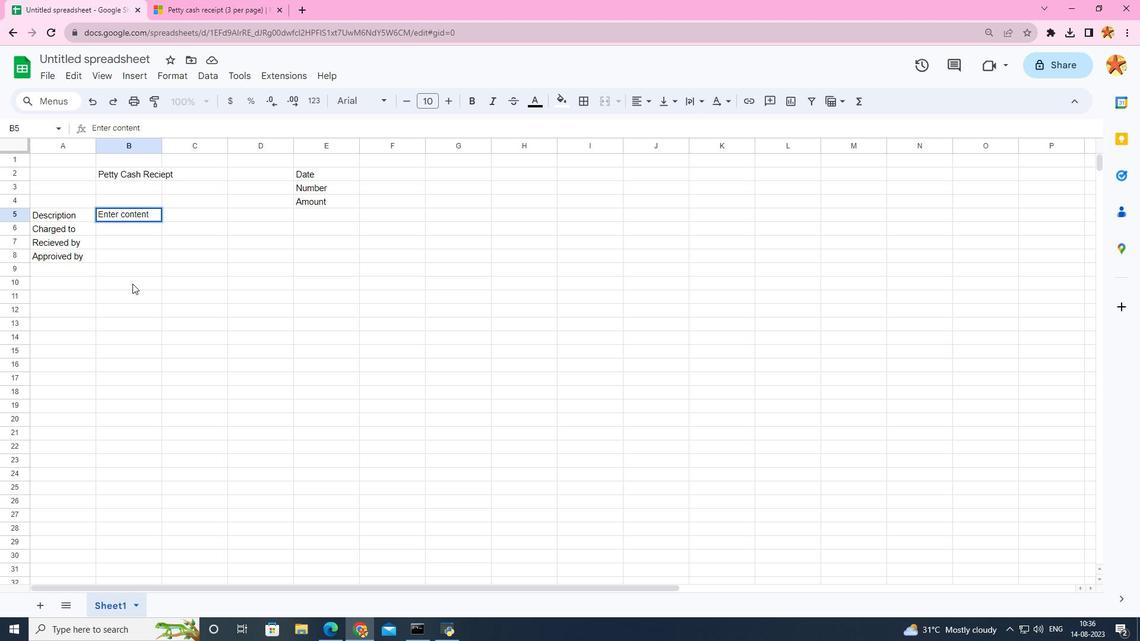
Action: Mouse pressed left at (132, 283)
Screenshot: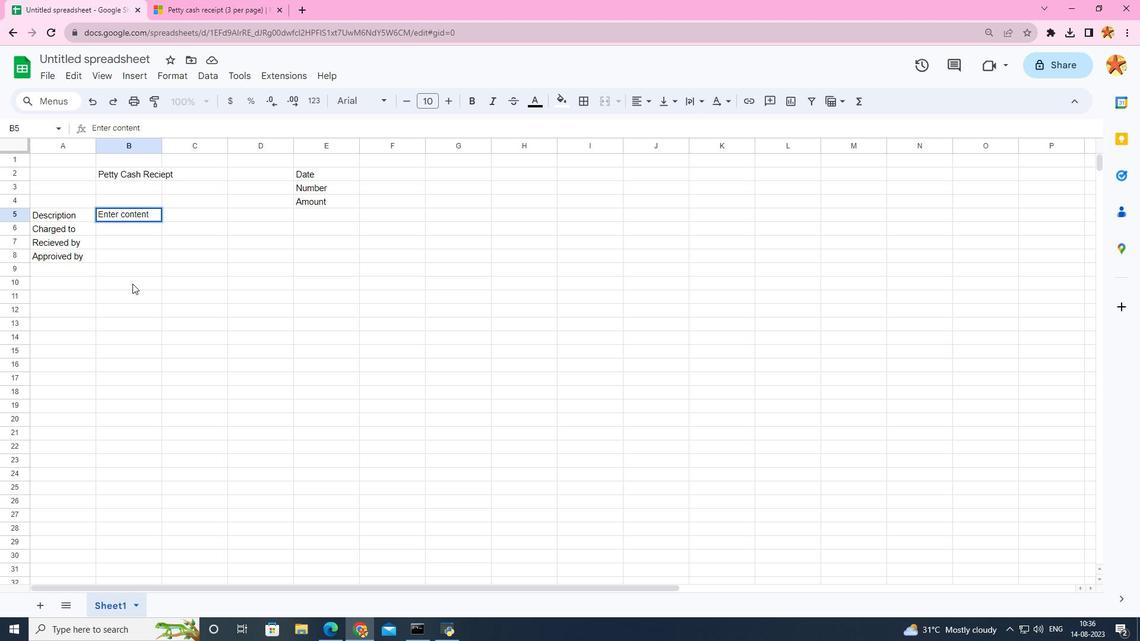 
Action: Mouse moved to (155, 228)
Screenshot: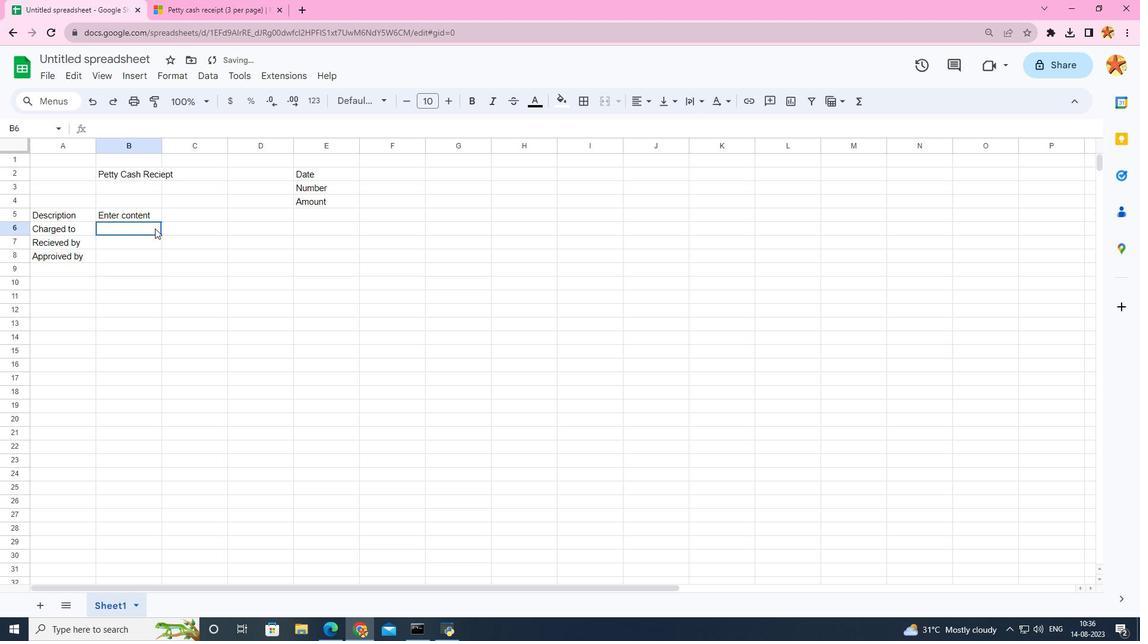 
Action: Mouse pressed left at (155, 228)
Screenshot: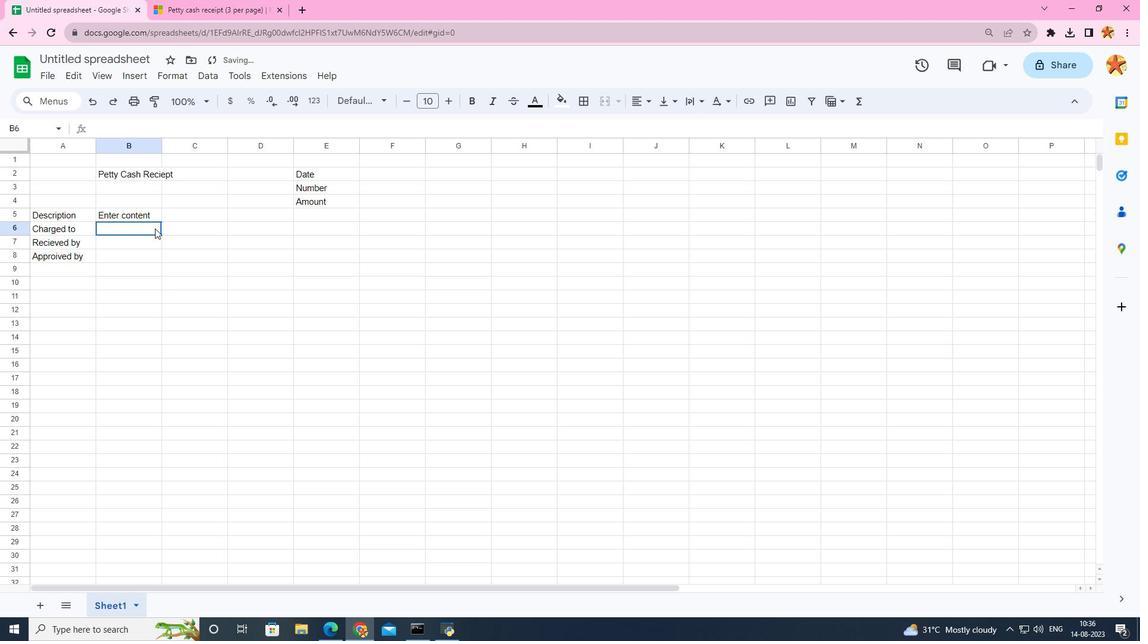 
Action: Mouse moved to (156, 224)
Screenshot: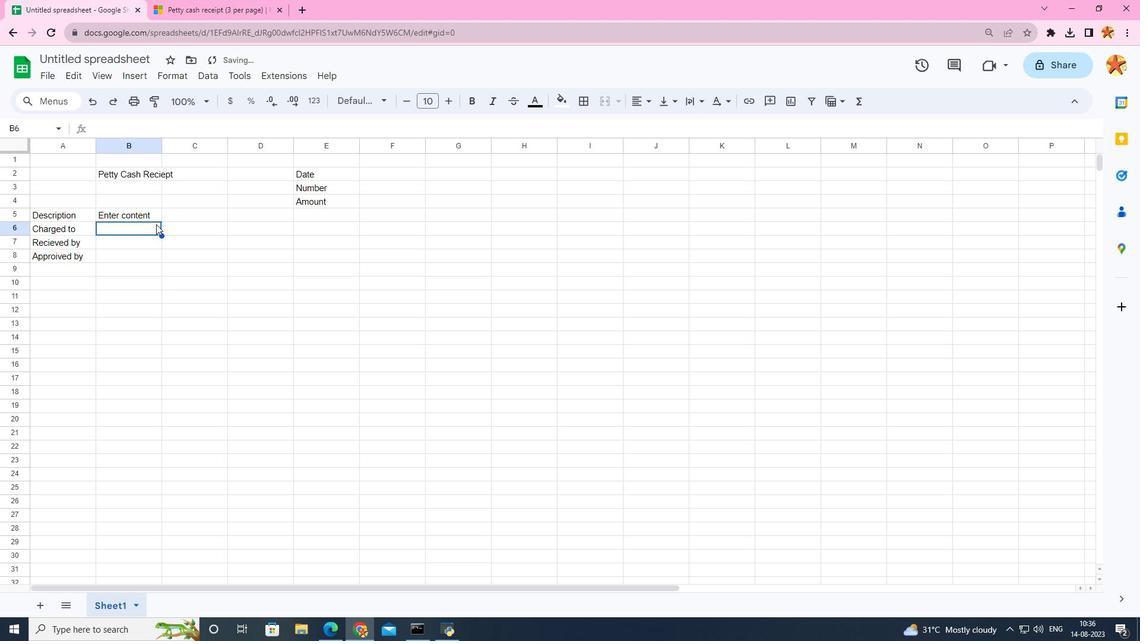 
Action: Key pressed <Key.caps_lock>E<Key.caps_lock>mn<Key.backspace><Key.backspace>nter<Key.space>content
Screenshot: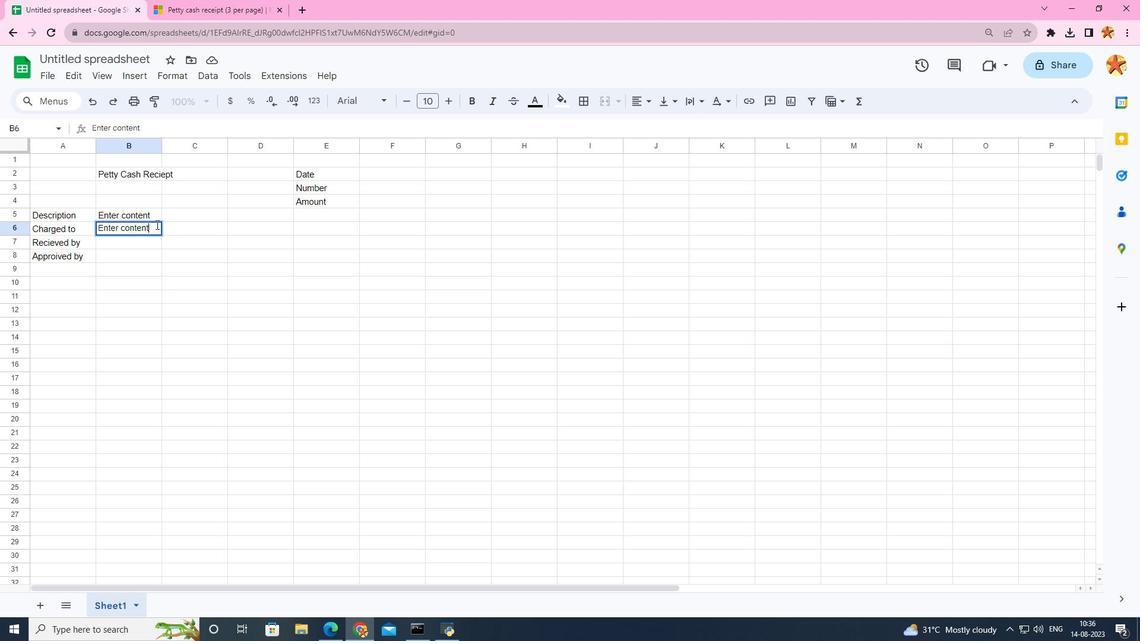 
Action: Mouse moved to (147, 238)
Screenshot: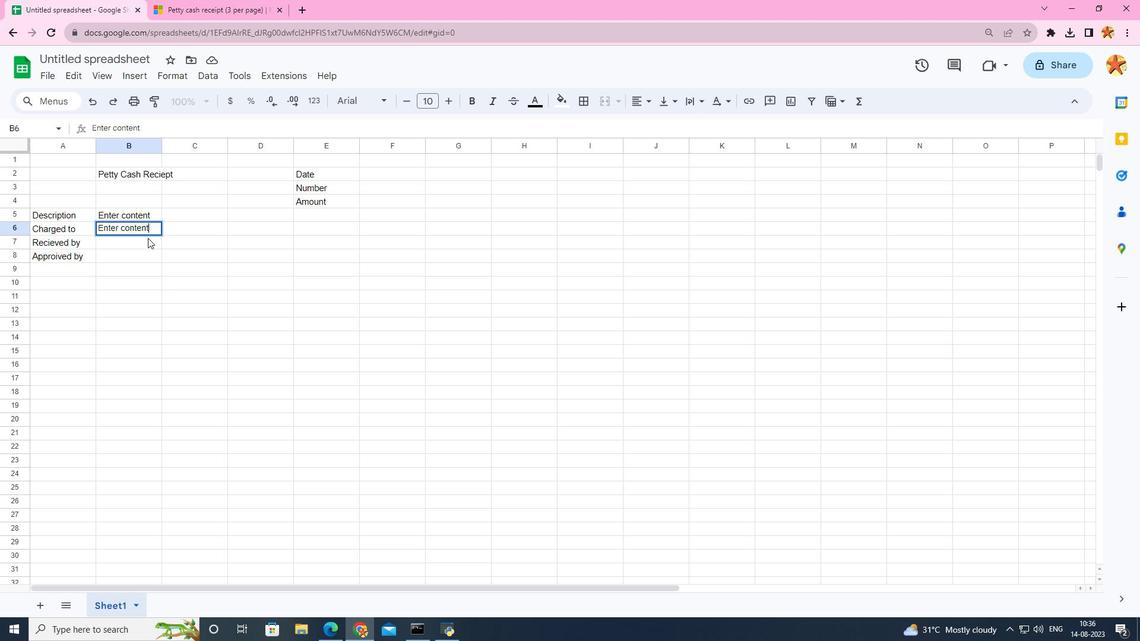 
Action: Mouse pressed left at (147, 238)
Screenshot: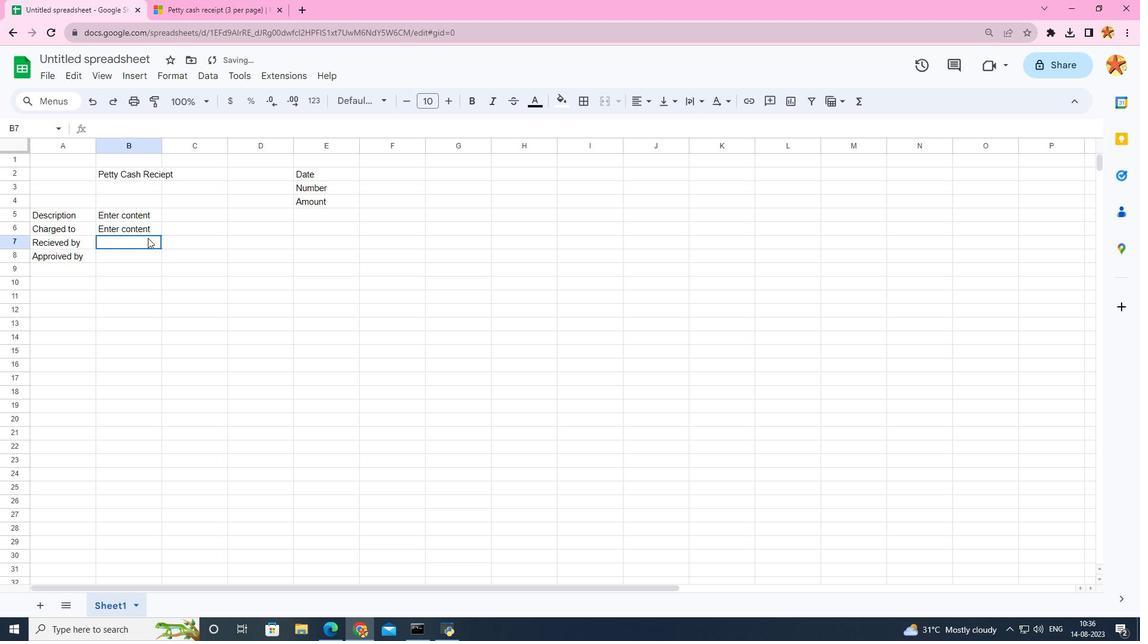 
Action: Mouse pressed left at (147, 238)
Screenshot: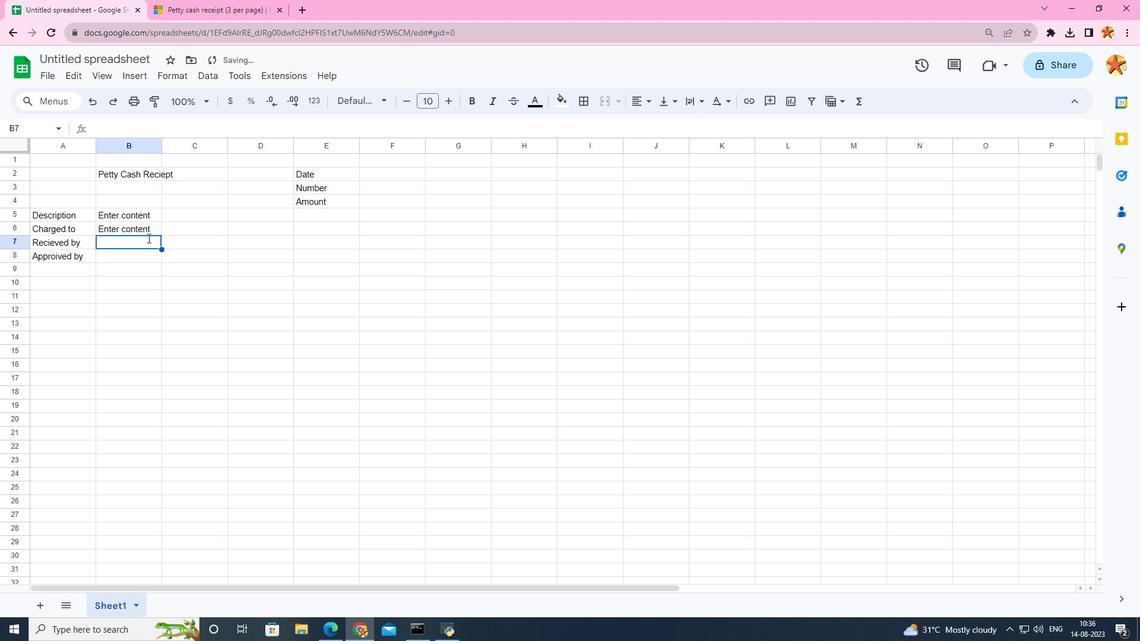 
Action: Key pressed <Key.caps_lock>E<Key.caps_lock>nter<Key.space>contenmt<Key.backspace><Key.backspace>r<Key.backspace>t
Screenshot: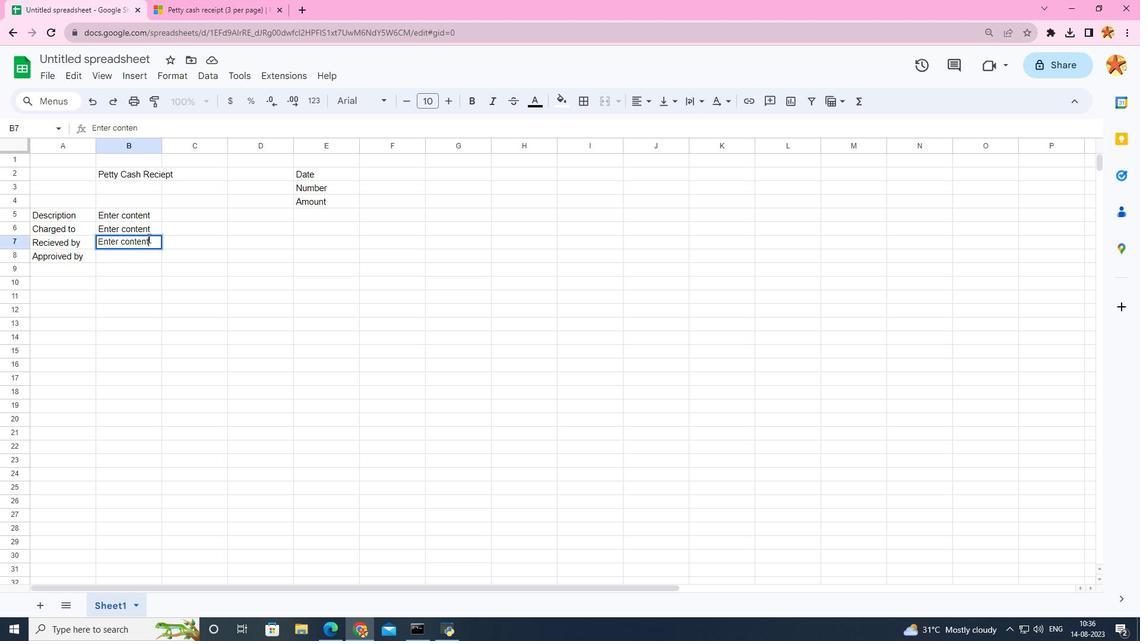 
Action: Mouse moved to (112, 257)
Screenshot: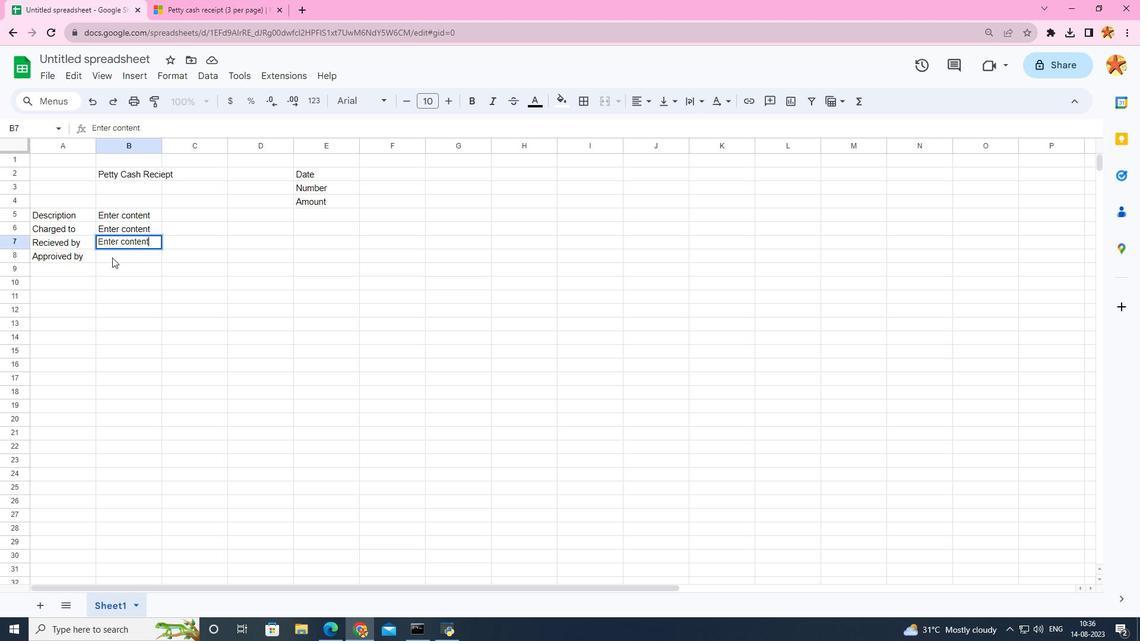 
Action: Mouse pressed left at (112, 257)
Screenshot: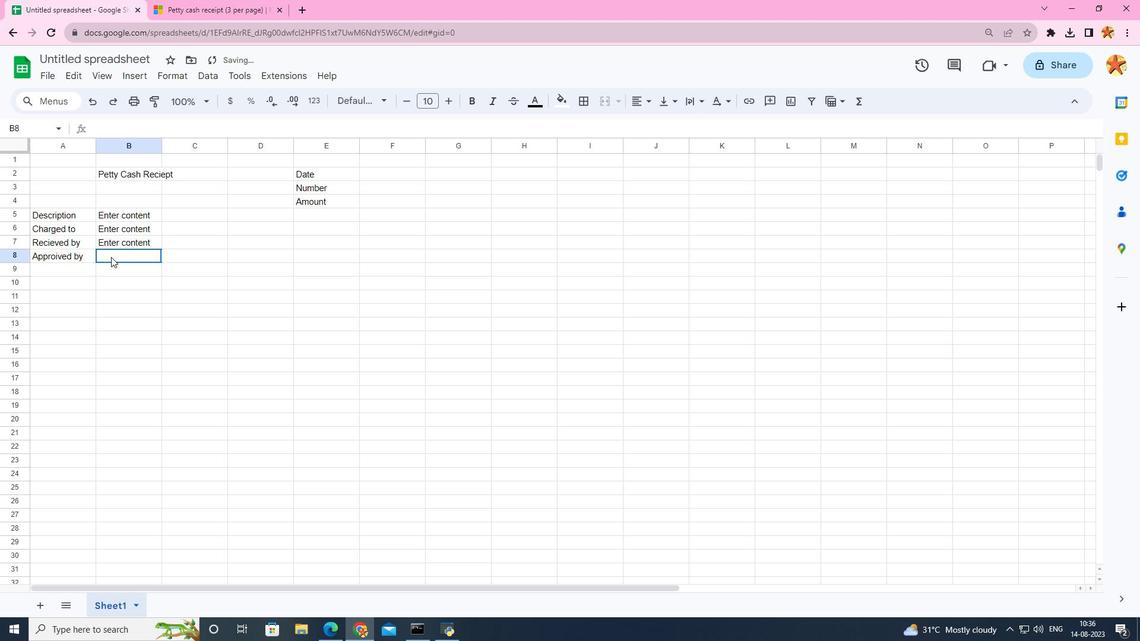 
Action: Mouse moved to (109, 253)
Screenshot: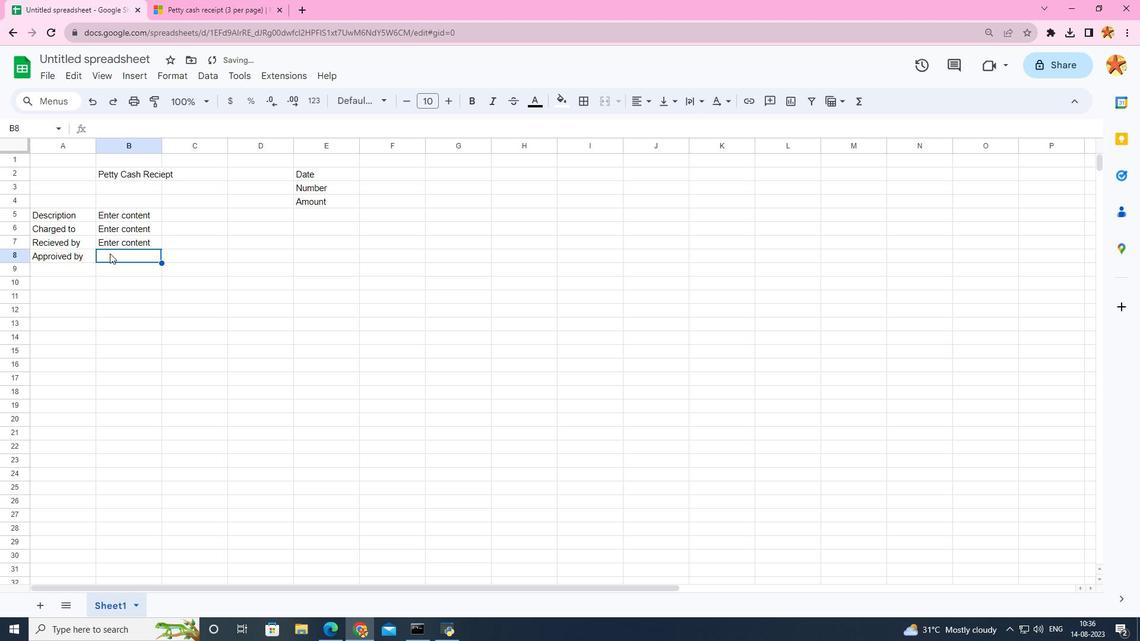 
Action: Mouse pressed left at (109, 253)
Screenshot: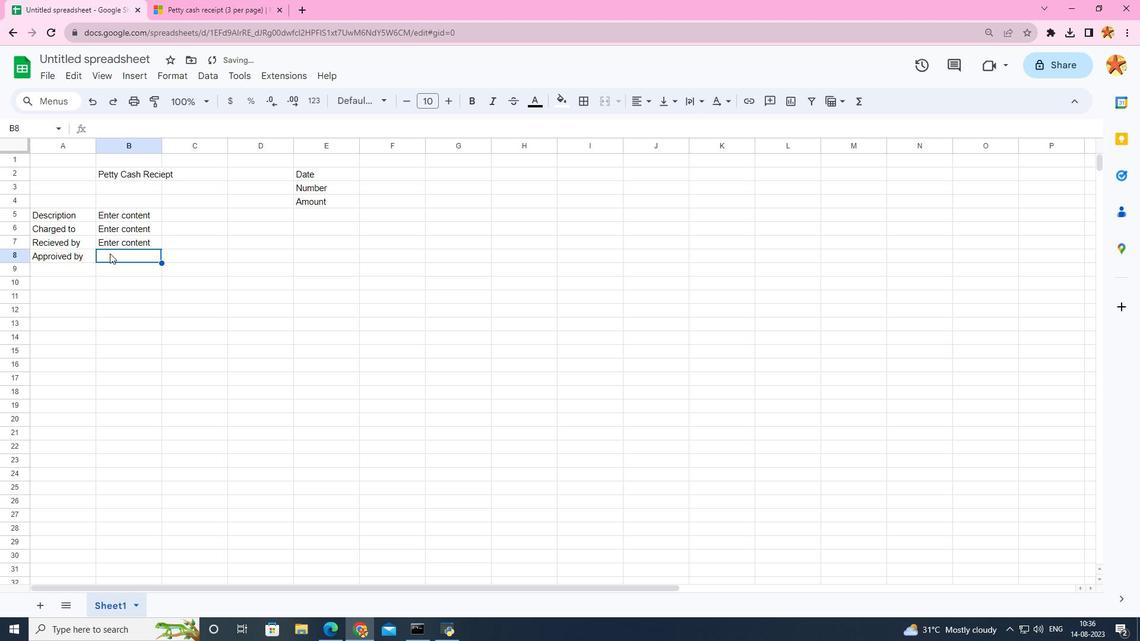 
Action: Mouse pressed left at (109, 253)
Screenshot: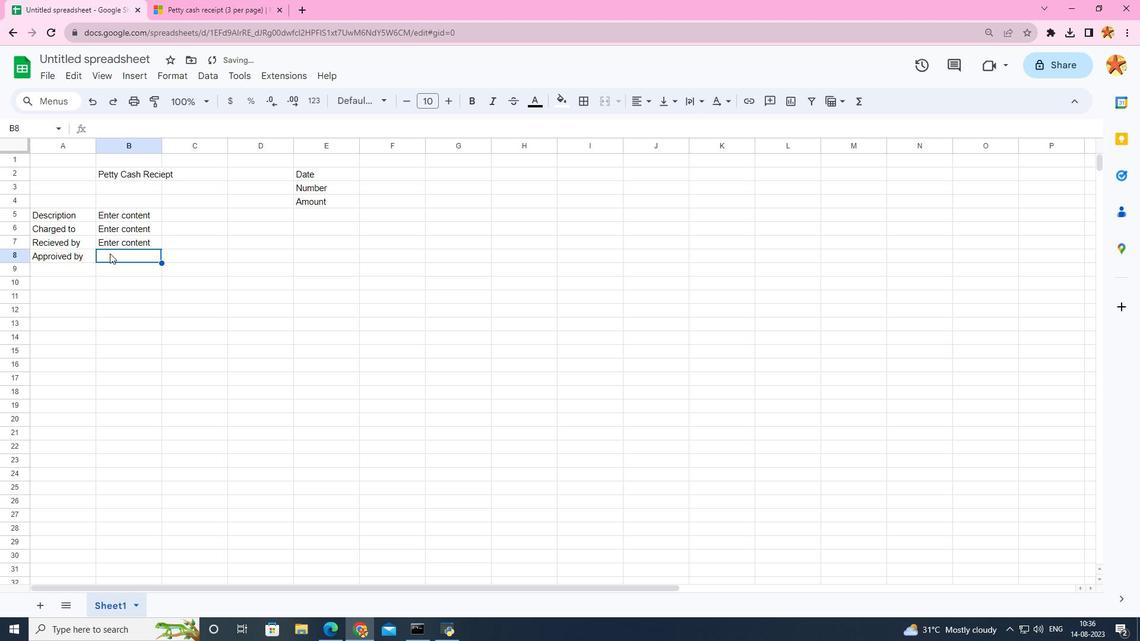 
Action: Mouse pressed left at (109, 253)
Screenshot: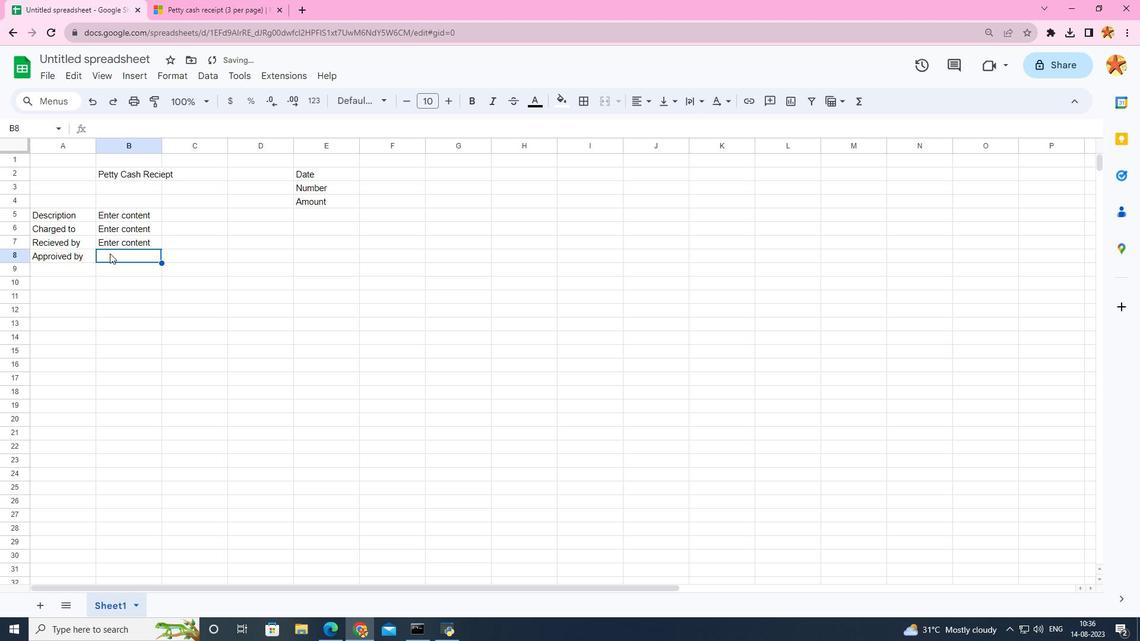 
Action: Key pressed <Key.caps_lock>
Screenshot: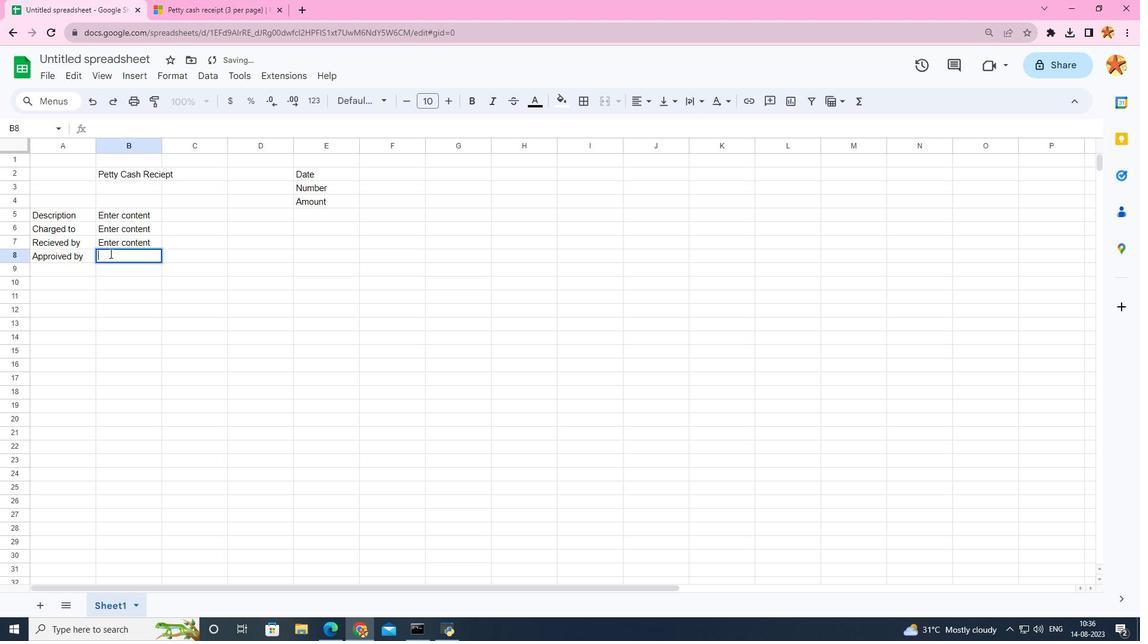 
Action: Mouse moved to (108, 253)
Screenshot: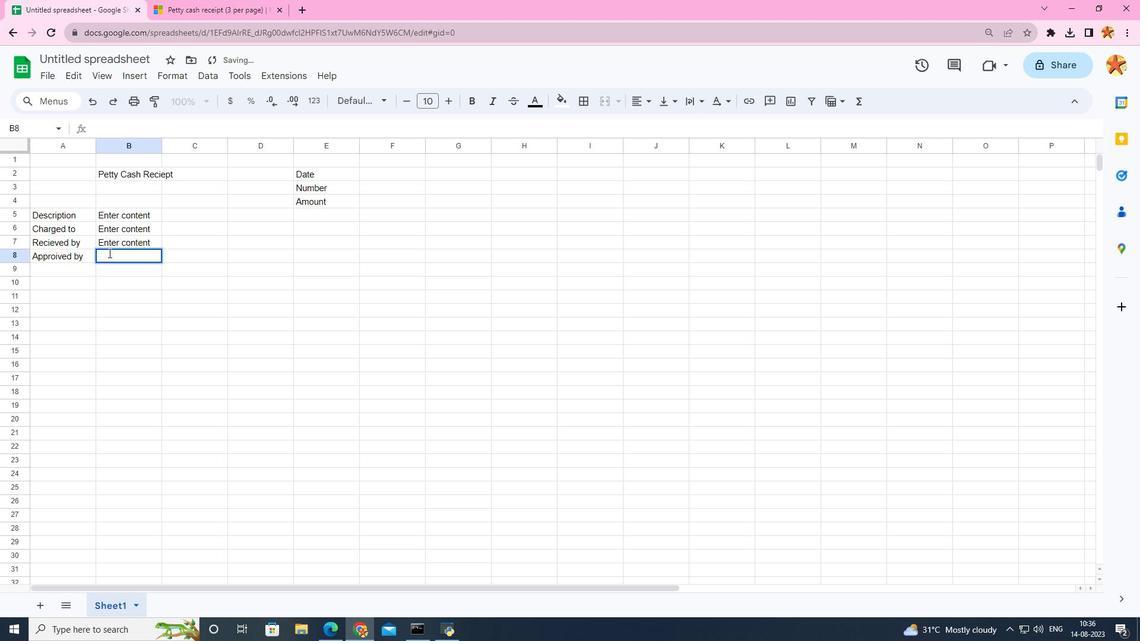
Action: Key pressed E
Screenshot: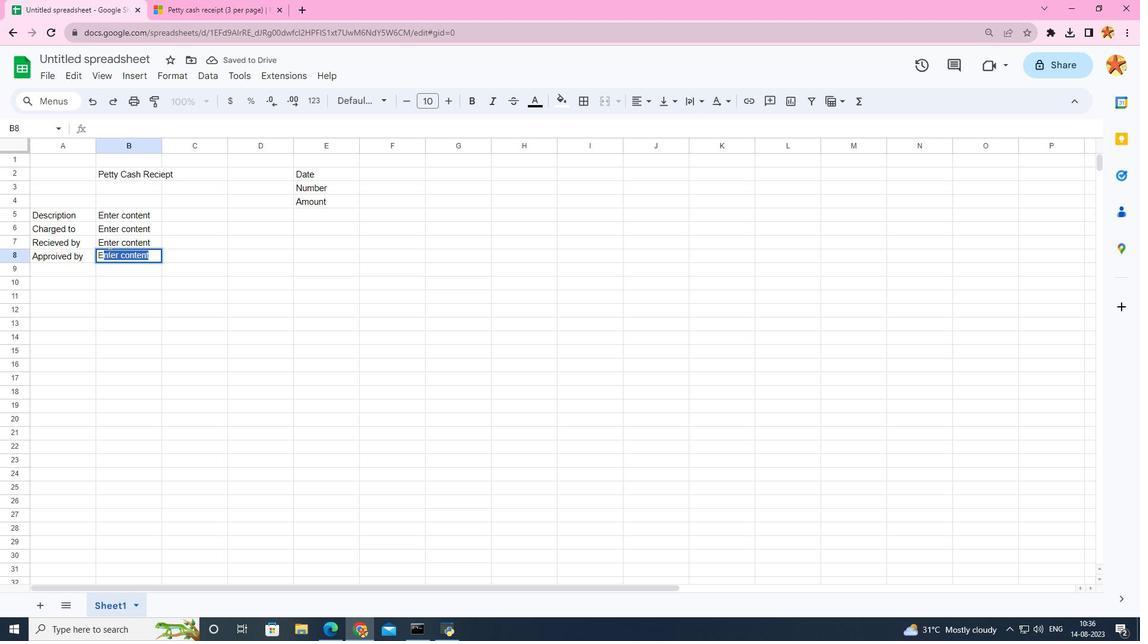 
Action: Mouse moved to (203, 264)
Screenshot: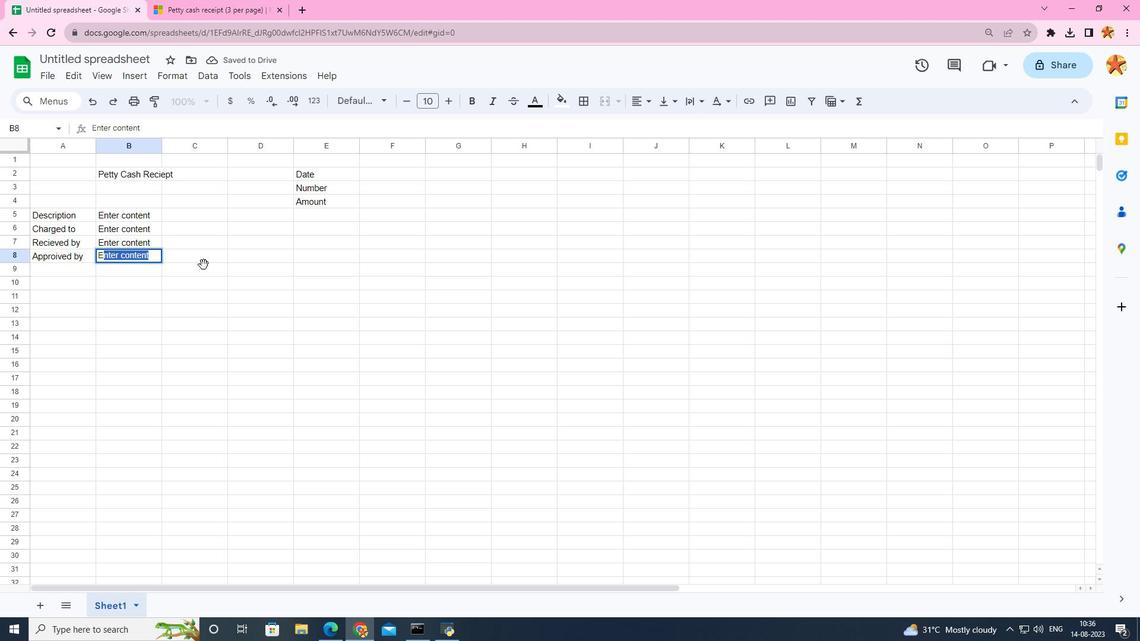 
Action: Mouse pressed left at (203, 264)
Screenshot: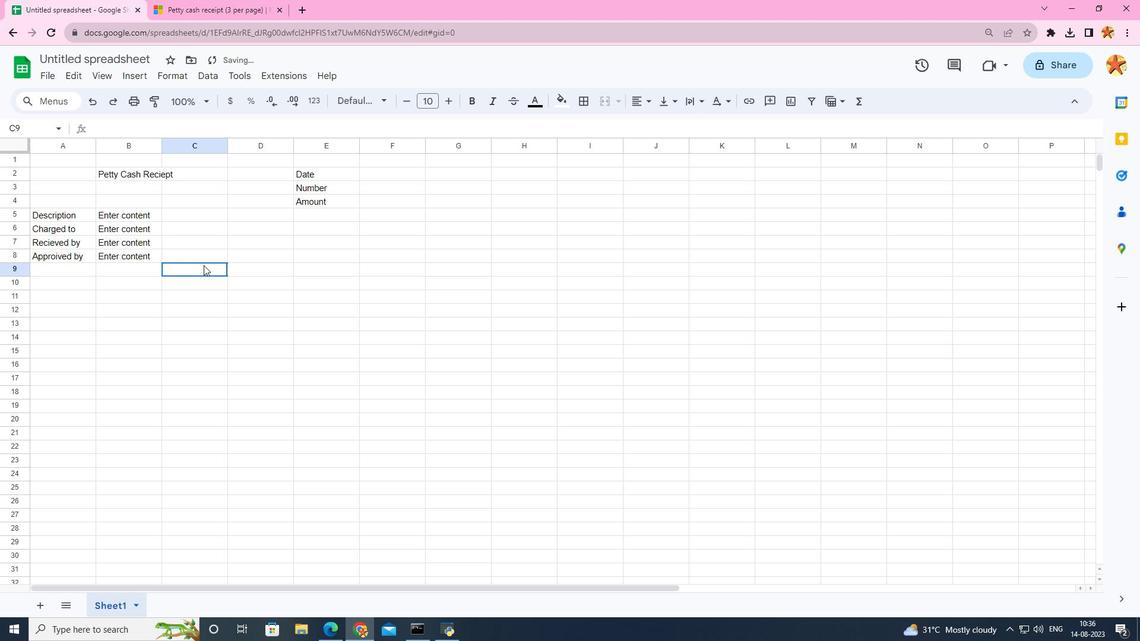 
Action: Mouse moved to (62, 209)
Screenshot: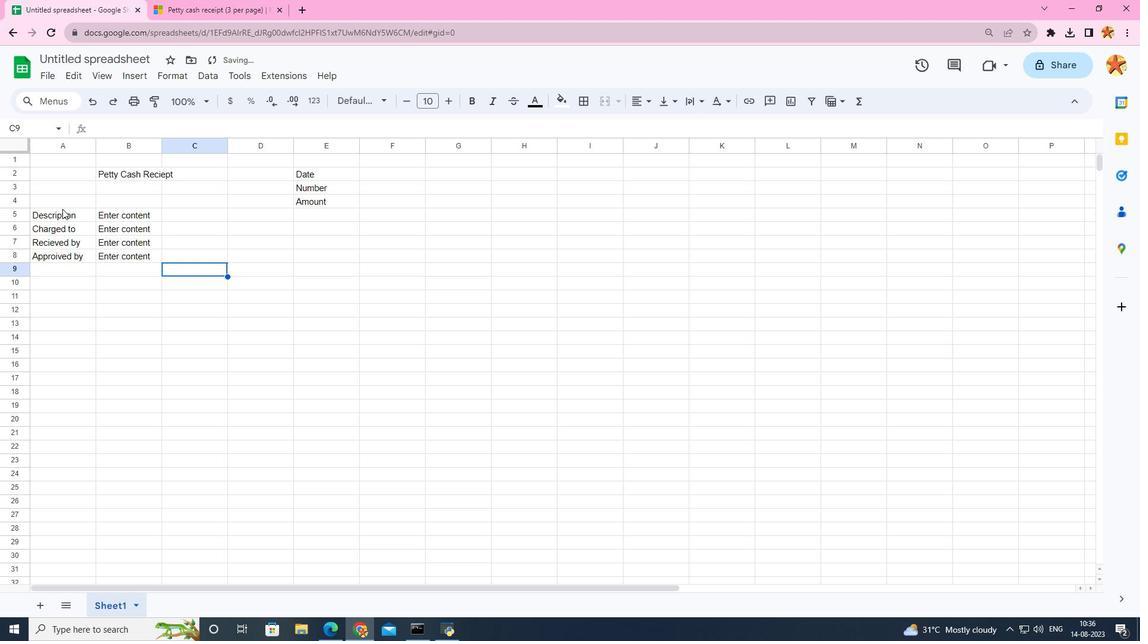 
Action: Mouse pressed left at (62, 209)
Screenshot: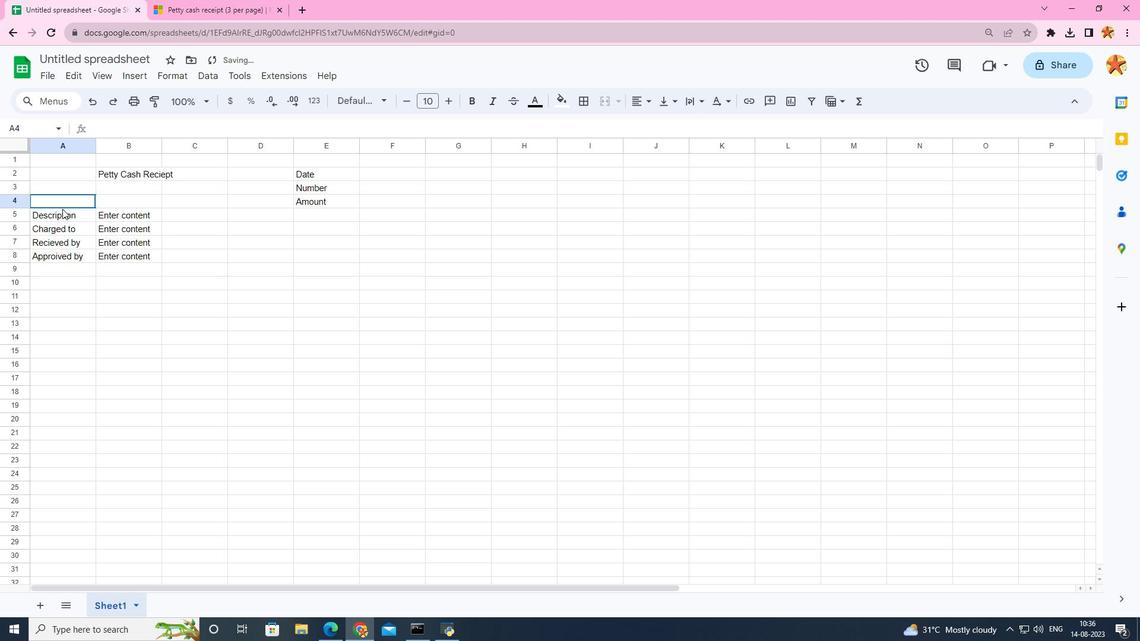
Action: Mouse moved to (100, 218)
Screenshot: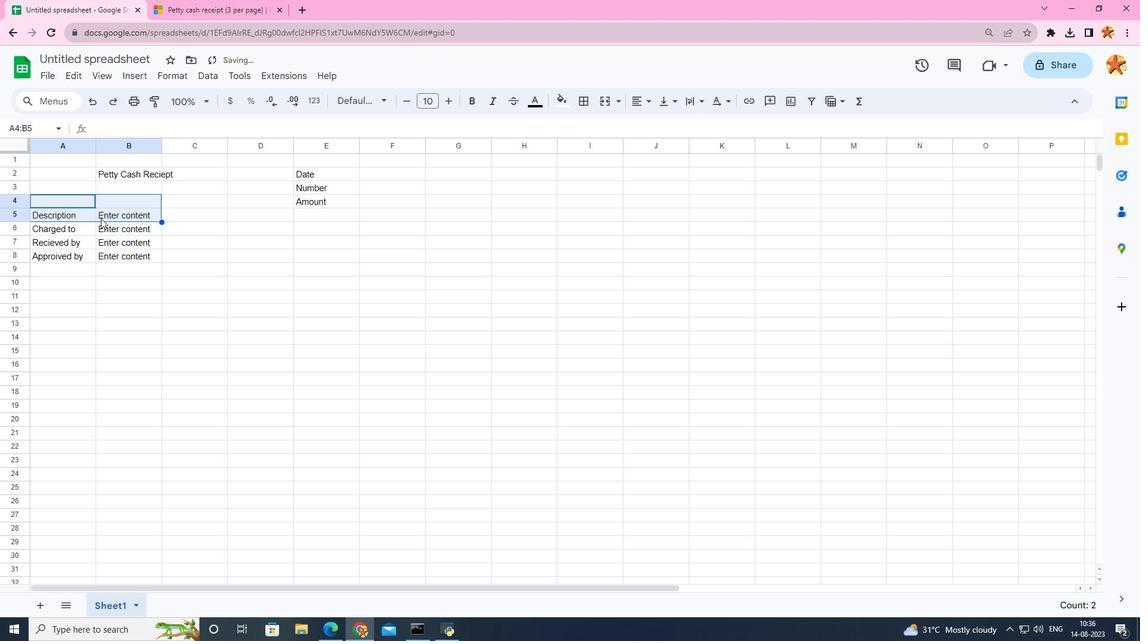 
Action: Mouse pressed left at (100, 218)
Screenshot: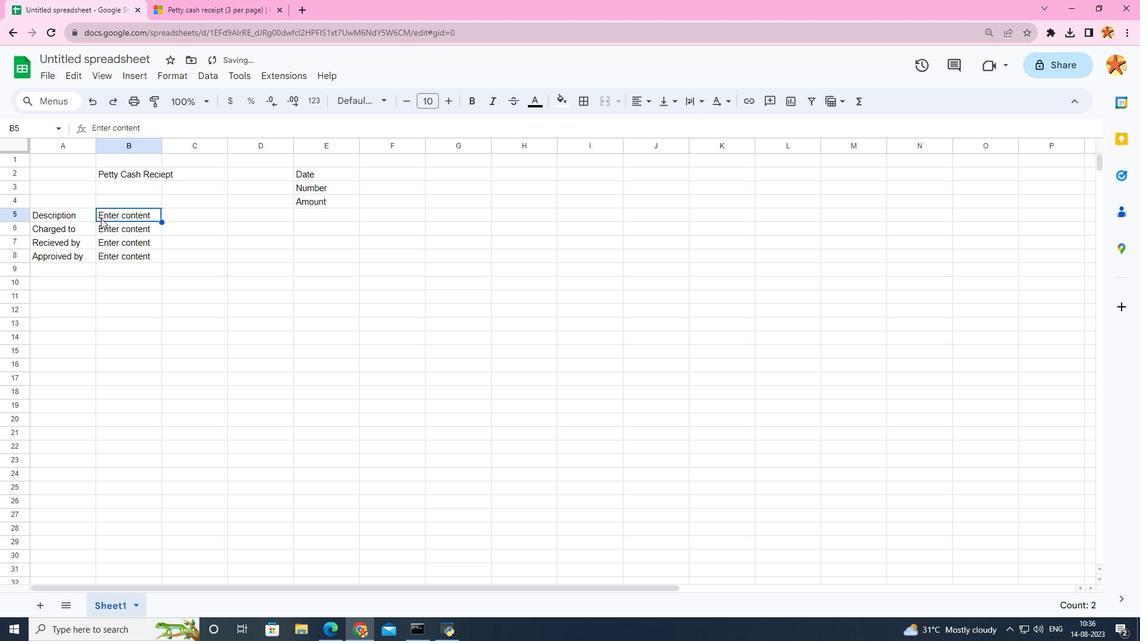 
Action: Mouse moved to (89, 209)
Screenshot: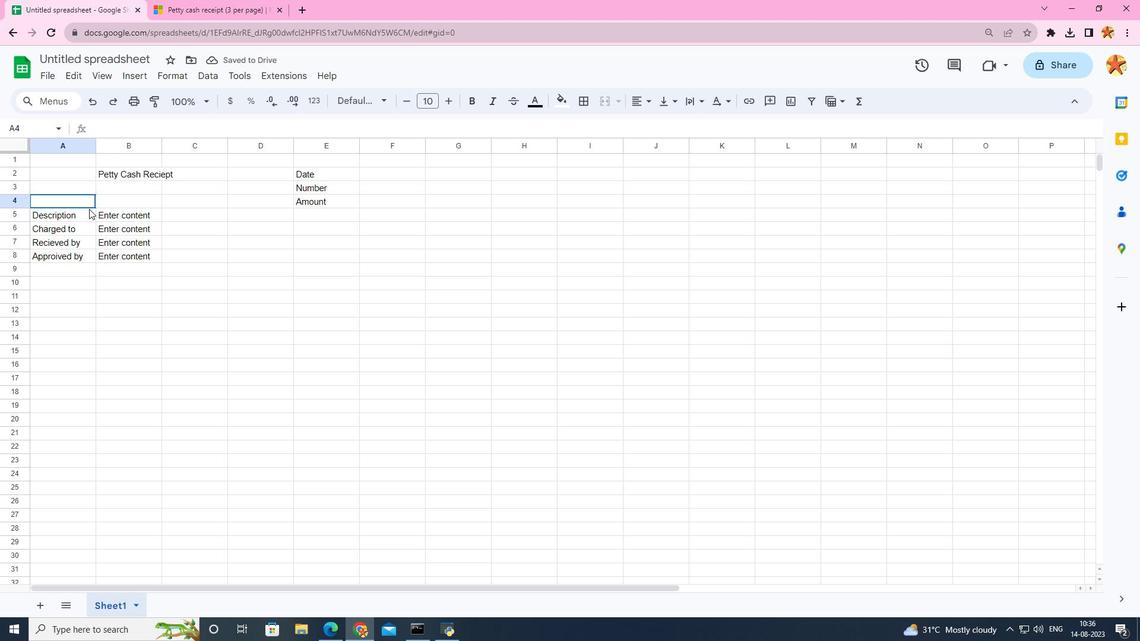 
Action: Mouse pressed left at (89, 209)
Screenshot: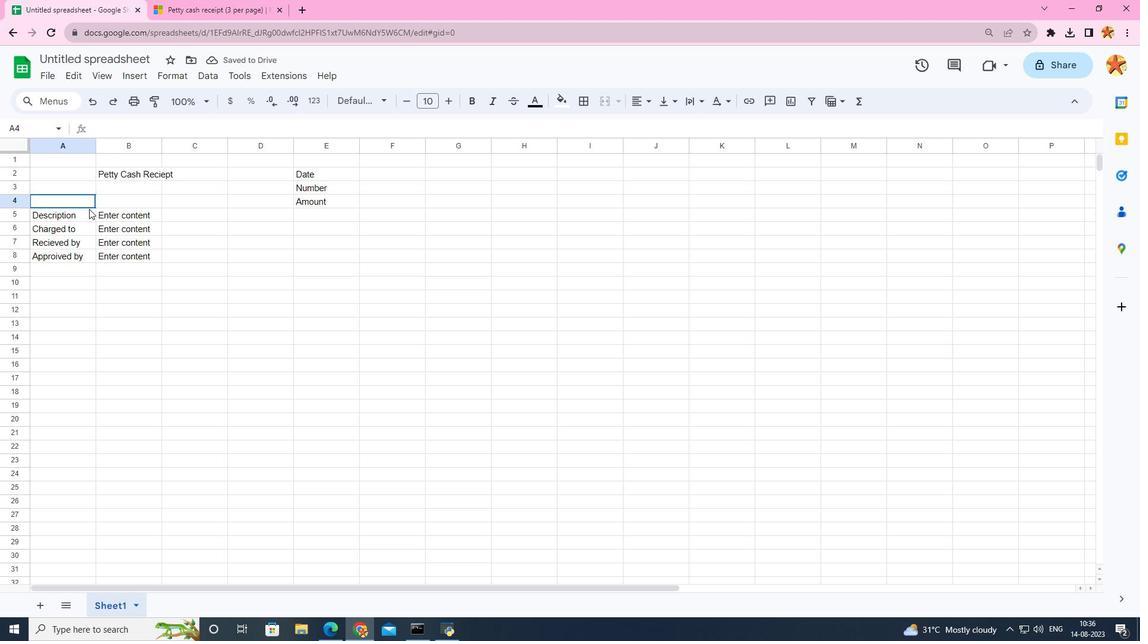
Action: Mouse moved to (60, 217)
Screenshot: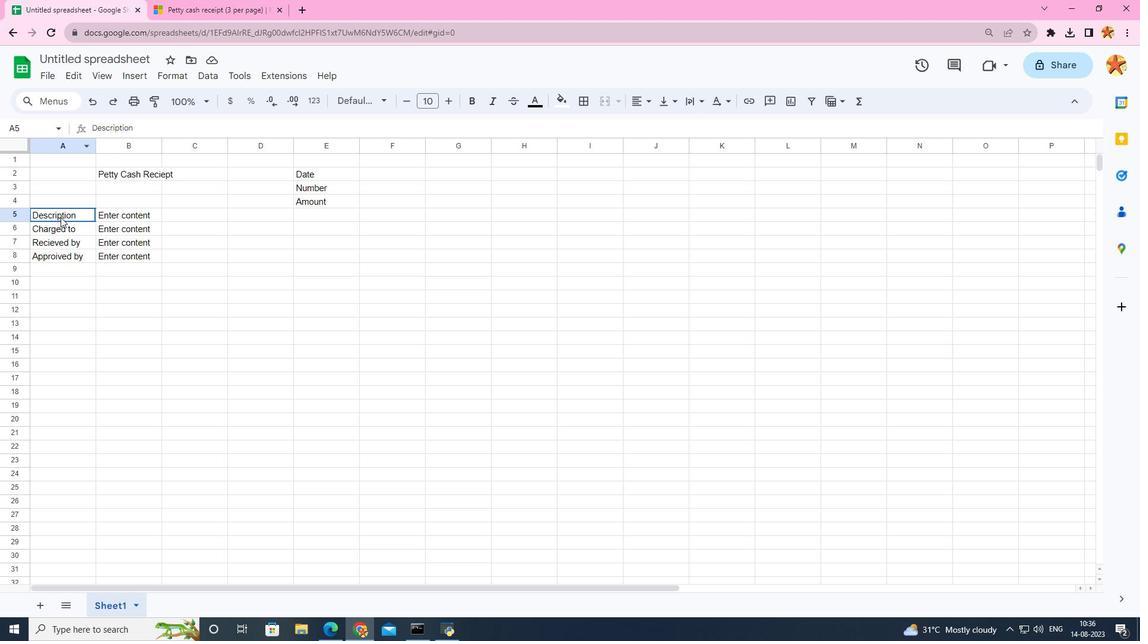 
Action: Mouse pressed left at (60, 217)
Screenshot: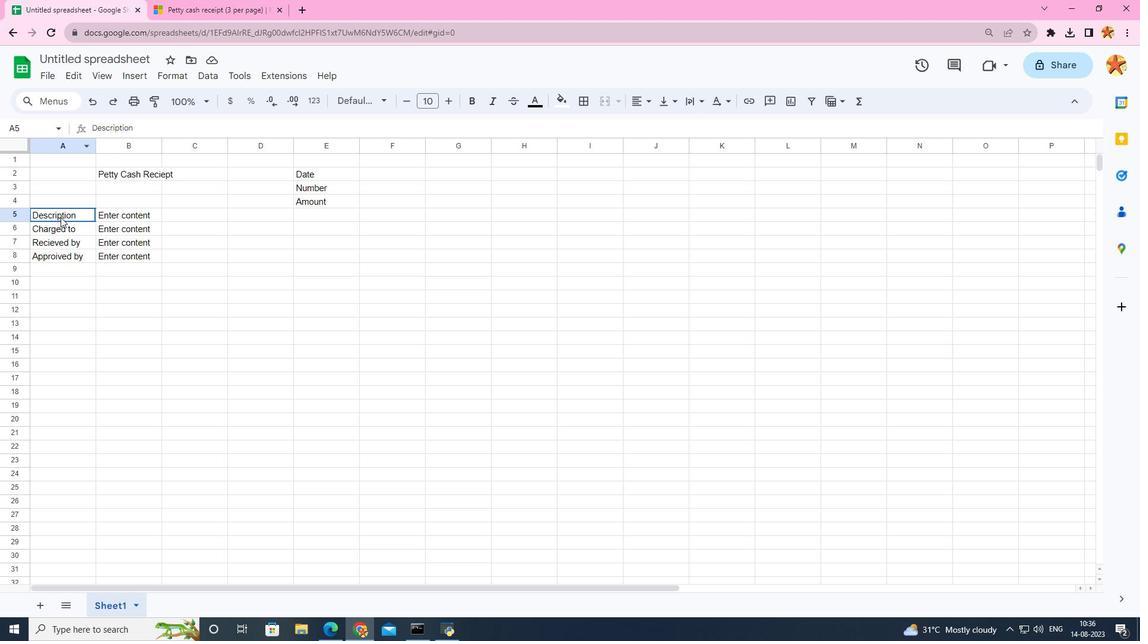 
Action: Mouse moved to (116, 254)
Screenshot: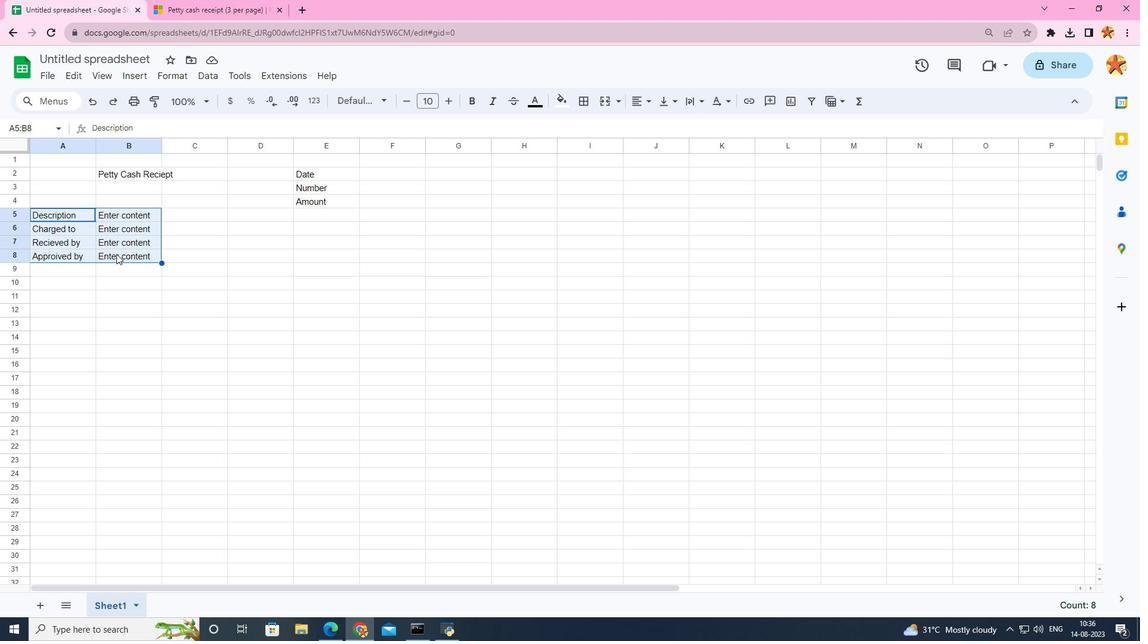 
Action: Key pressed ctrl+X
Screenshot: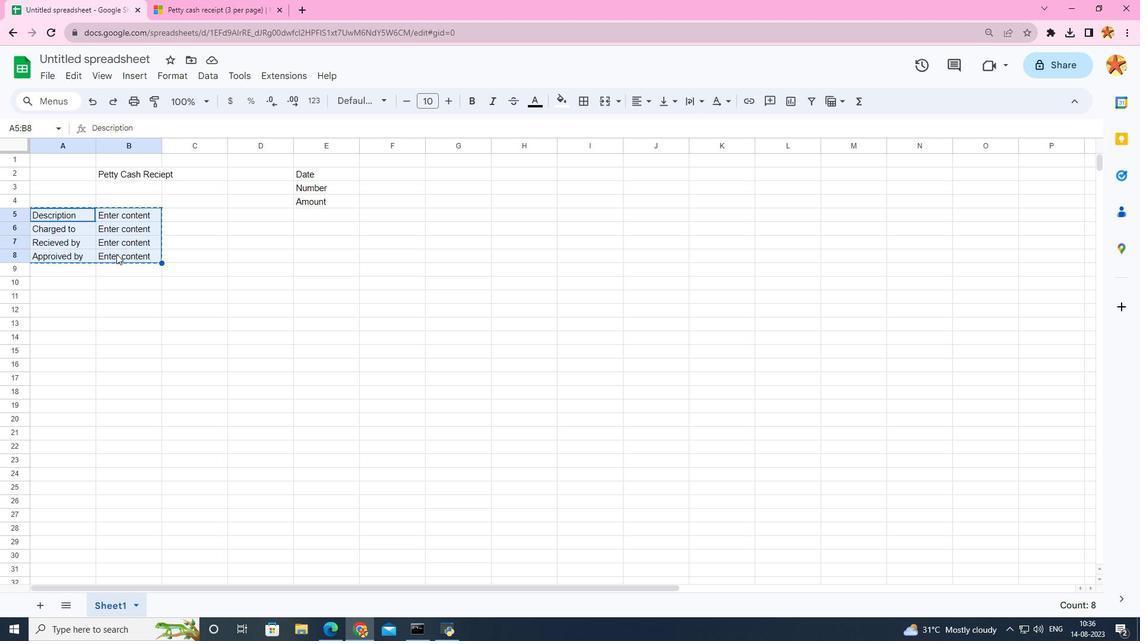 
Action: Mouse moved to (136, 212)
Screenshot: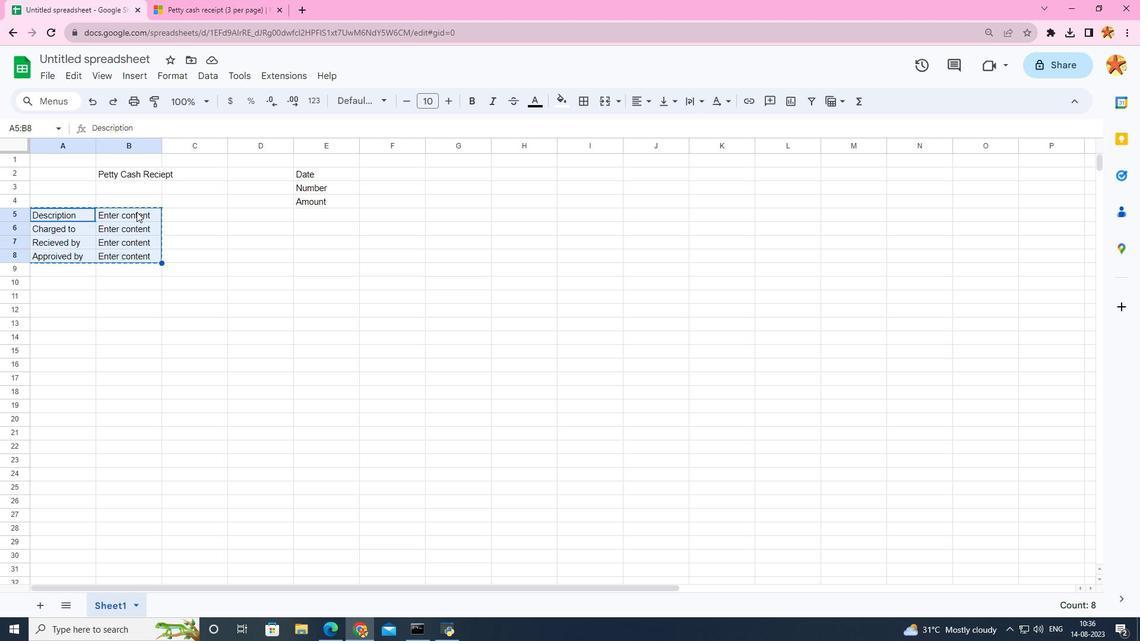 
Action: Mouse pressed left at (136, 212)
Screenshot: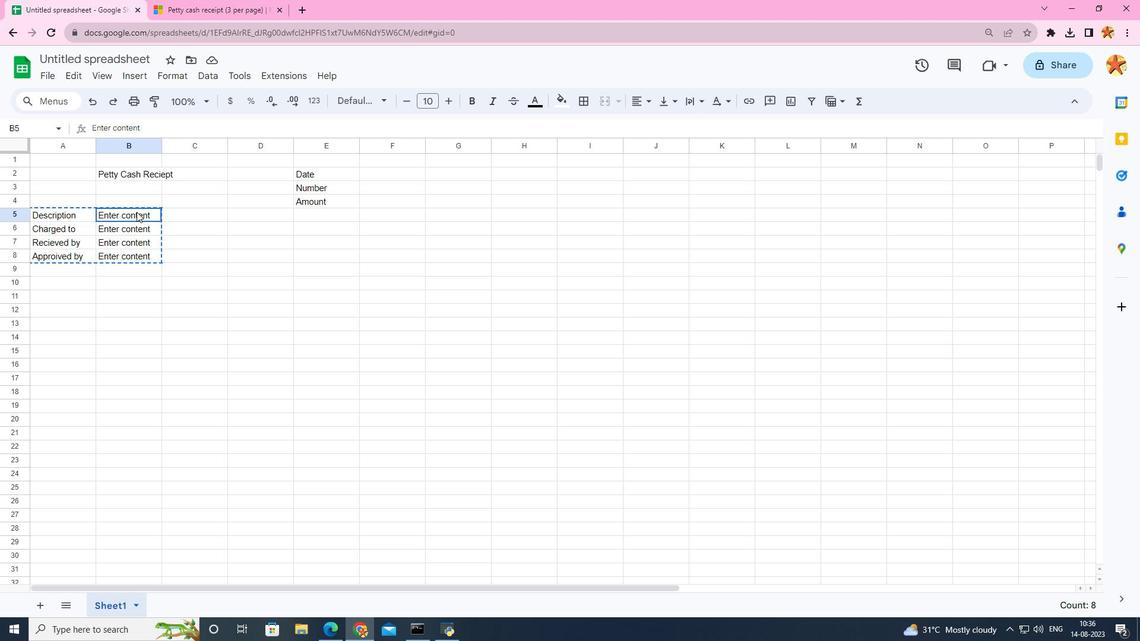 
Action: Key pressed ctrl+V
Screenshot: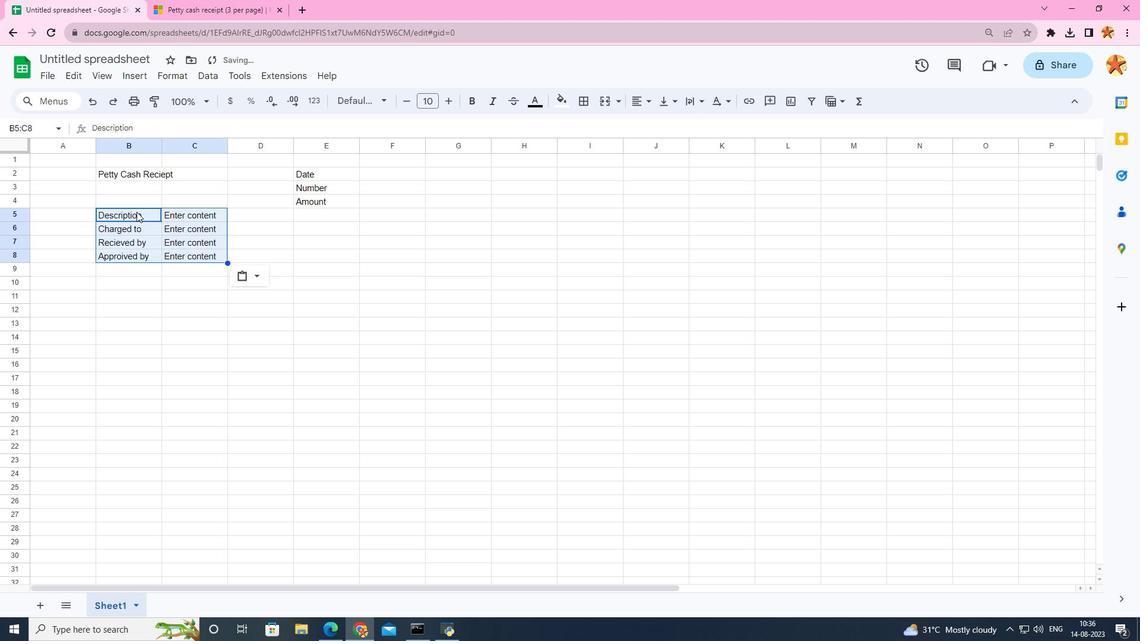 
Action: Mouse moved to (139, 275)
Screenshot: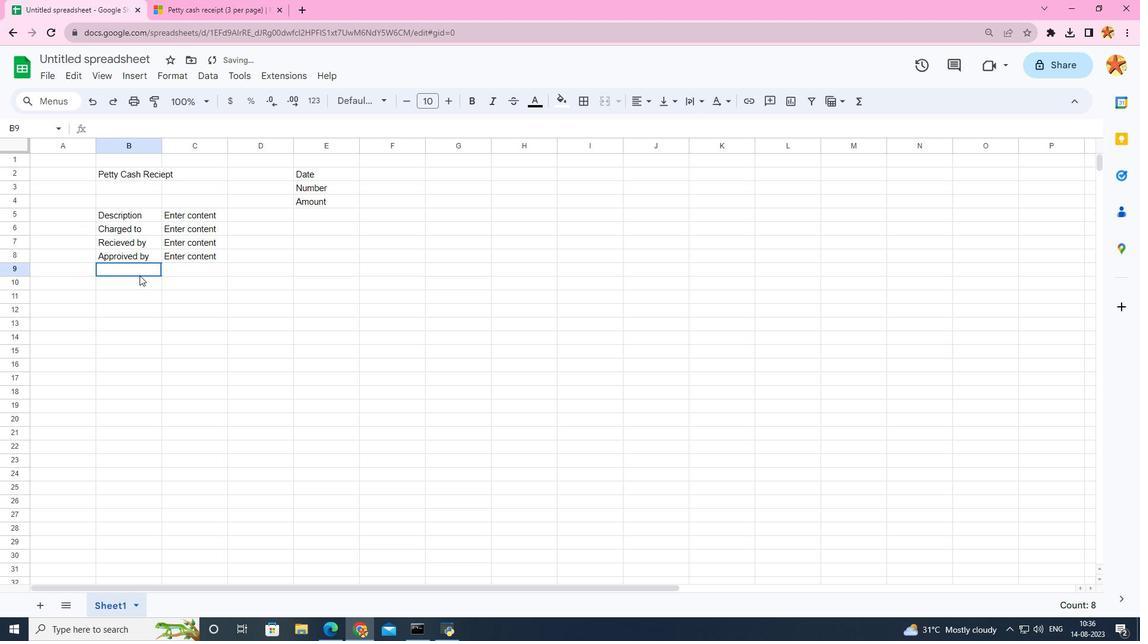 
Action: Mouse pressed left at (139, 275)
Screenshot: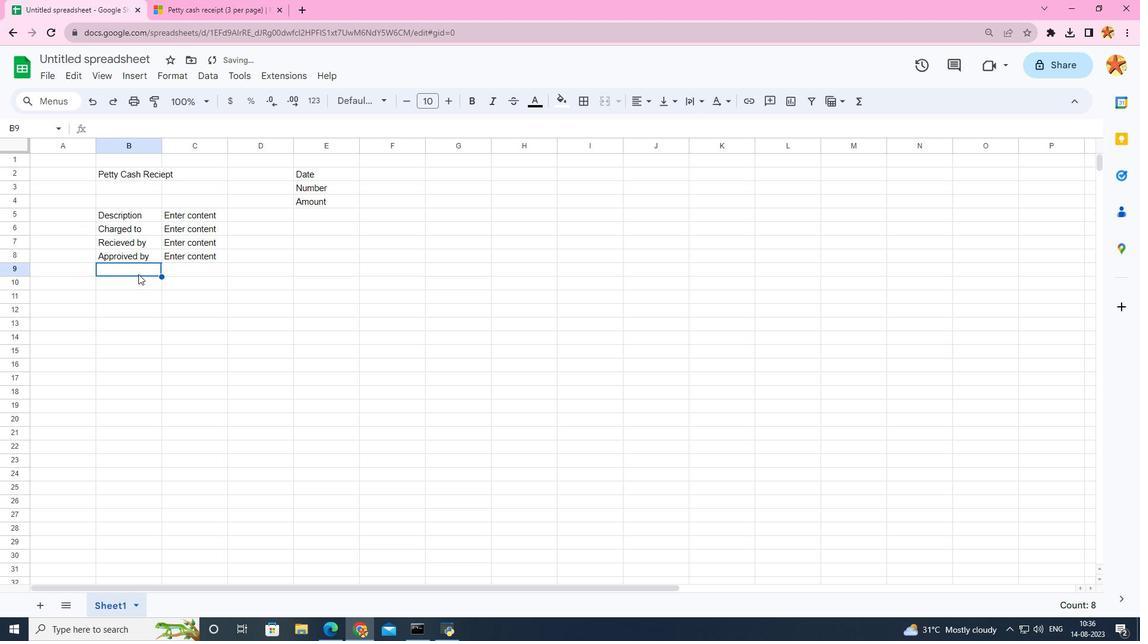 
Action: Mouse moved to (130, 211)
Screenshot: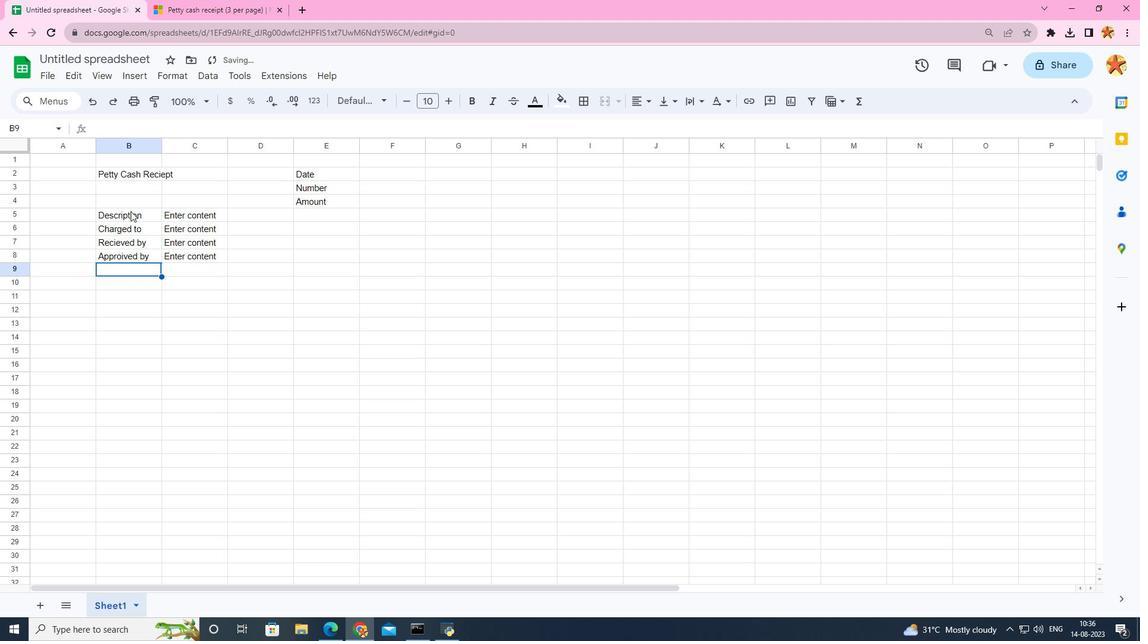 
Action: Mouse pressed left at (130, 211)
Screenshot: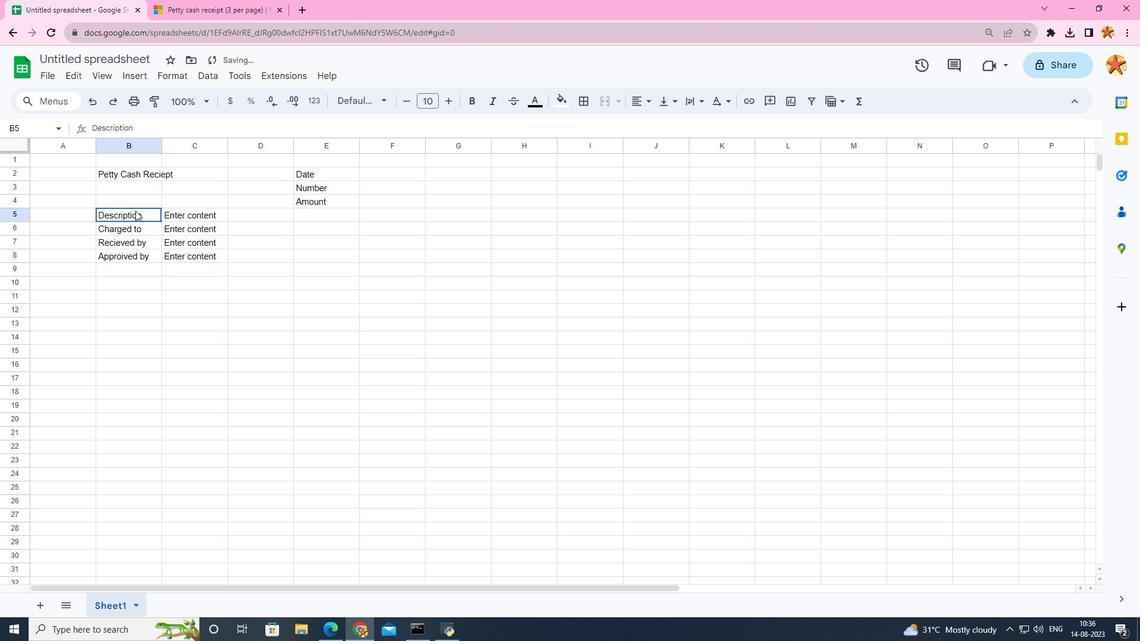 
Action: Mouse moved to (582, 103)
Screenshot: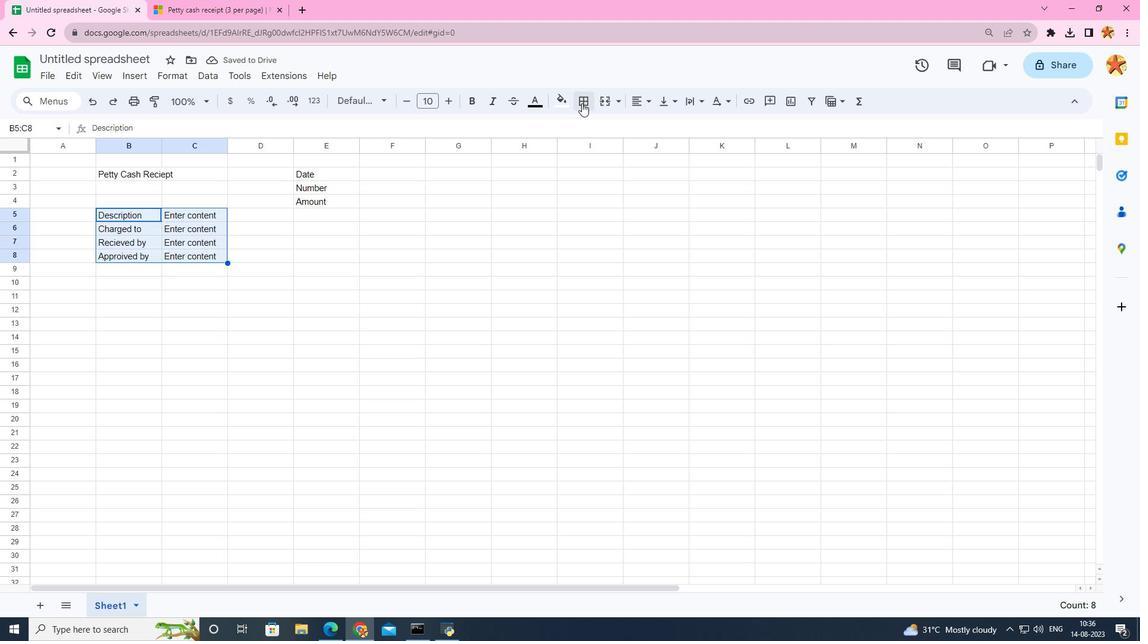 
Action: Mouse pressed left at (582, 103)
Screenshot: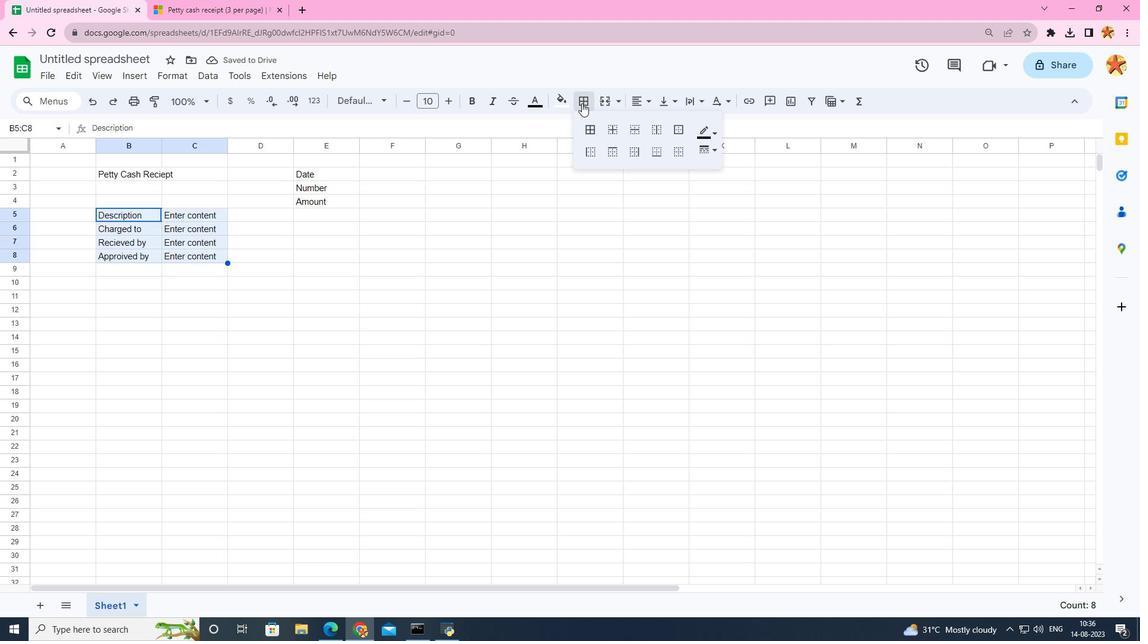 
Action: Mouse moved to (595, 134)
Screenshot: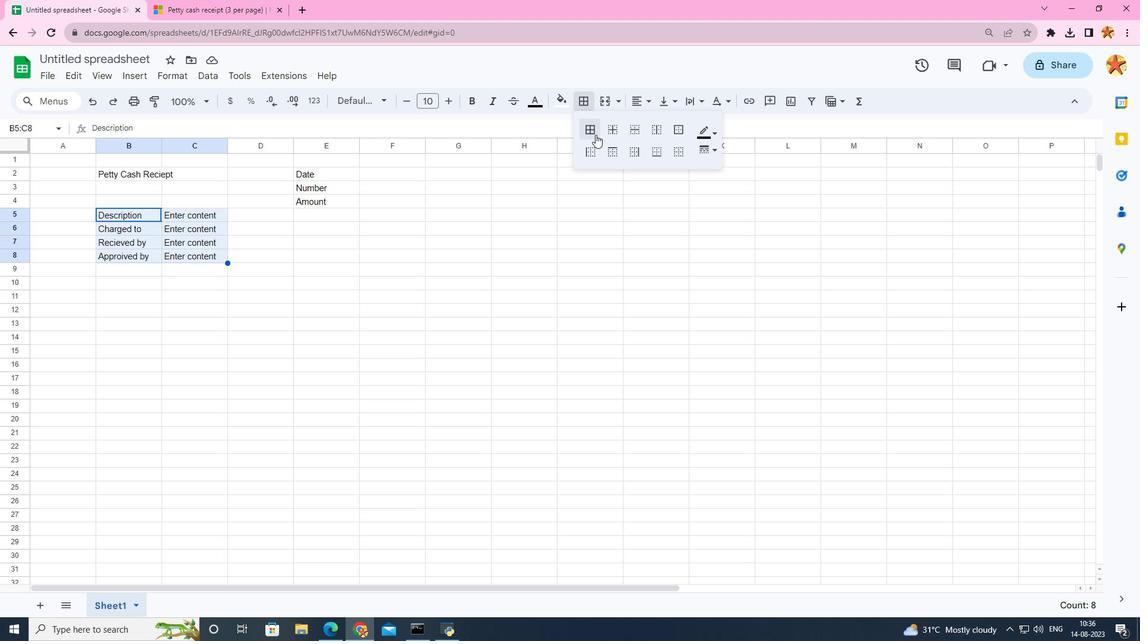 
Action: Mouse pressed left at (595, 134)
Screenshot: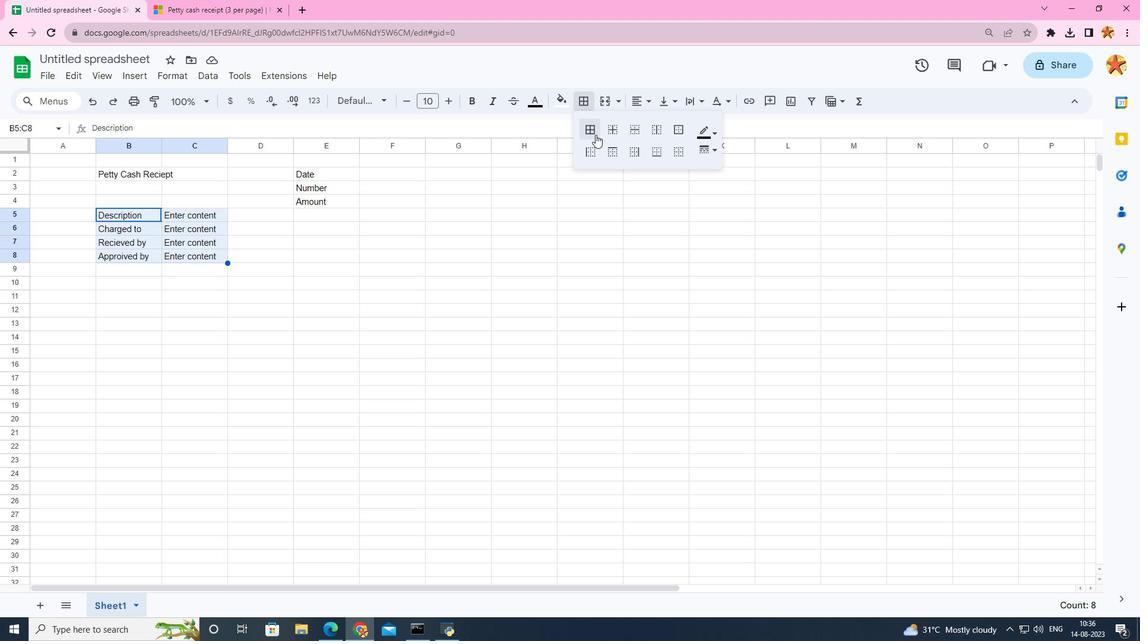 
Action: Mouse moved to (351, 236)
Screenshot: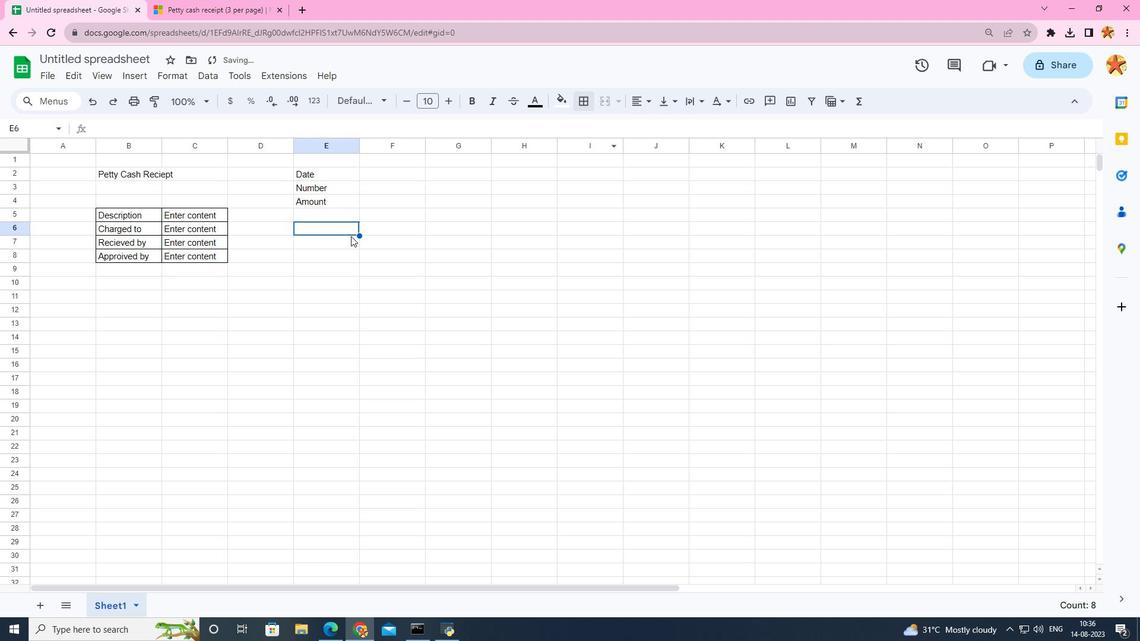 
Action: Mouse pressed left at (351, 236)
Screenshot: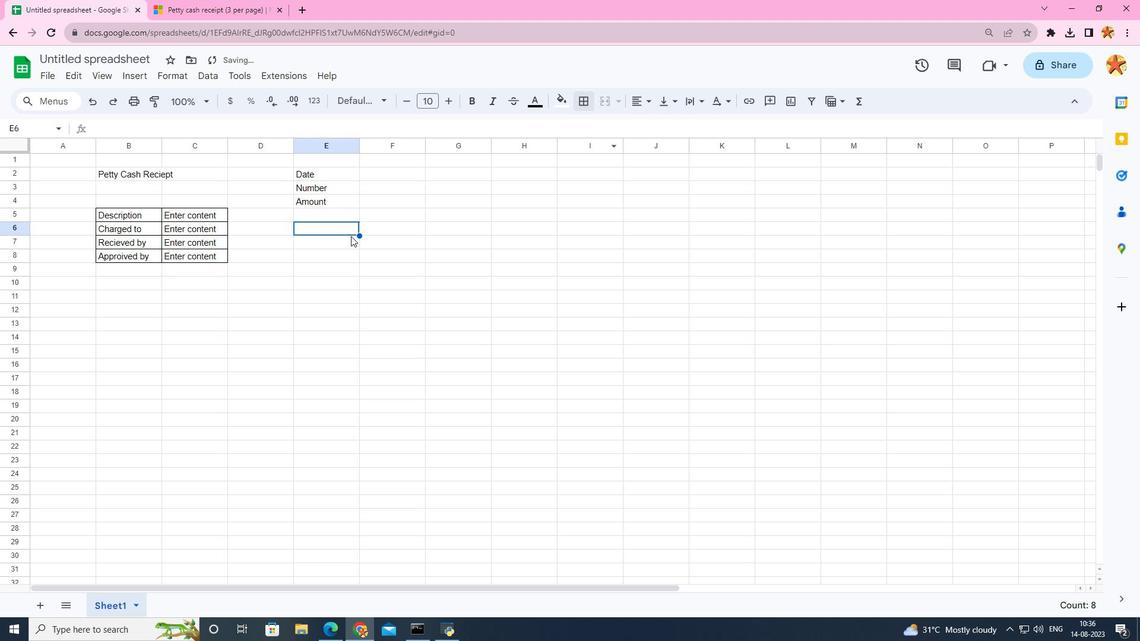 
Action: Mouse moved to (303, 172)
Screenshot: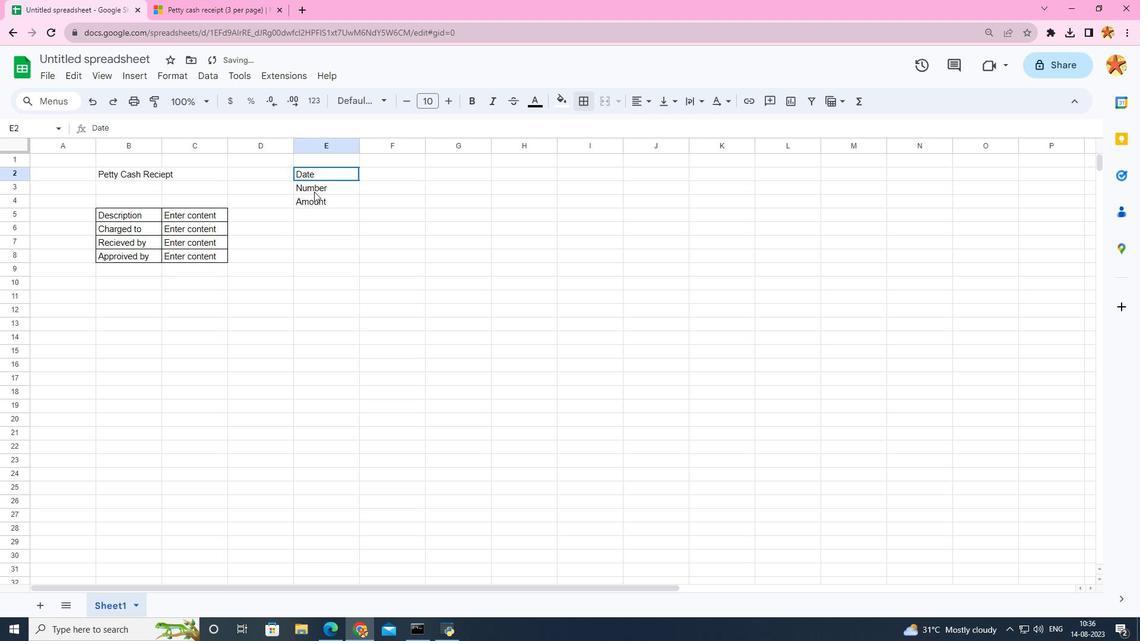 
Action: Mouse pressed left at (303, 172)
Screenshot: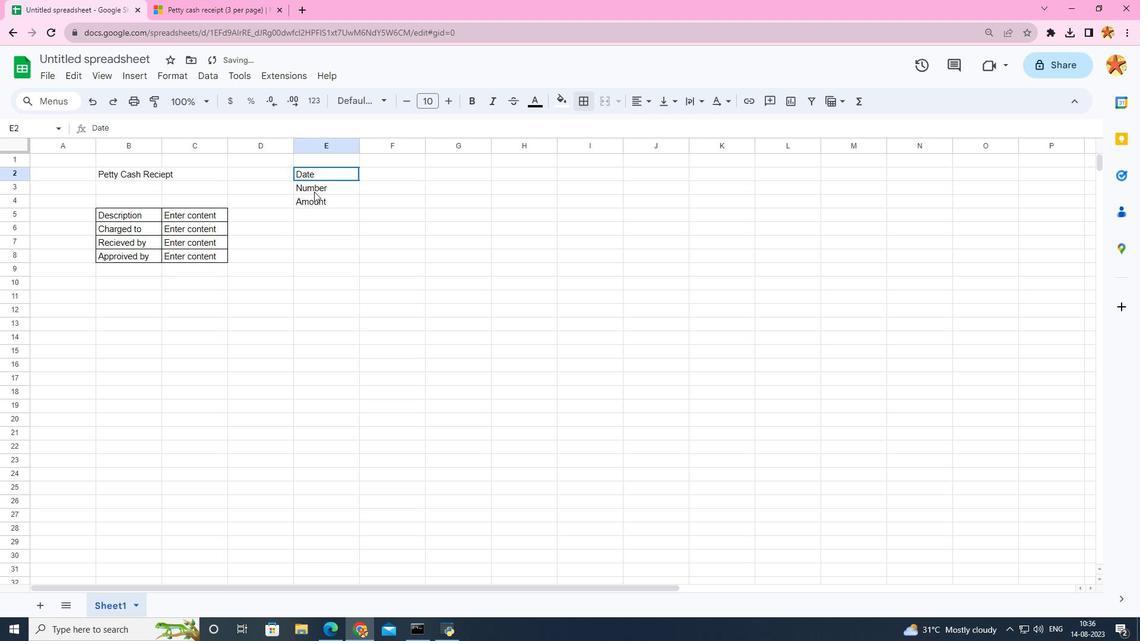 
Action: Mouse moved to (585, 103)
Screenshot: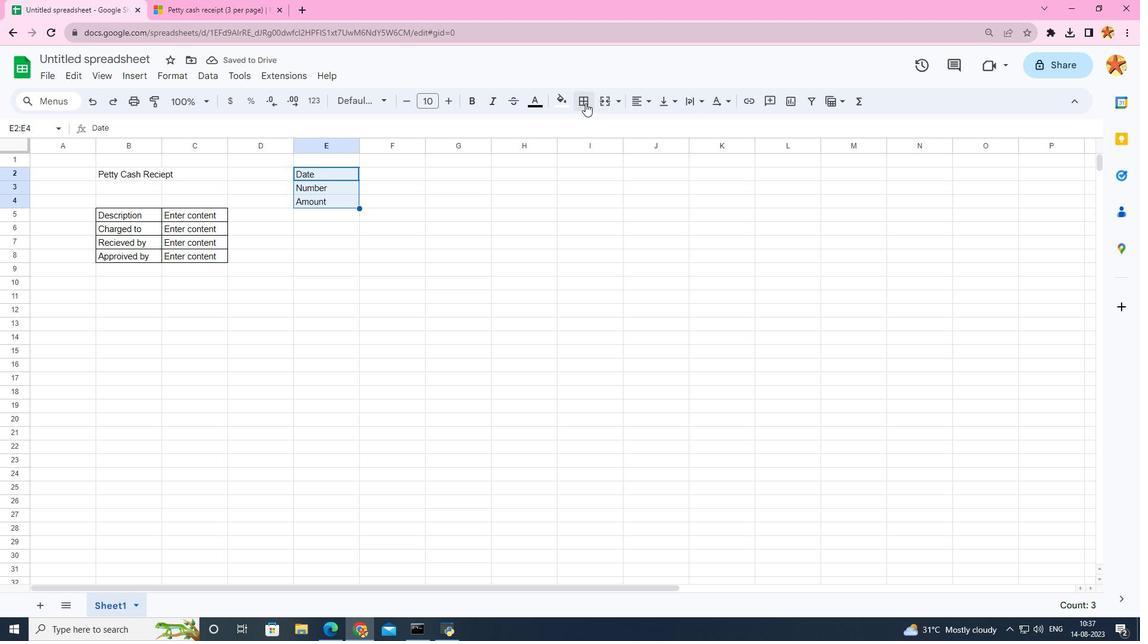 
Action: Mouse pressed left at (585, 103)
Screenshot: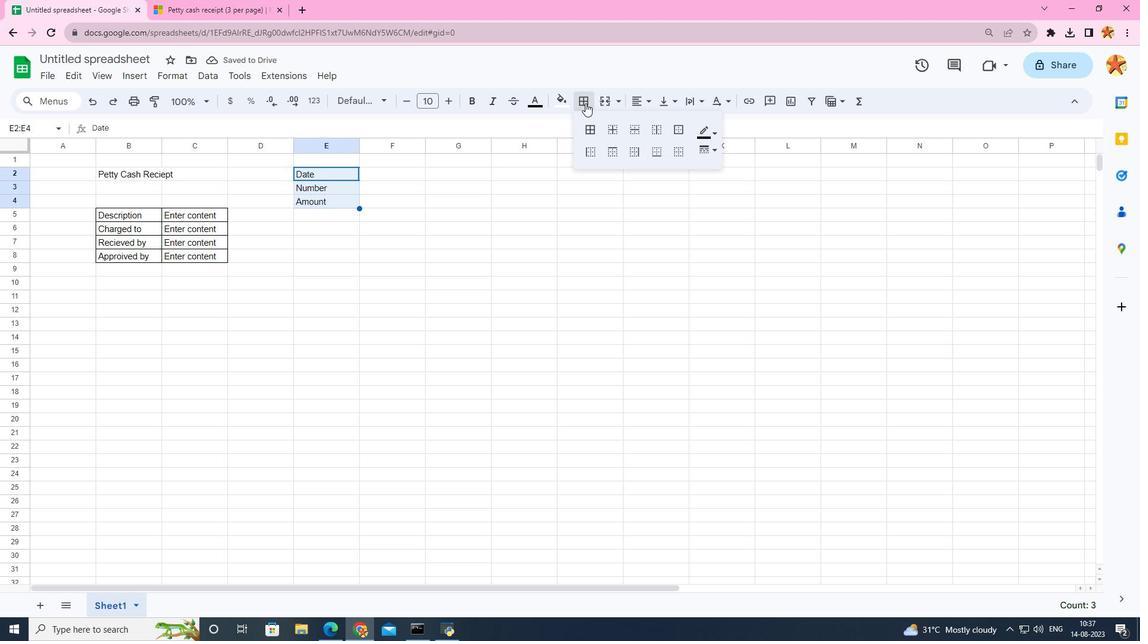 
Action: Mouse moved to (295, 223)
Screenshot: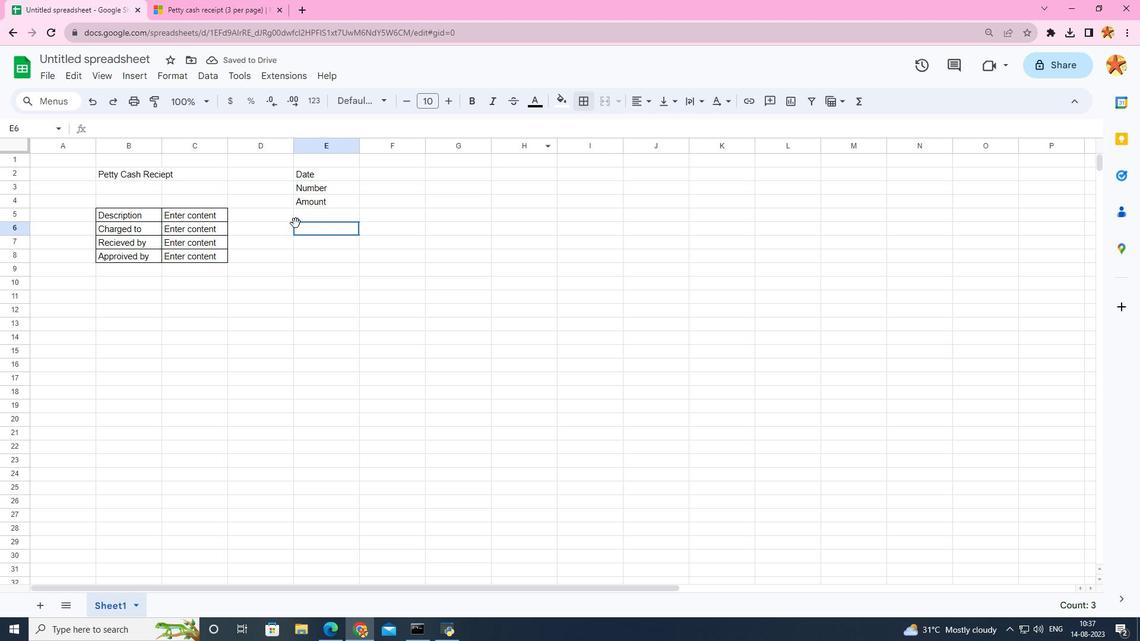 
Action: Mouse pressed left at (295, 223)
Screenshot: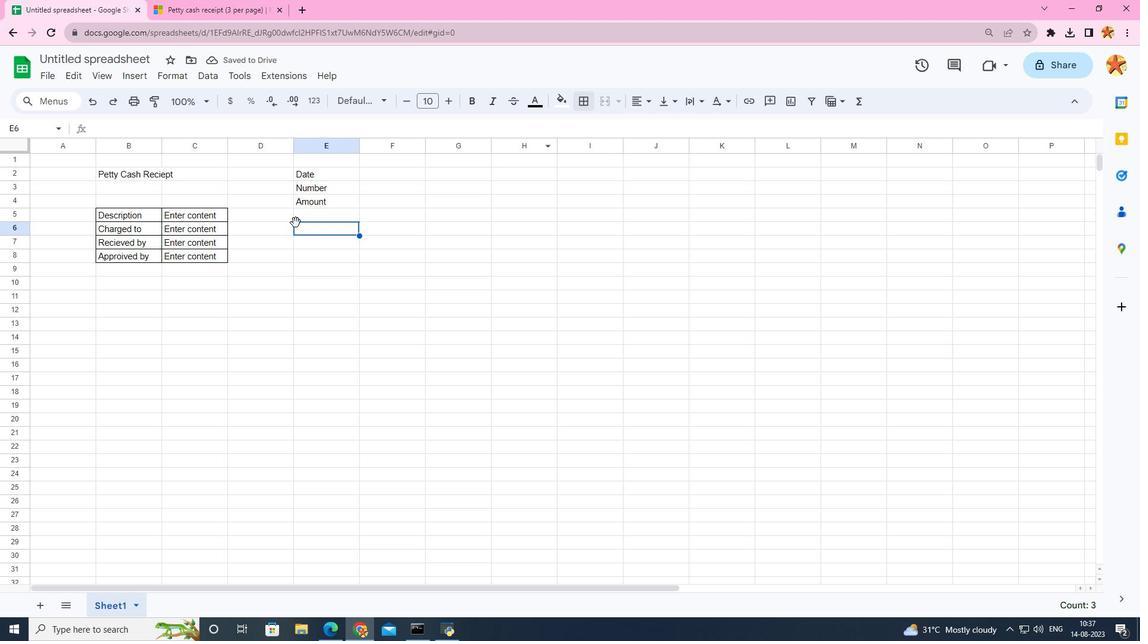 
Action: Mouse moved to (351, 172)
Screenshot: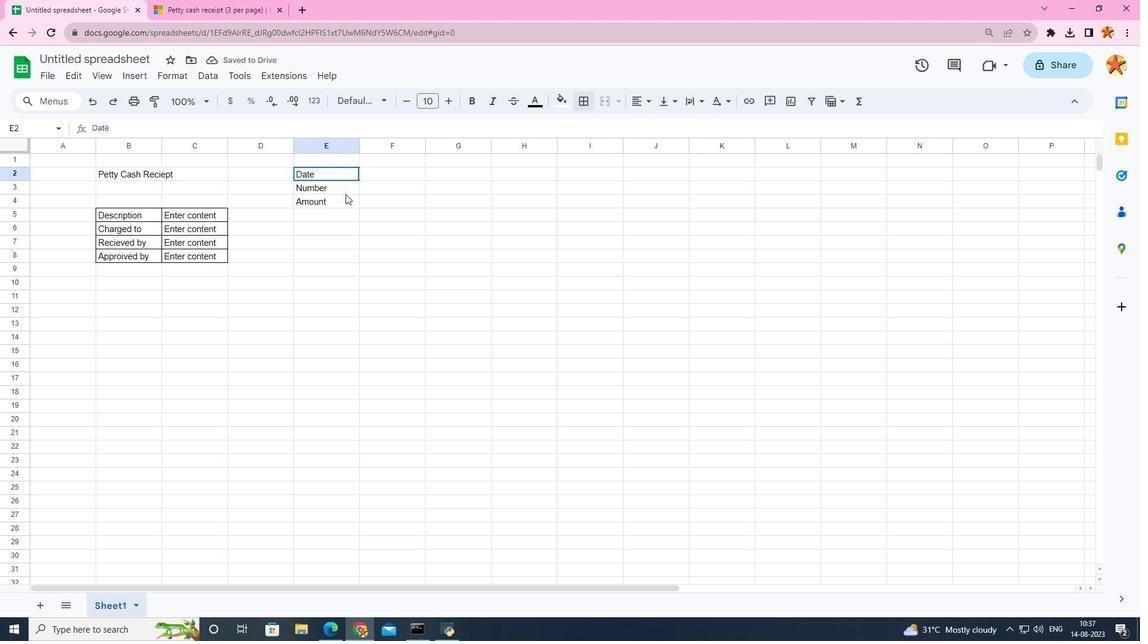 
Action: Mouse pressed left at (351, 172)
Screenshot: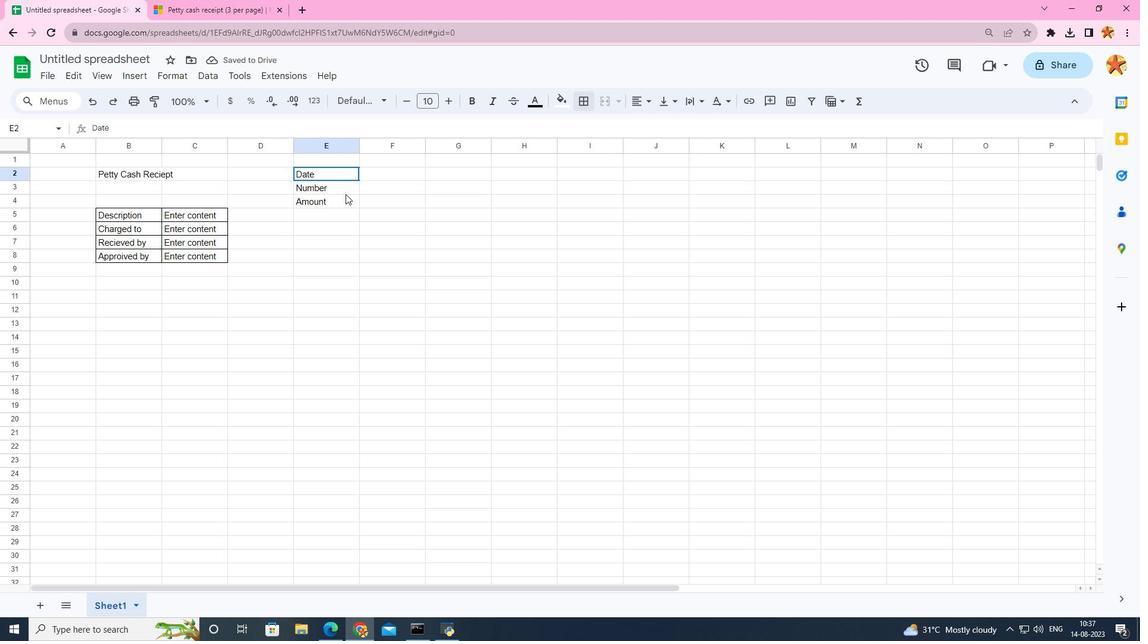 
Action: Mouse moved to (577, 105)
Screenshot: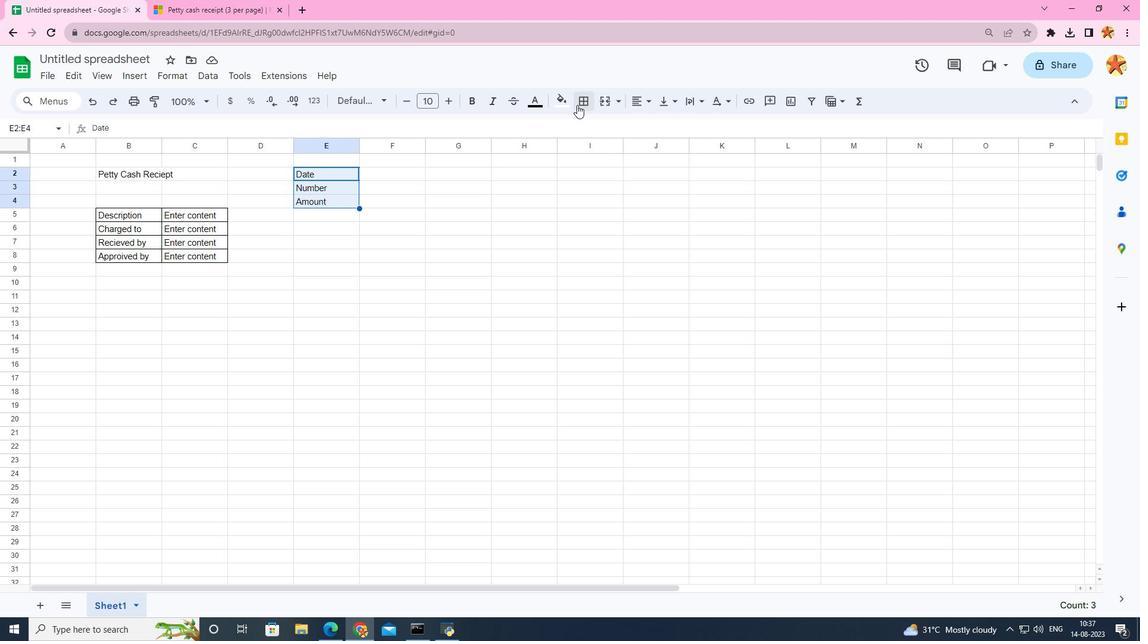 
Action: Mouse pressed left at (577, 105)
Screenshot: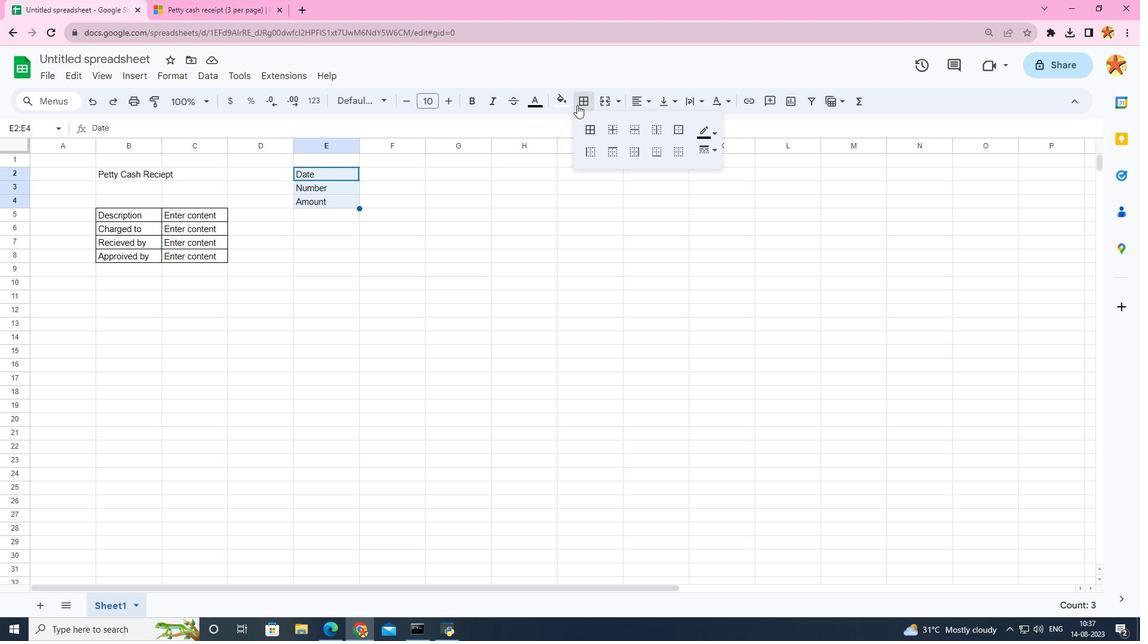 
Action: Mouse moved to (580, 134)
Screenshot: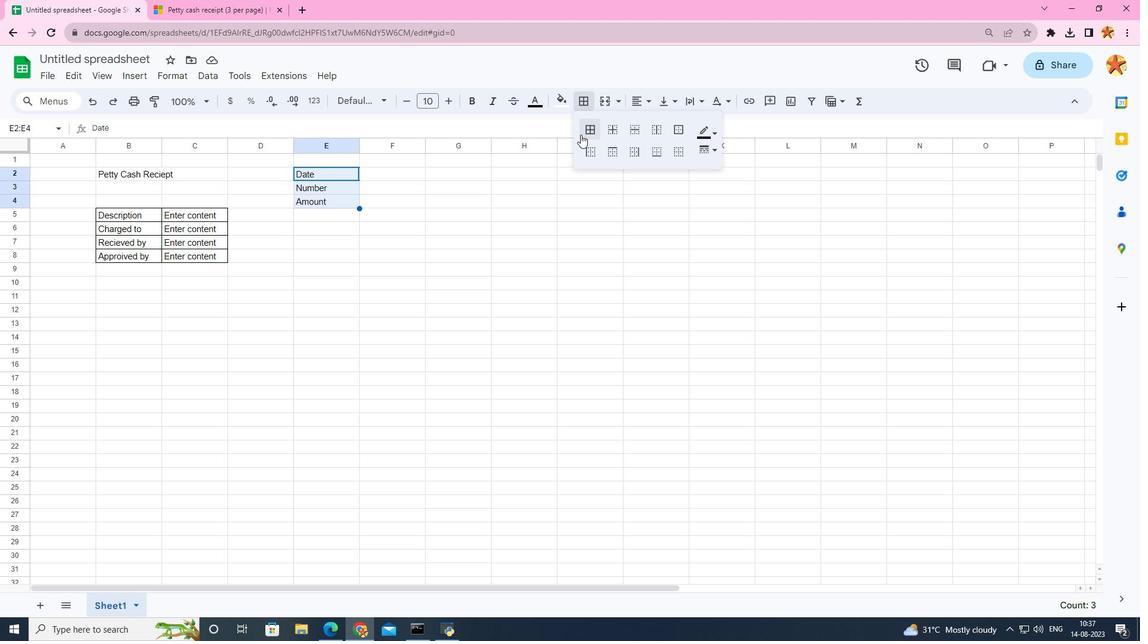 
Action: Mouse pressed left at (580, 134)
Screenshot: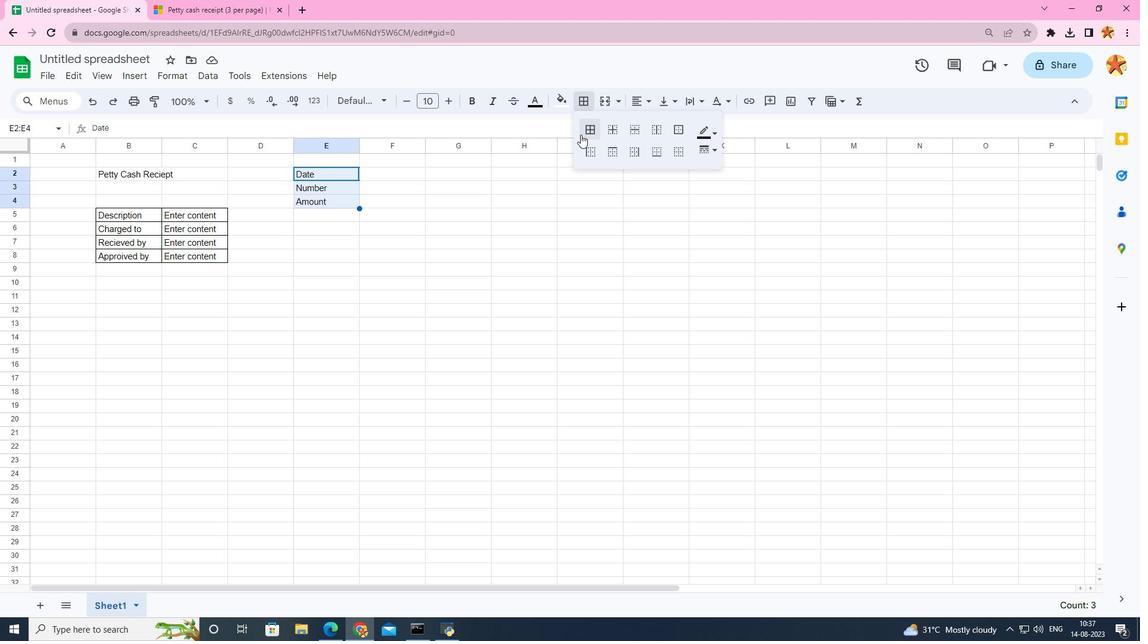 
Action: Mouse moved to (285, 243)
Screenshot: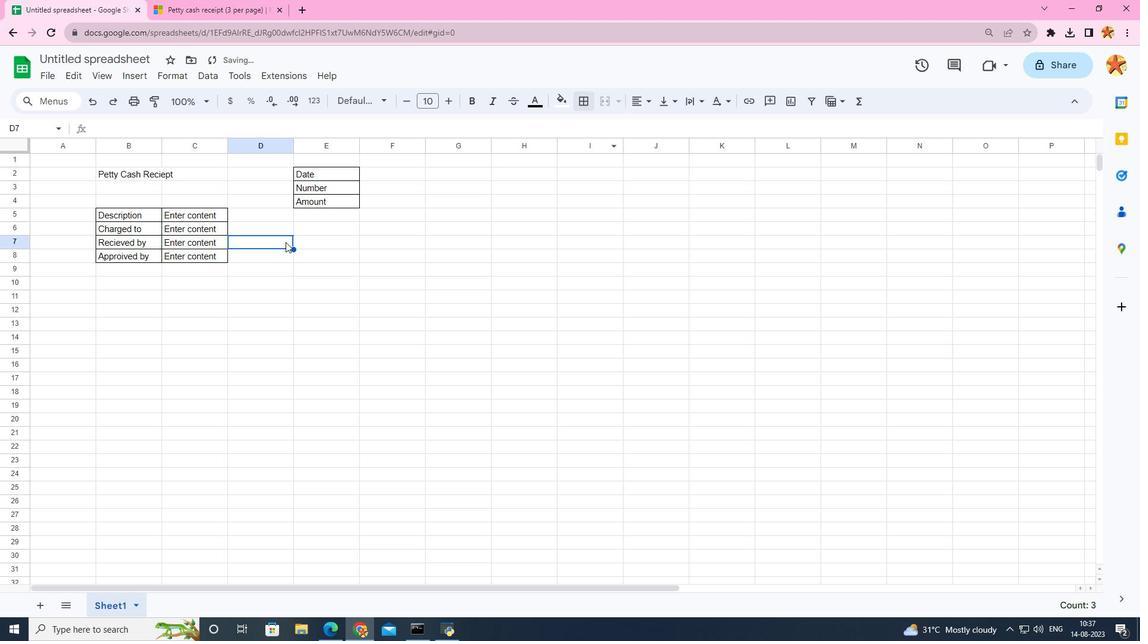 
Action: Mouse pressed left at (285, 243)
Screenshot: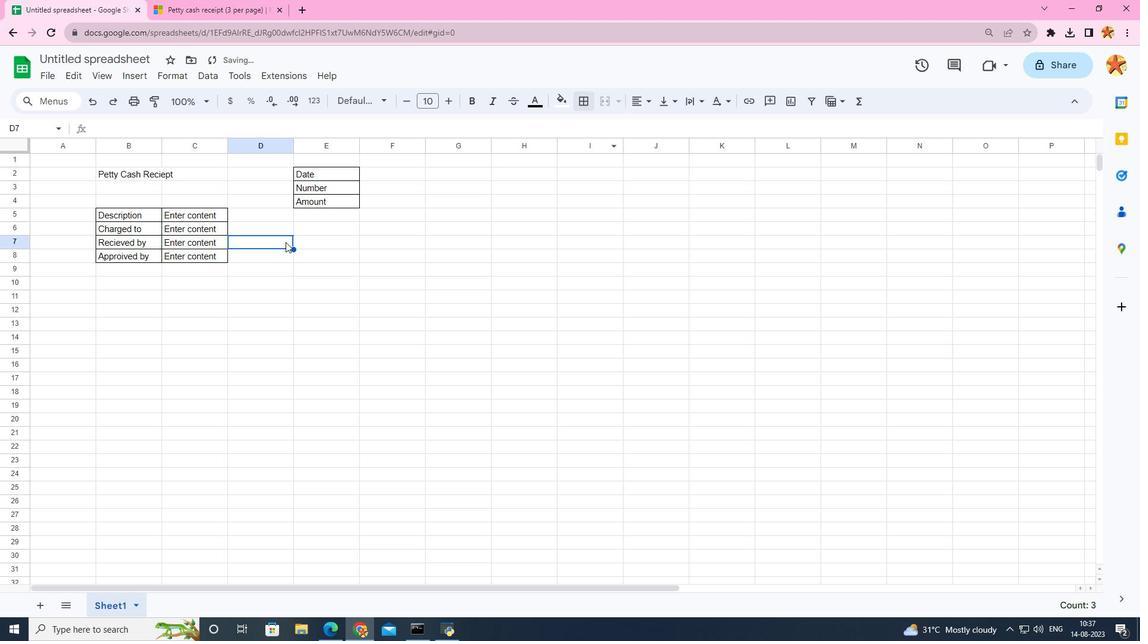 
Action: Mouse moved to (104, 168)
Screenshot: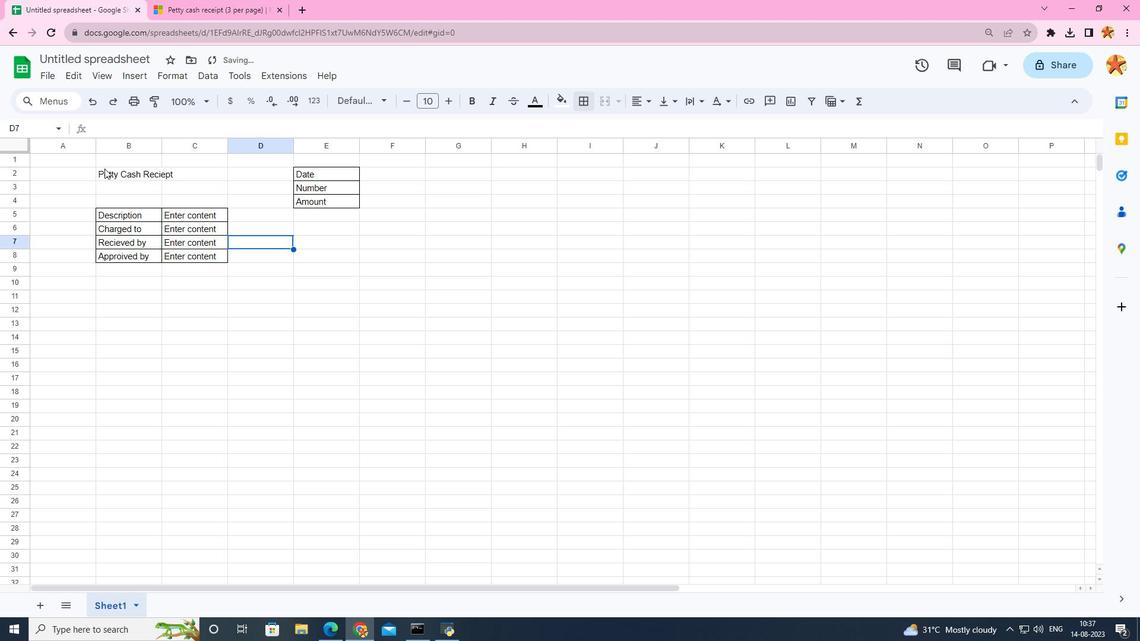 
Action: Mouse pressed left at (104, 168)
Screenshot: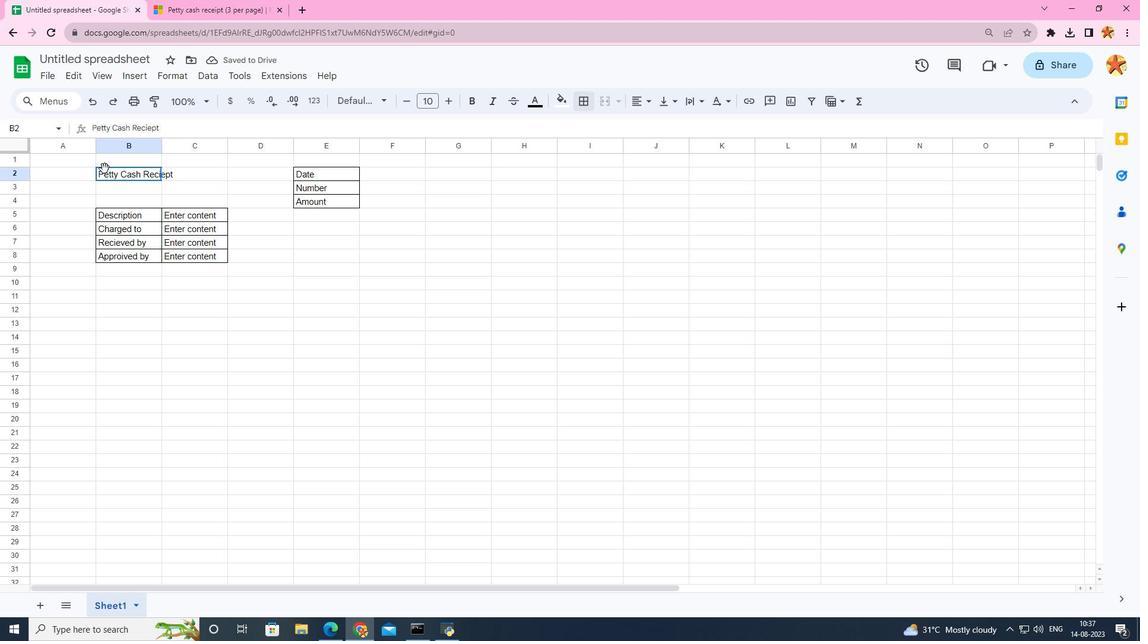 
Action: Mouse moved to (582, 102)
Screenshot: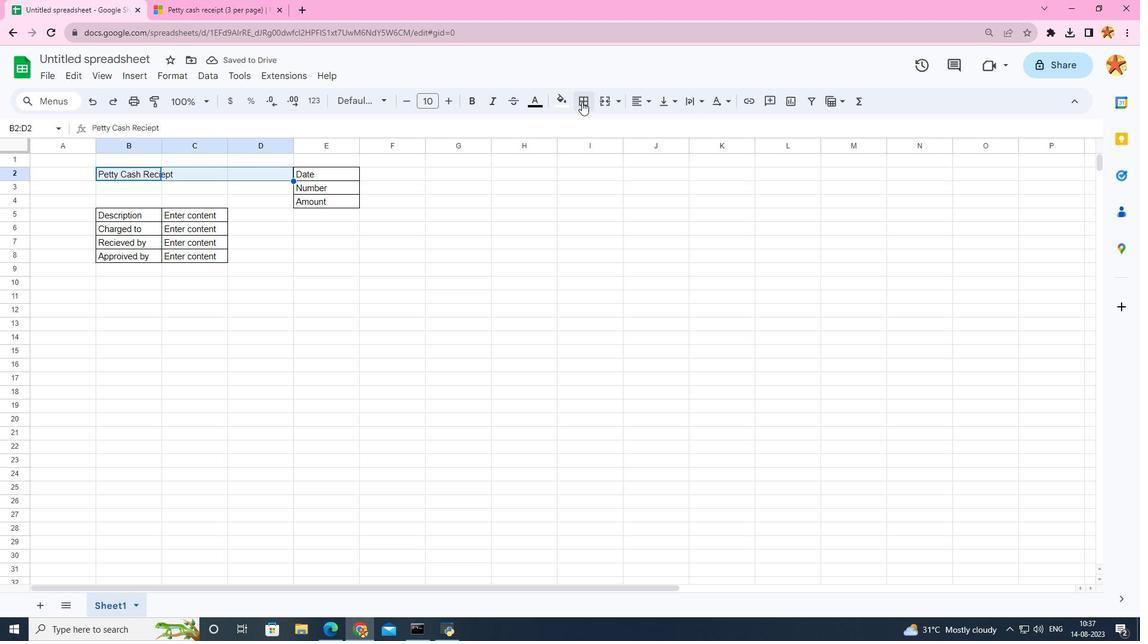 
Action: Mouse pressed left at (582, 102)
Screenshot: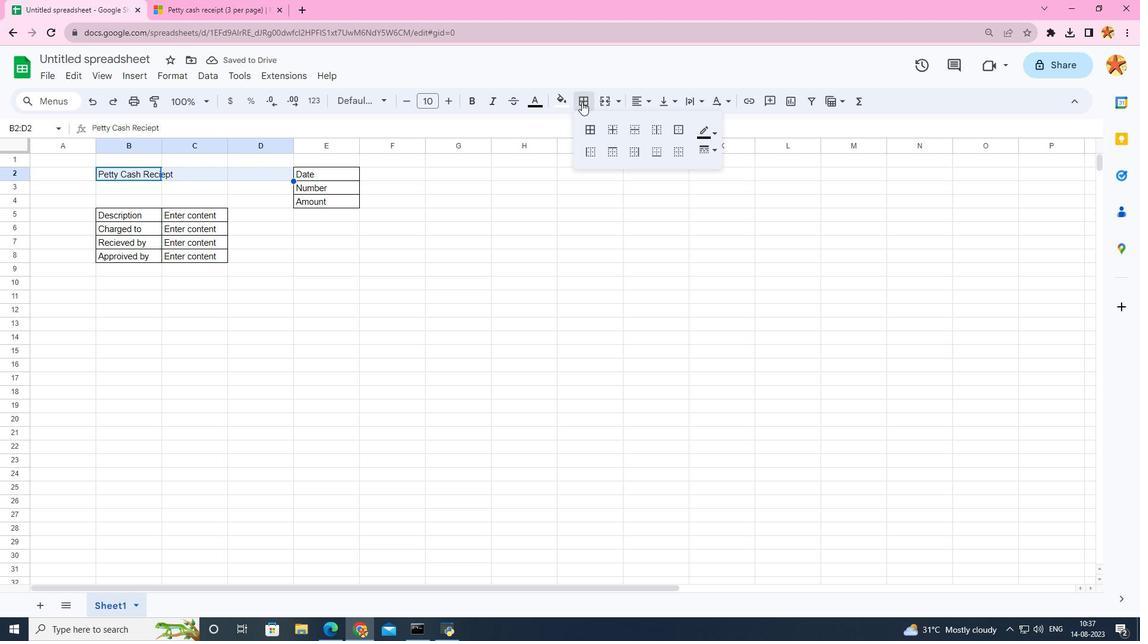
Action: Mouse moved to (579, 131)
Screenshot: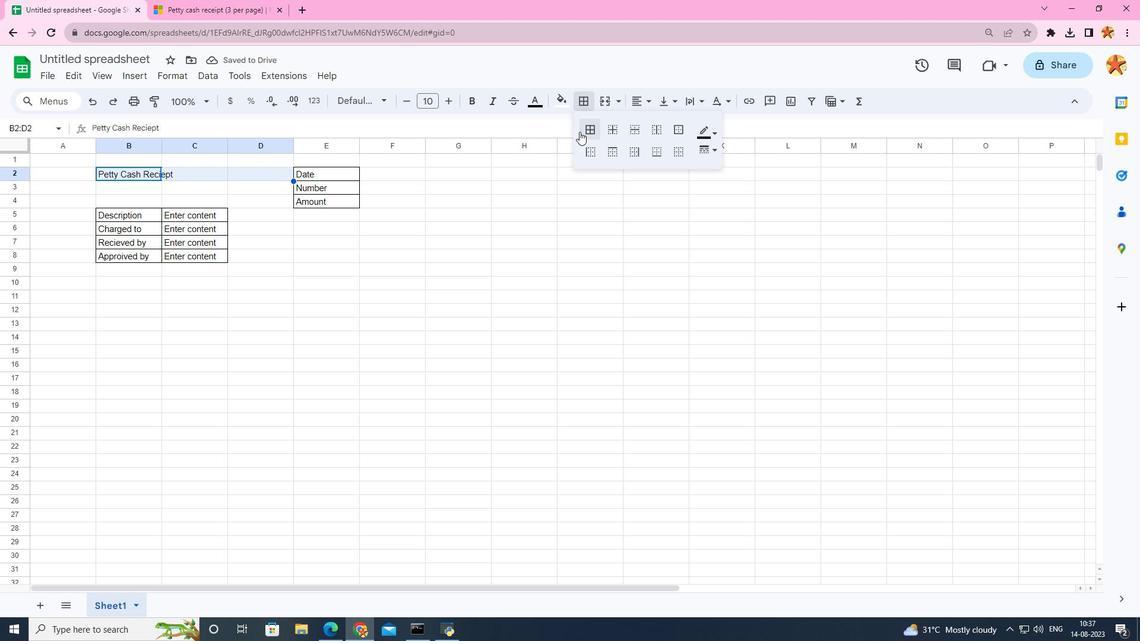 
Action: Mouse pressed left at (579, 131)
Screenshot: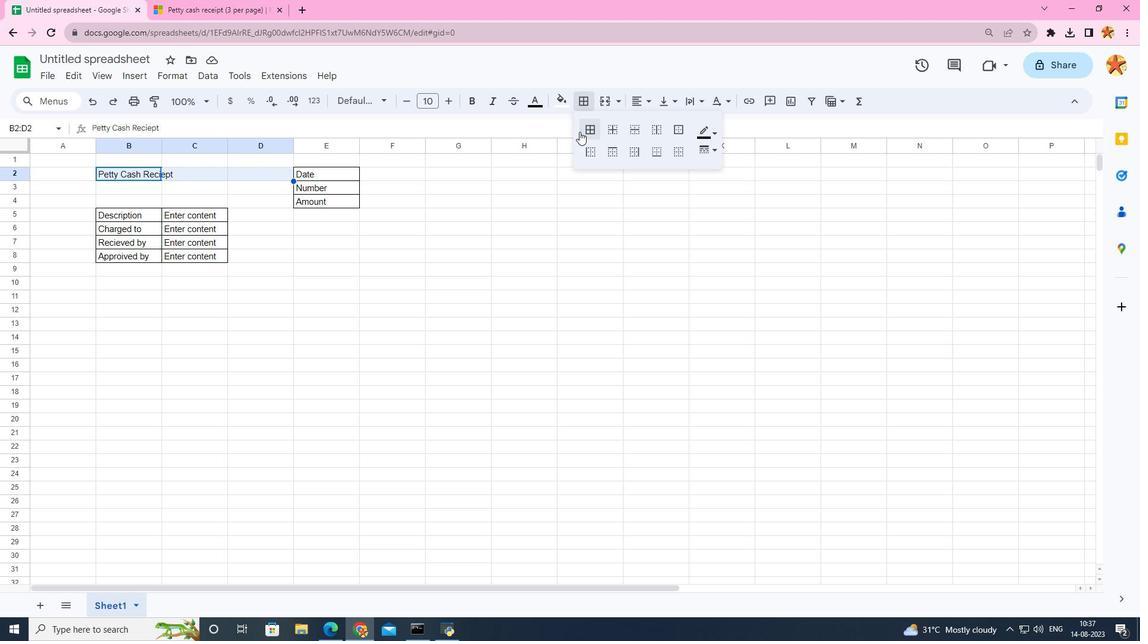 
Action: Mouse moved to (462, 204)
Screenshot: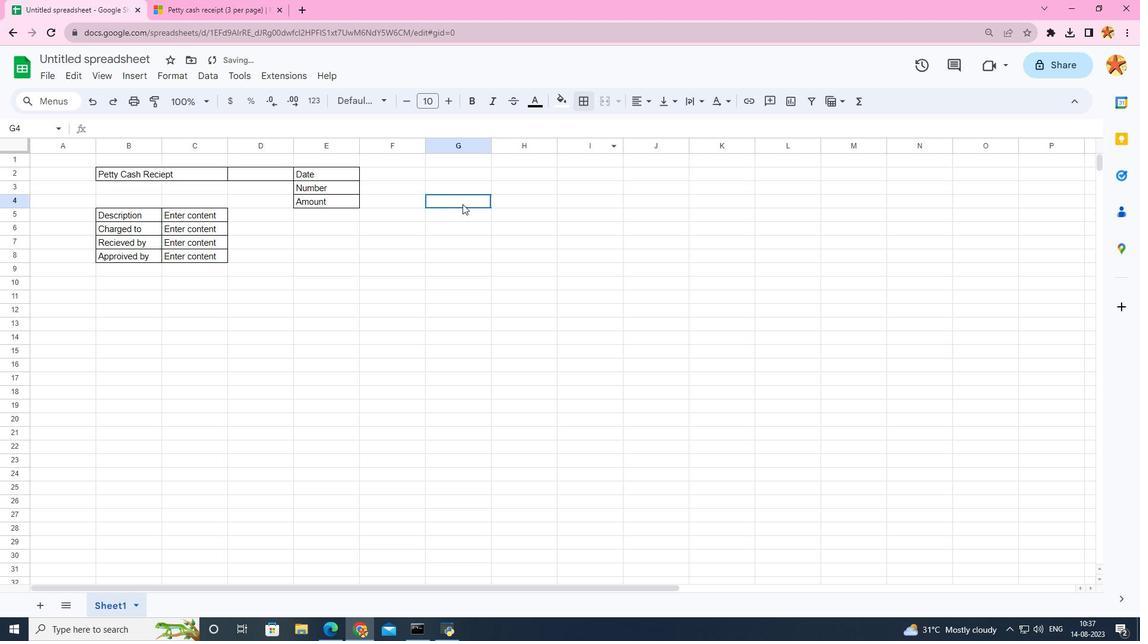
Action: Mouse pressed left at (462, 204)
Screenshot: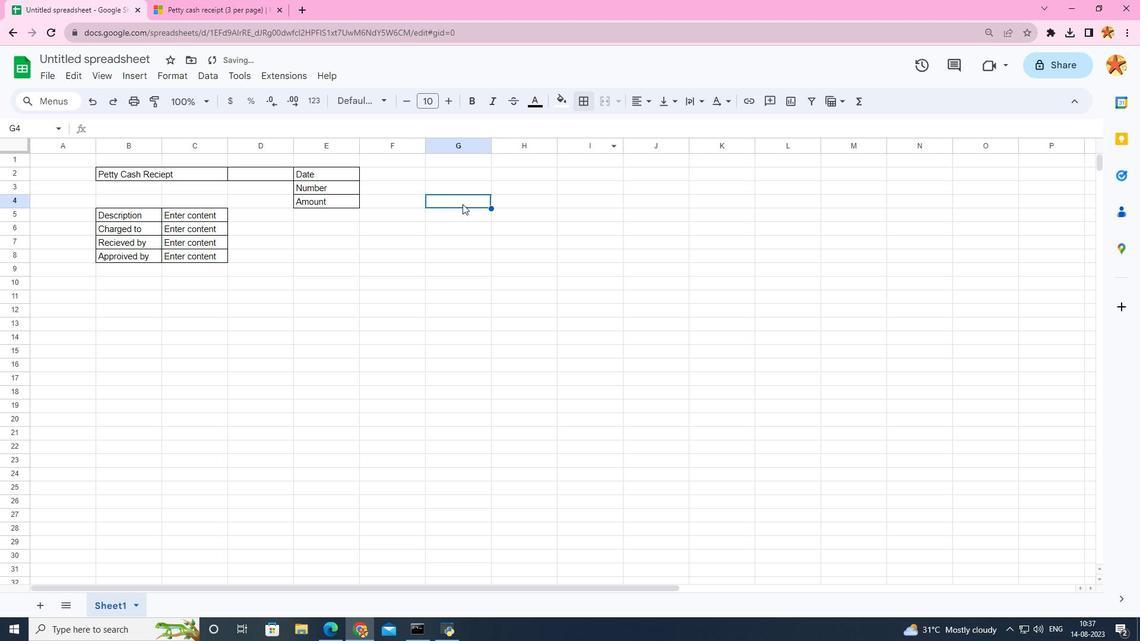 
Action: Mouse moved to (398, 260)
Screenshot: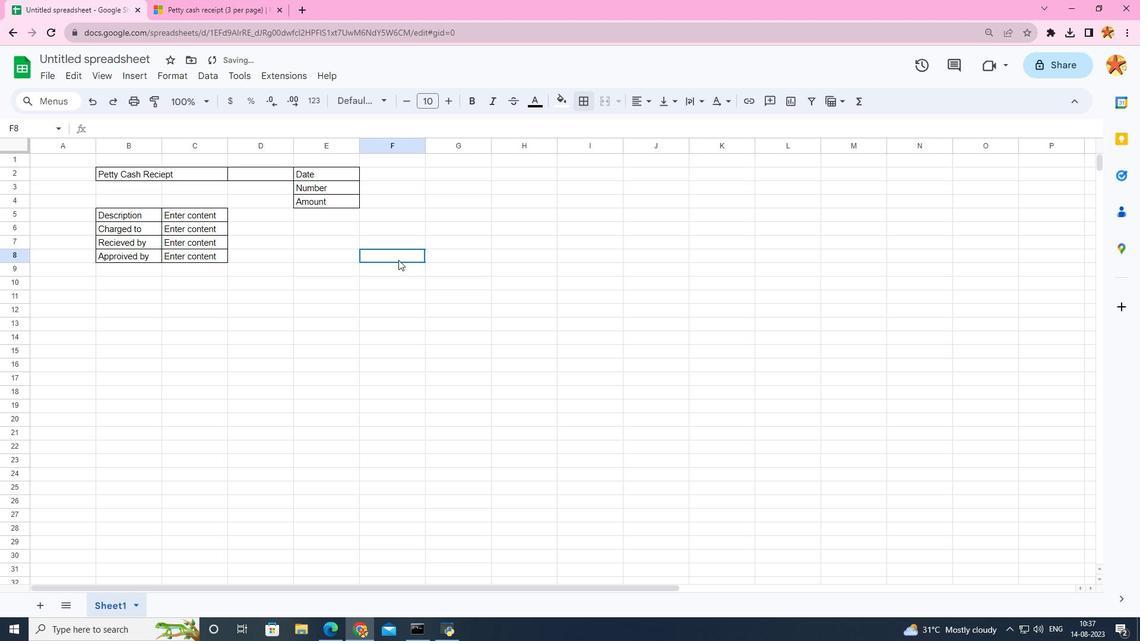 
Action: Mouse pressed left at (398, 260)
Screenshot: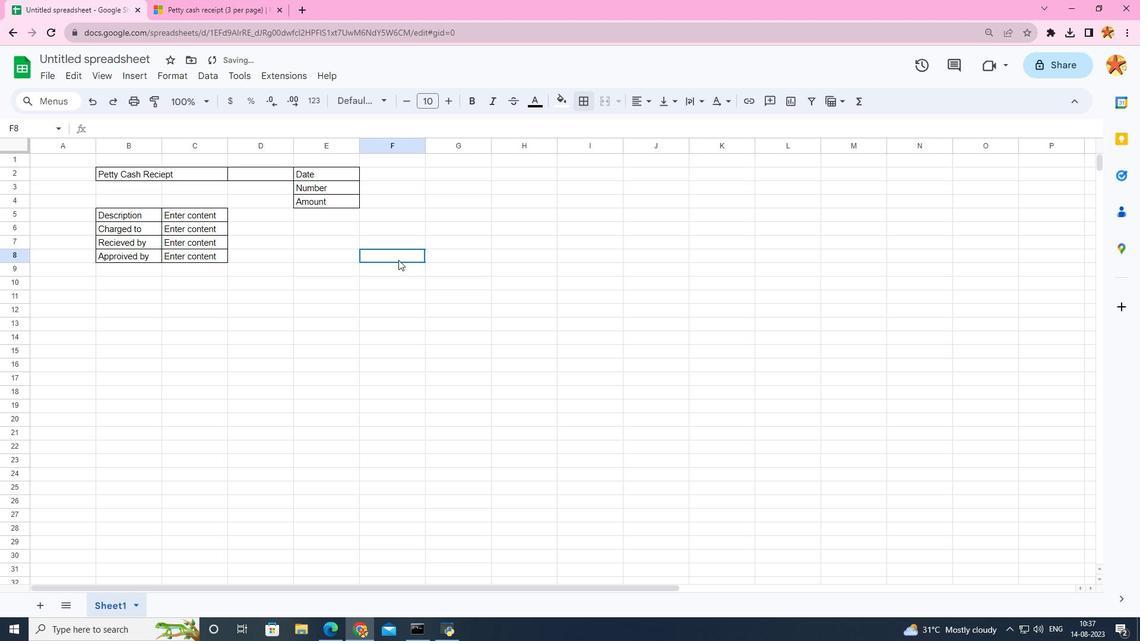 
Action: Mouse moved to (250, 171)
Screenshot: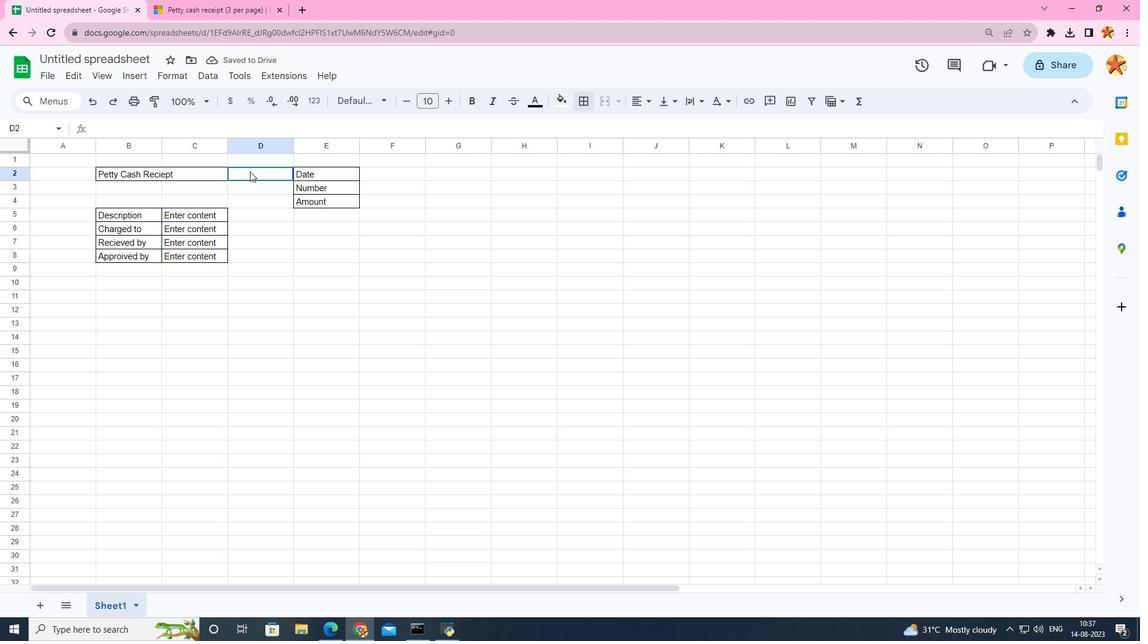 
Action: Mouse pressed left at (250, 171)
Screenshot: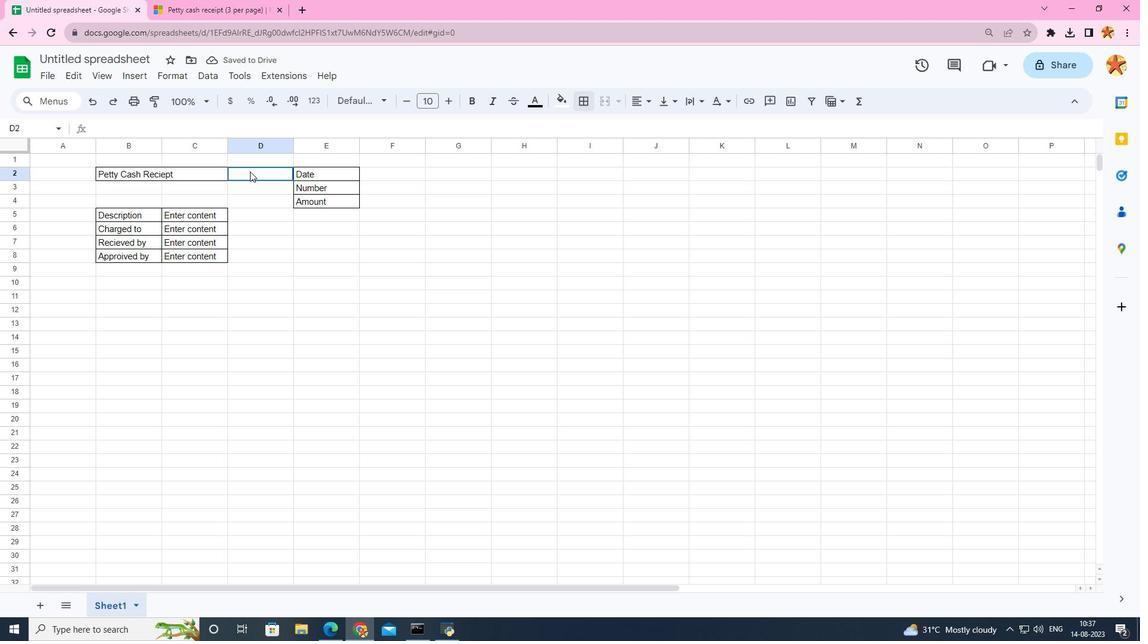 
Action: Mouse moved to (583, 108)
Screenshot: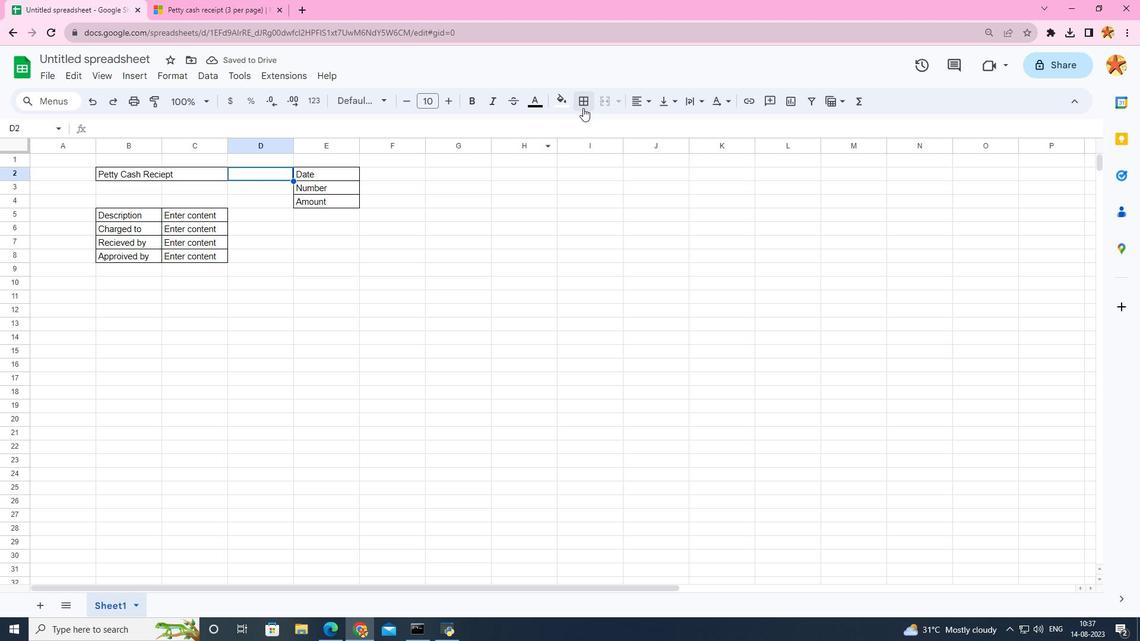 
Action: Mouse pressed left at (583, 108)
Screenshot: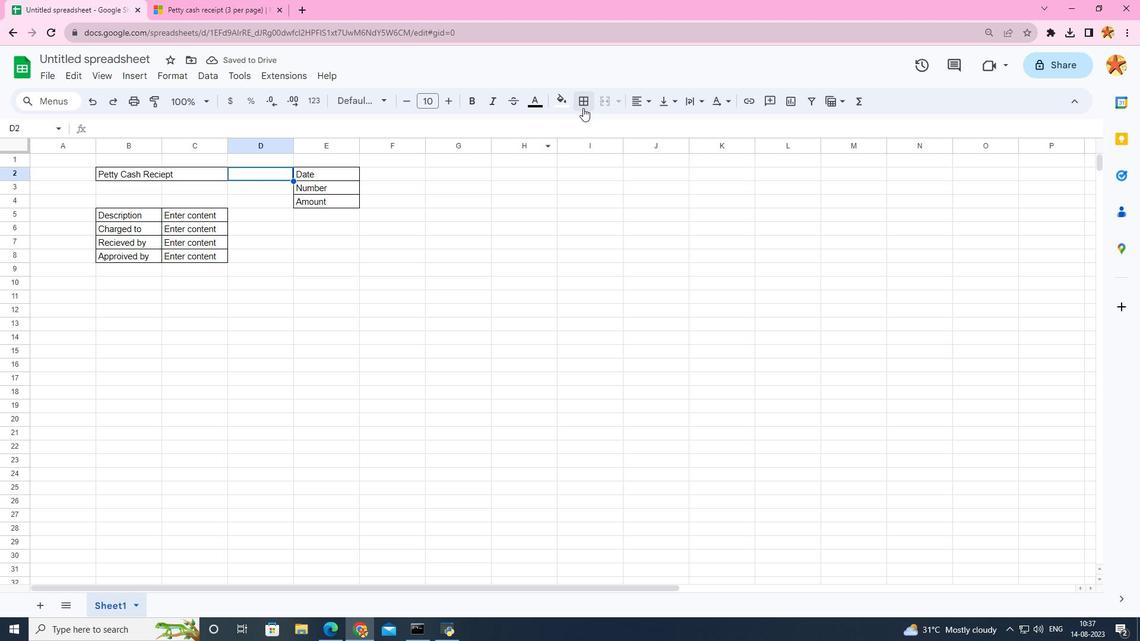 
Action: Mouse moved to (350, 144)
Screenshot: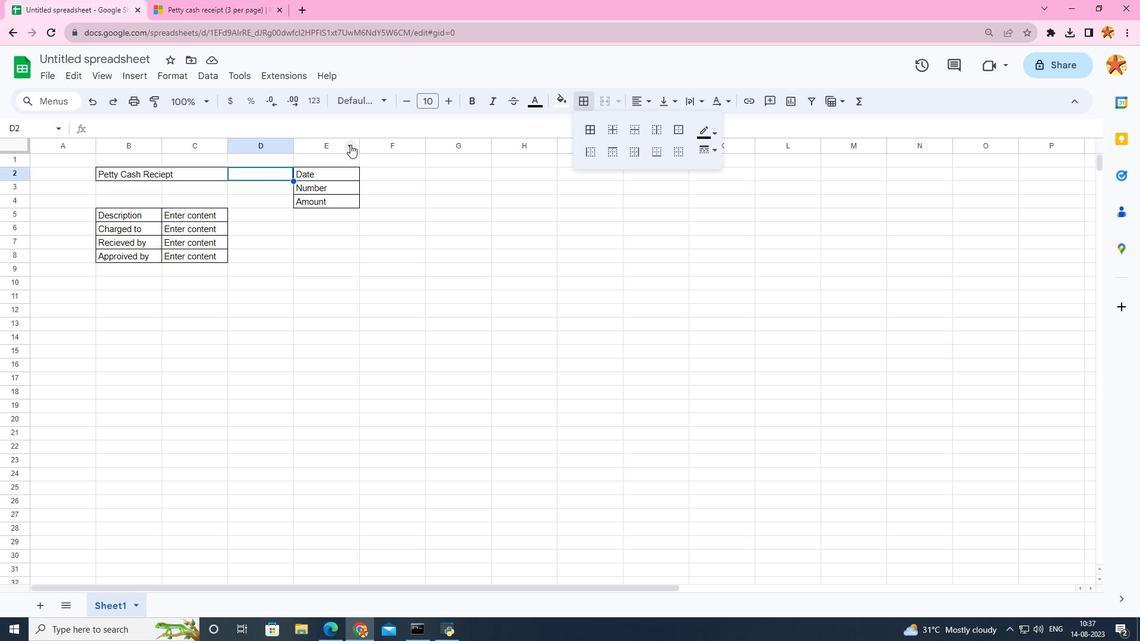 
Action: Key pressed ctrl+X<'\x1a'>
Screenshot: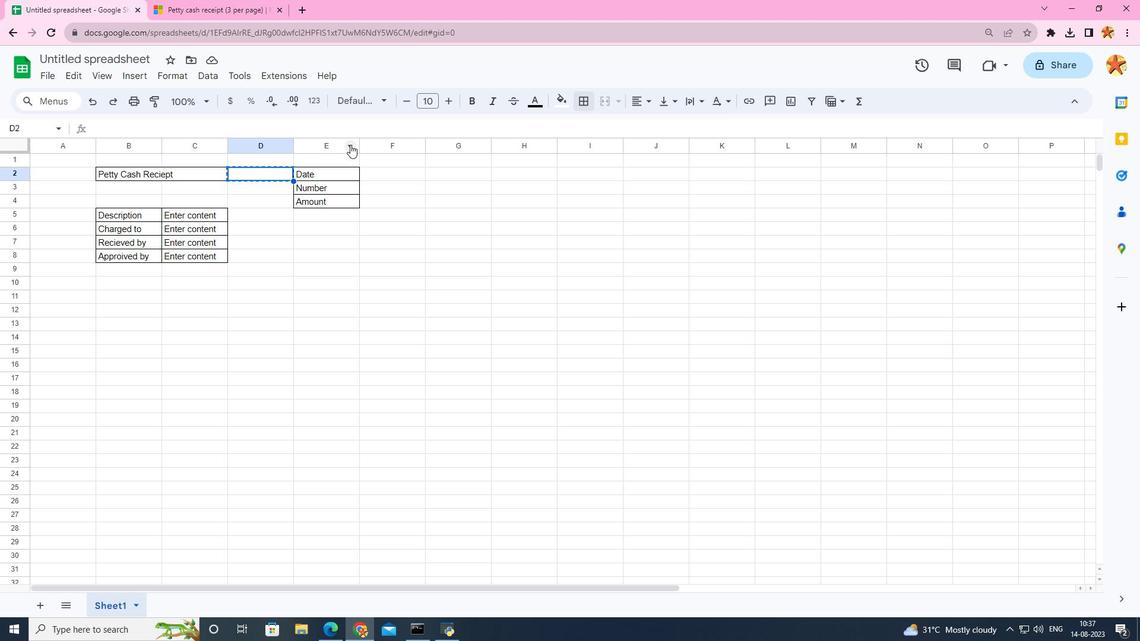 
Action: Mouse moved to (347, 147)
Screenshot: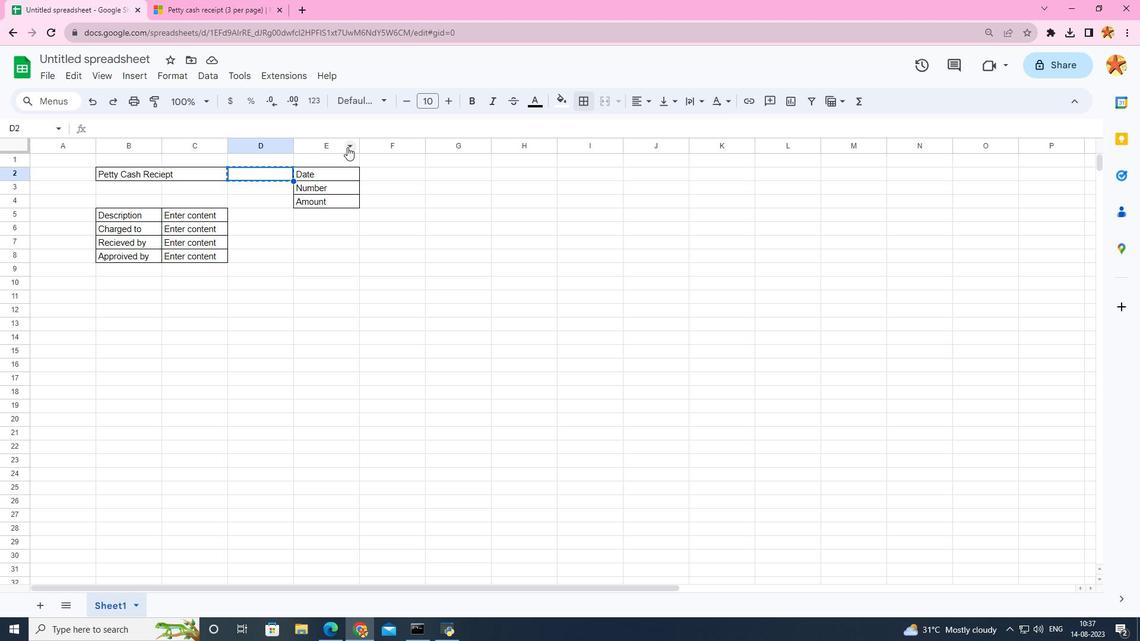 
Action: Key pressed ctrl+Z
Screenshot: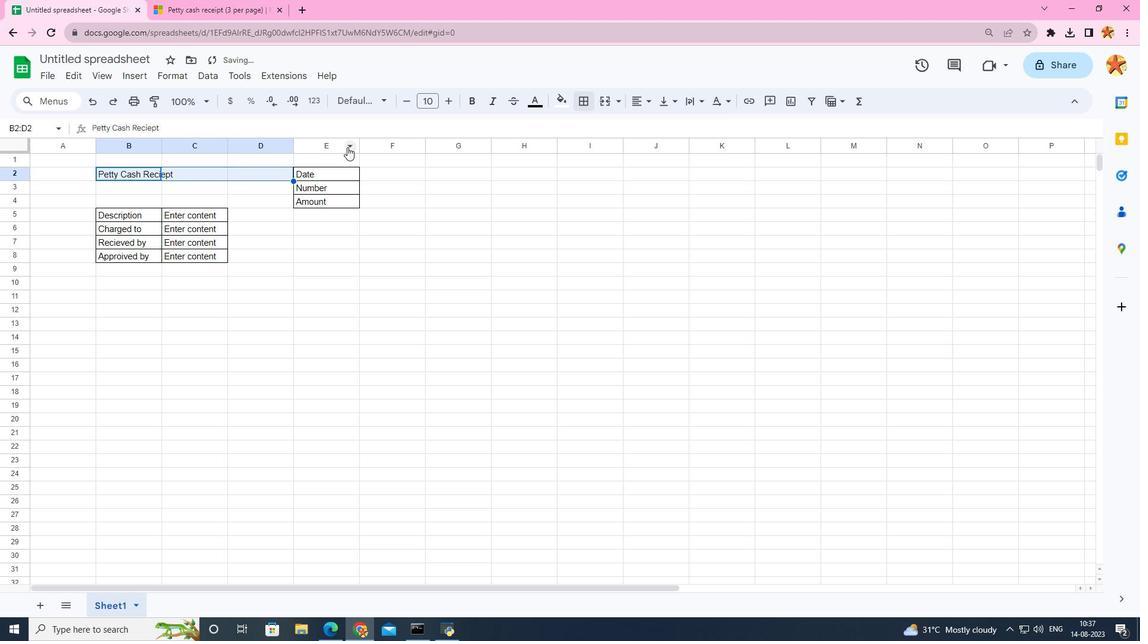 
Action: Mouse moved to (247, 213)
Screenshot: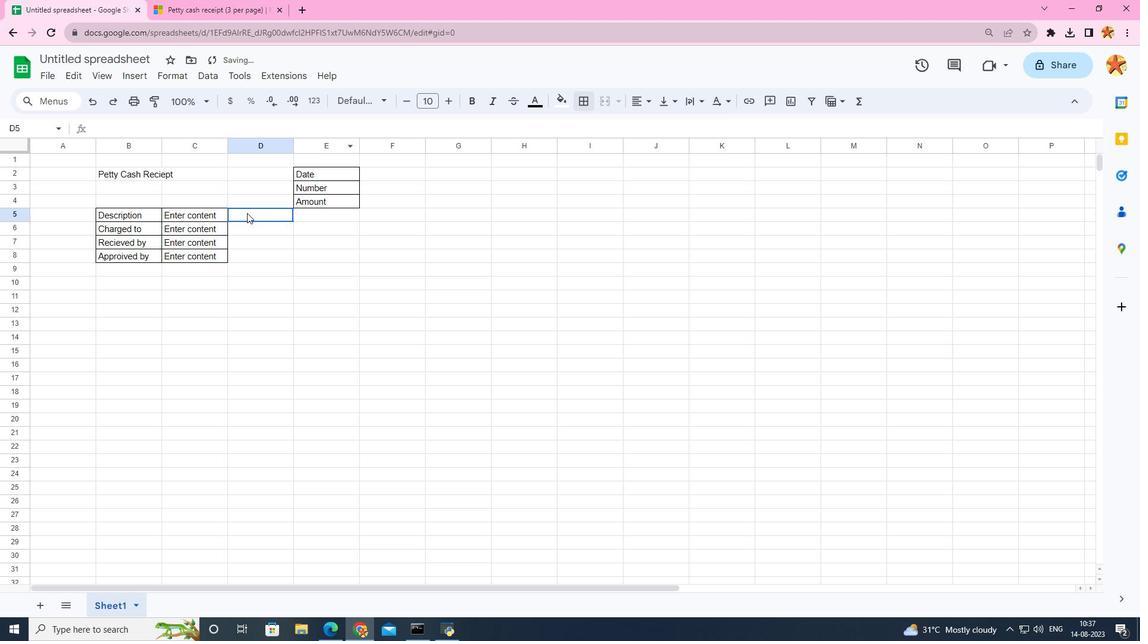 
Action: Mouse pressed left at (247, 213)
Screenshot: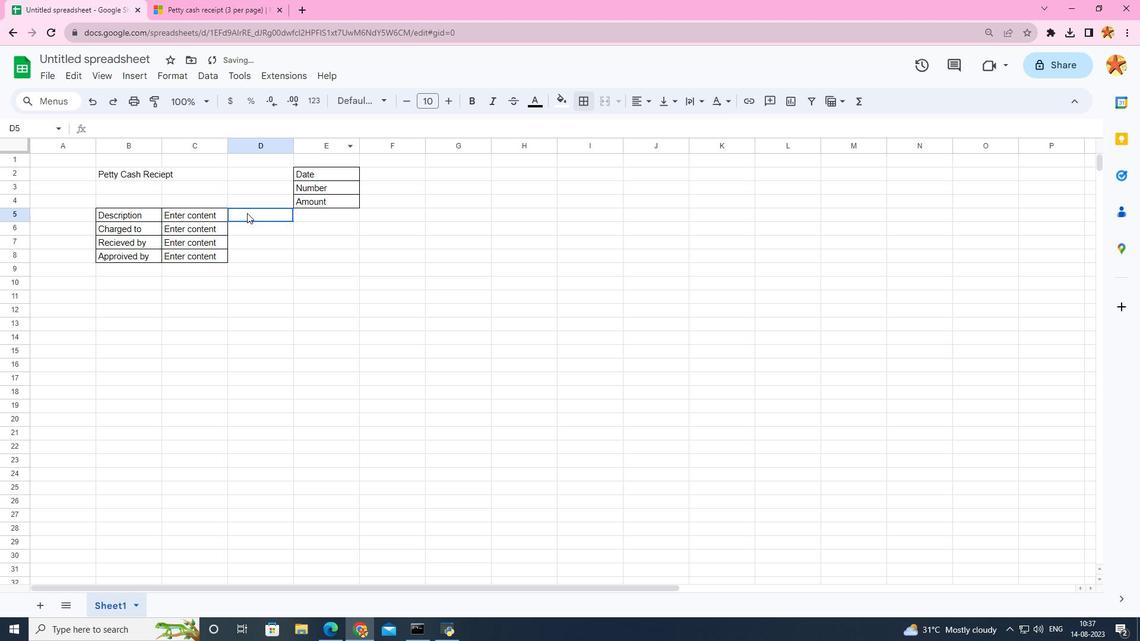 
Action: Mouse moved to (177, 174)
Screenshot: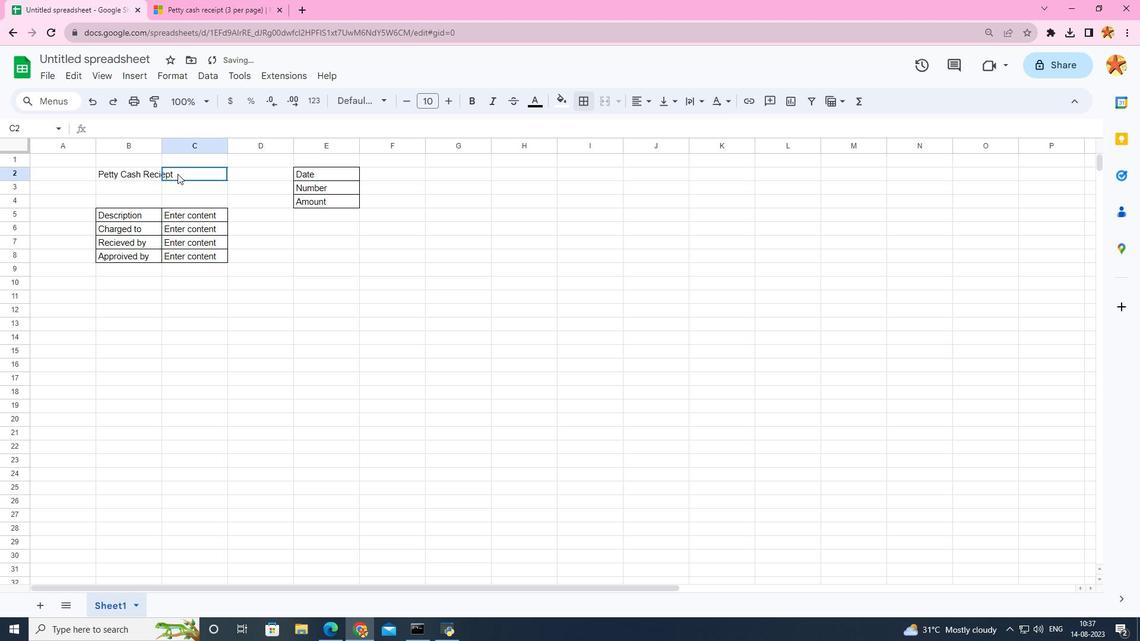 
Action: Mouse pressed left at (177, 174)
Screenshot: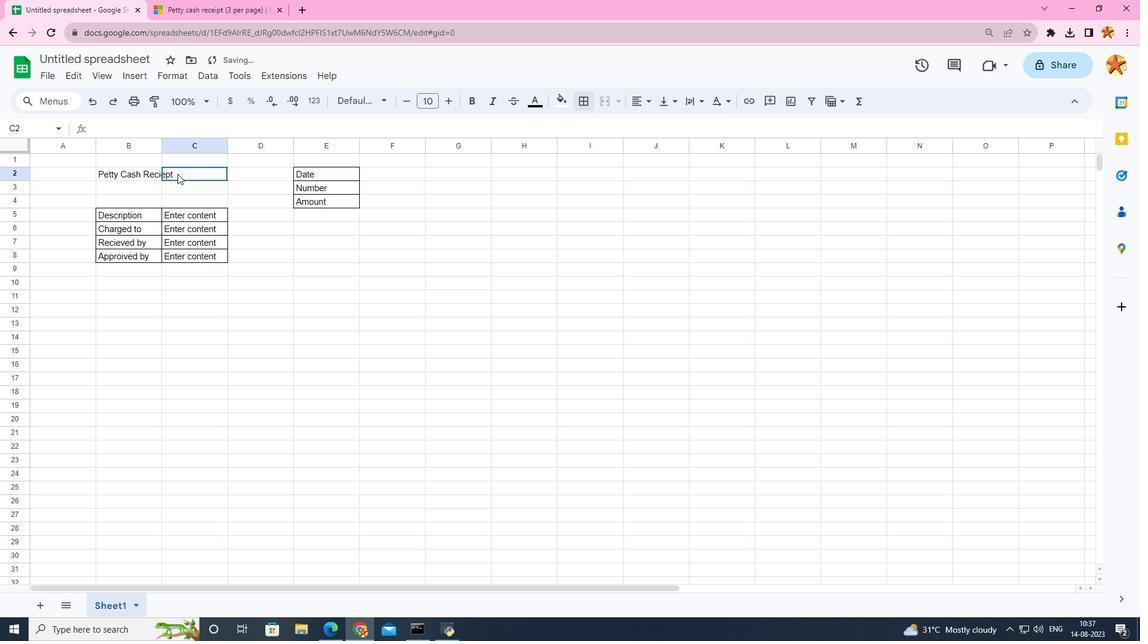
Action: Mouse moved to (98, 169)
Screenshot: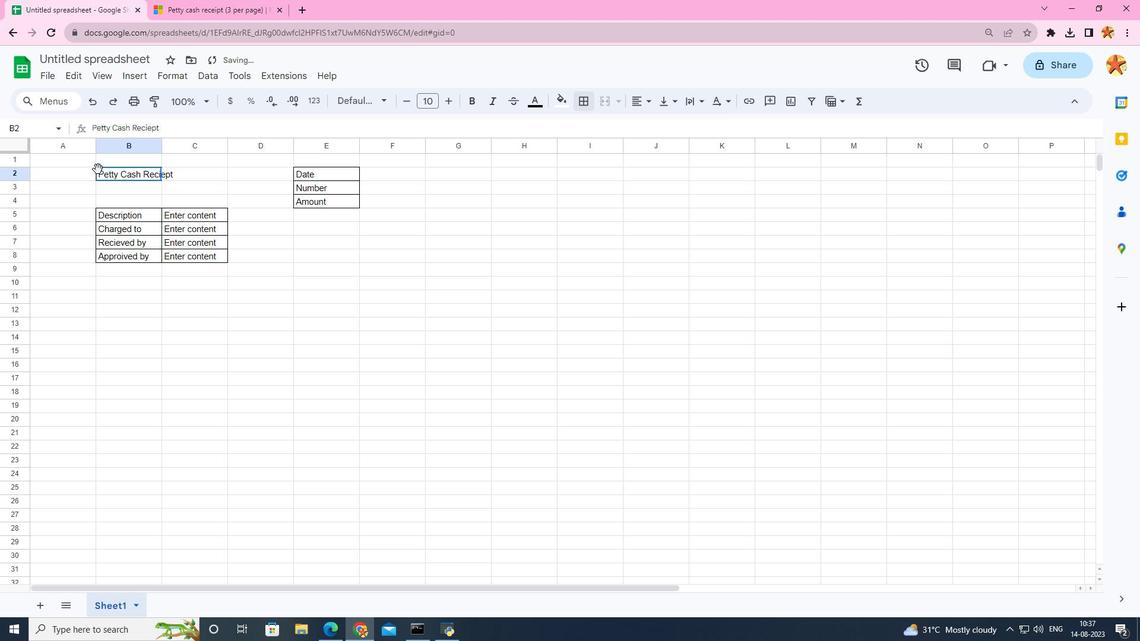 
Action: Mouse pressed left at (98, 169)
Screenshot: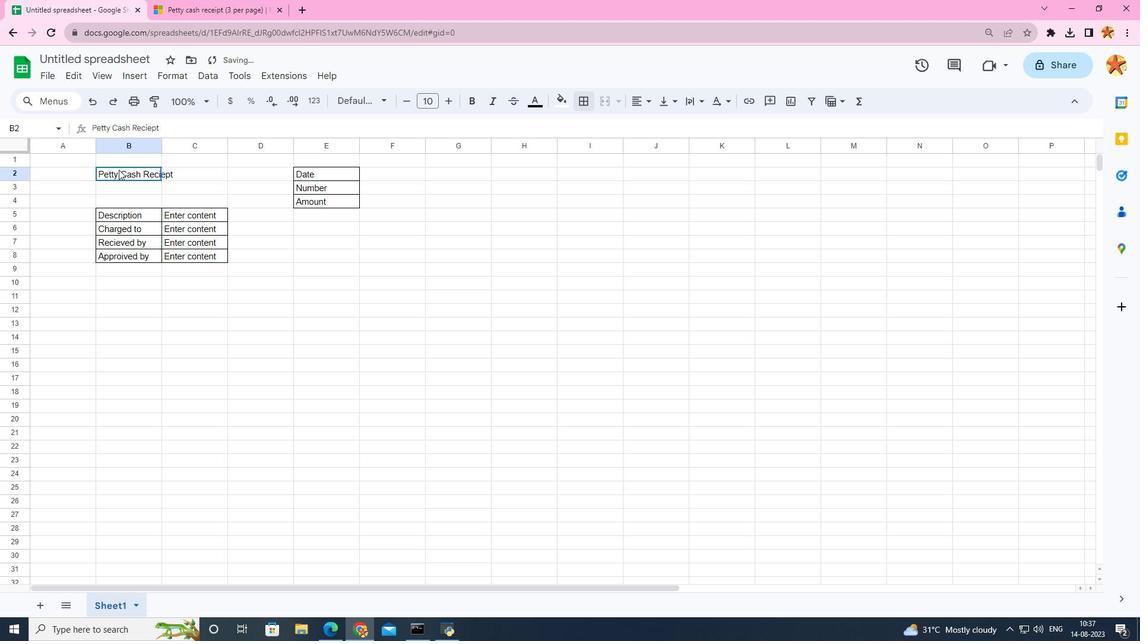
Action: Mouse moved to (580, 94)
Screenshot: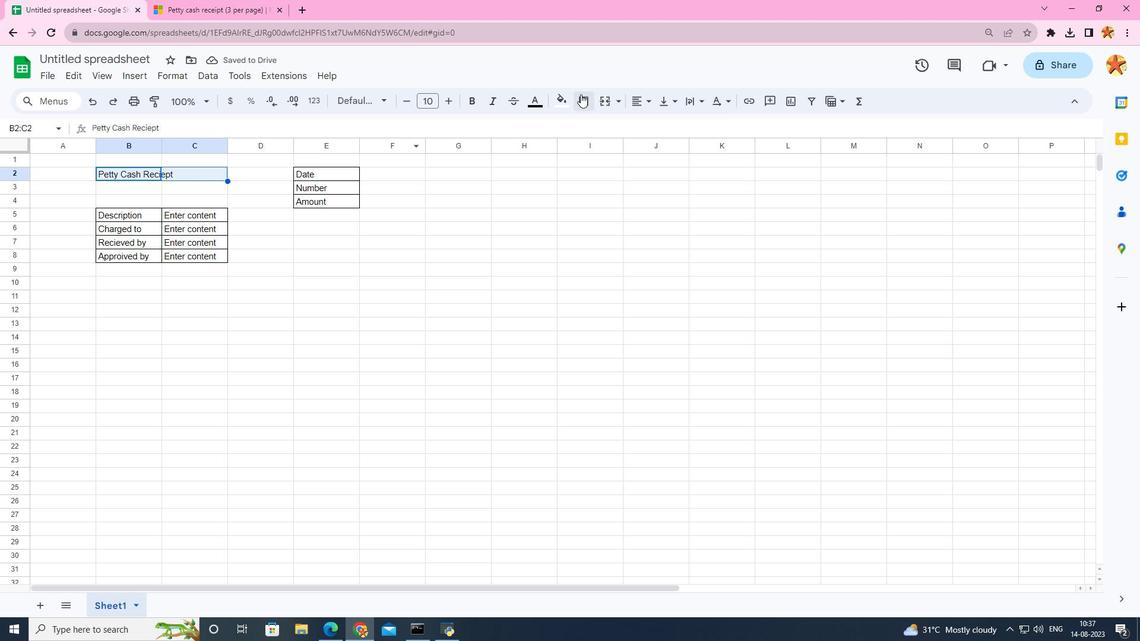 
Action: Mouse pressed left at (580, 94)
Screenshot: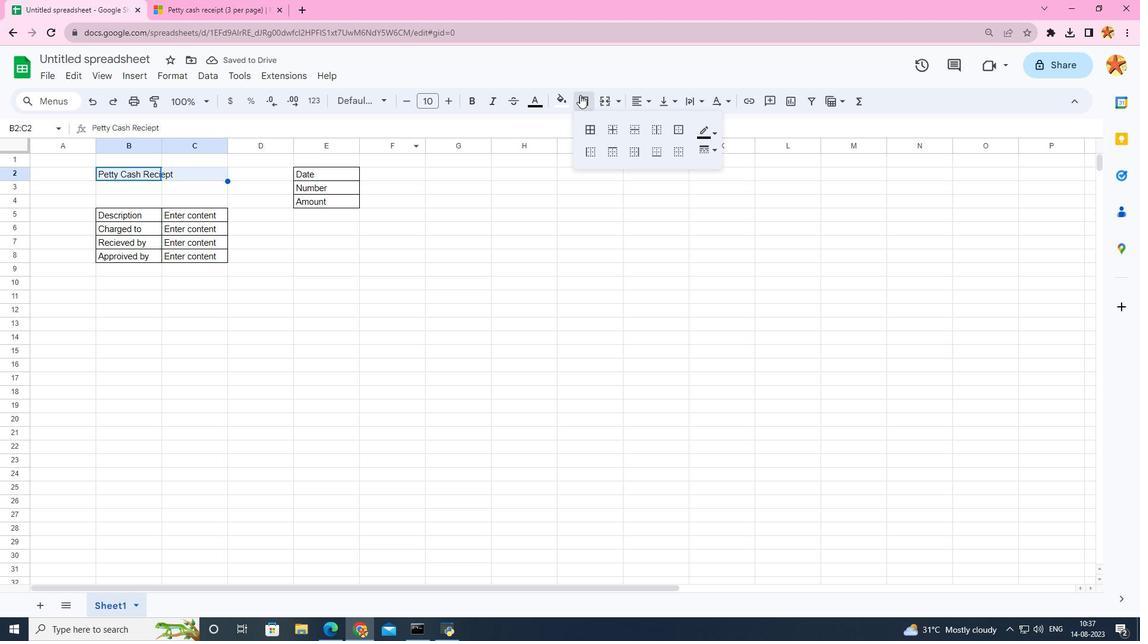 
Action: Mouse moved to (583, 124)
Screenshot: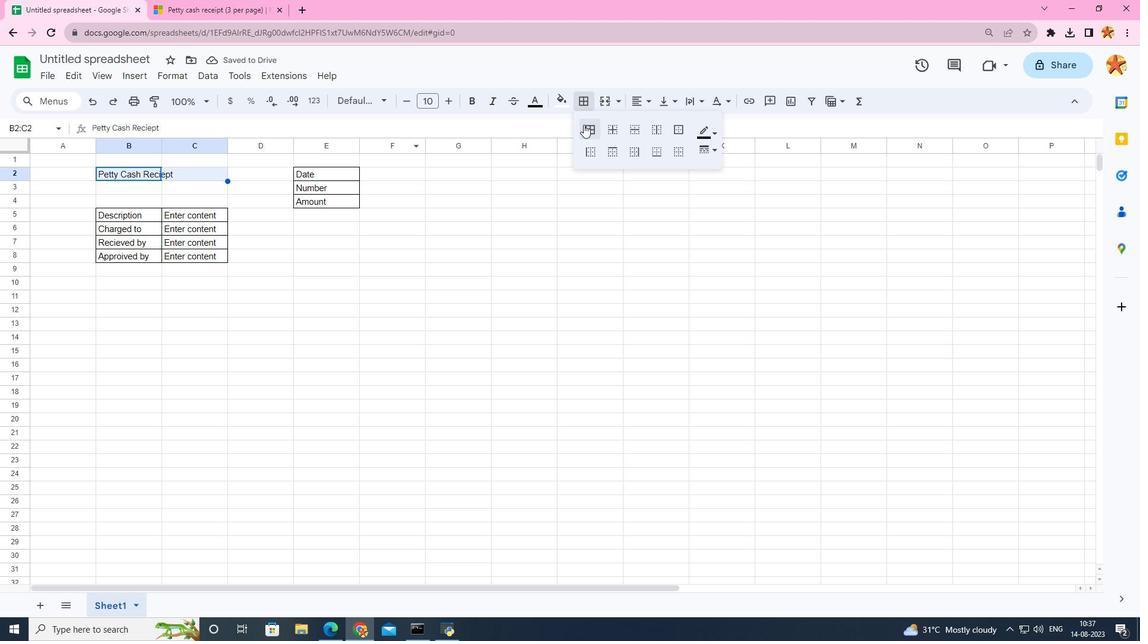
Action: Mouse pressed left at (583, 124)
Screenshot: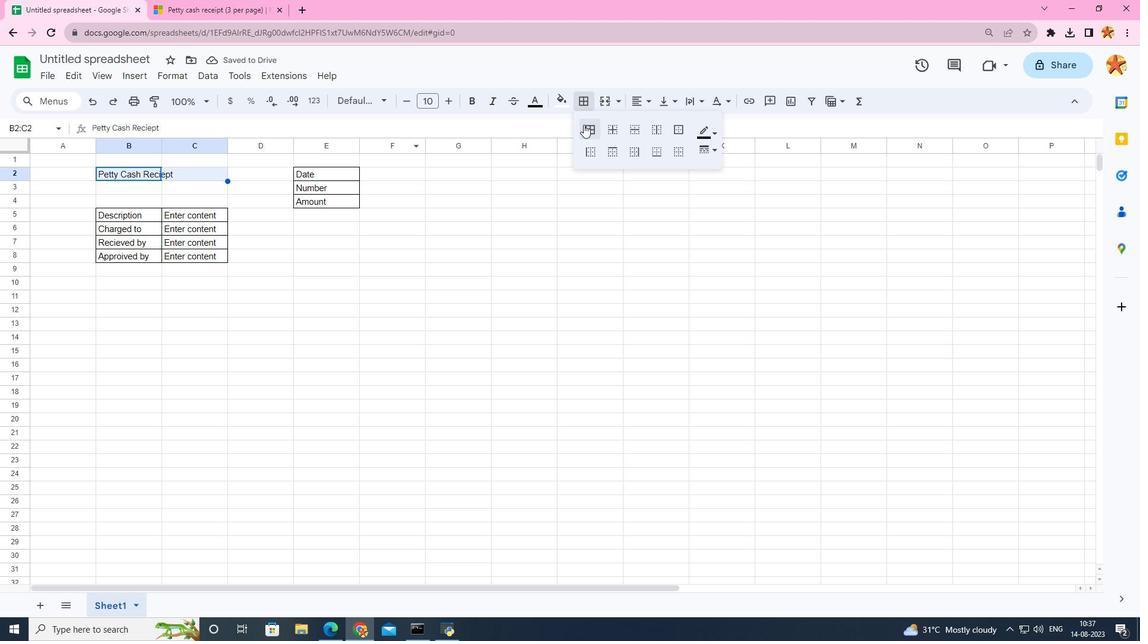 
Action: Mouse moved to (506, 219)
Screenshot: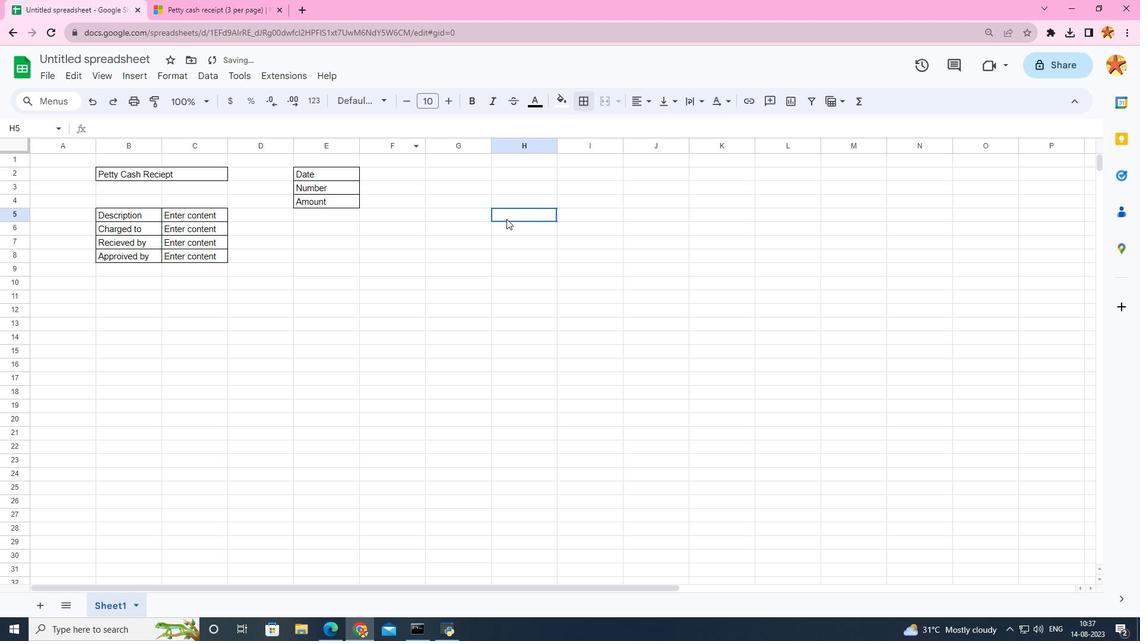 
Action: Mouse pressed left at (506, 219)
Screenshot: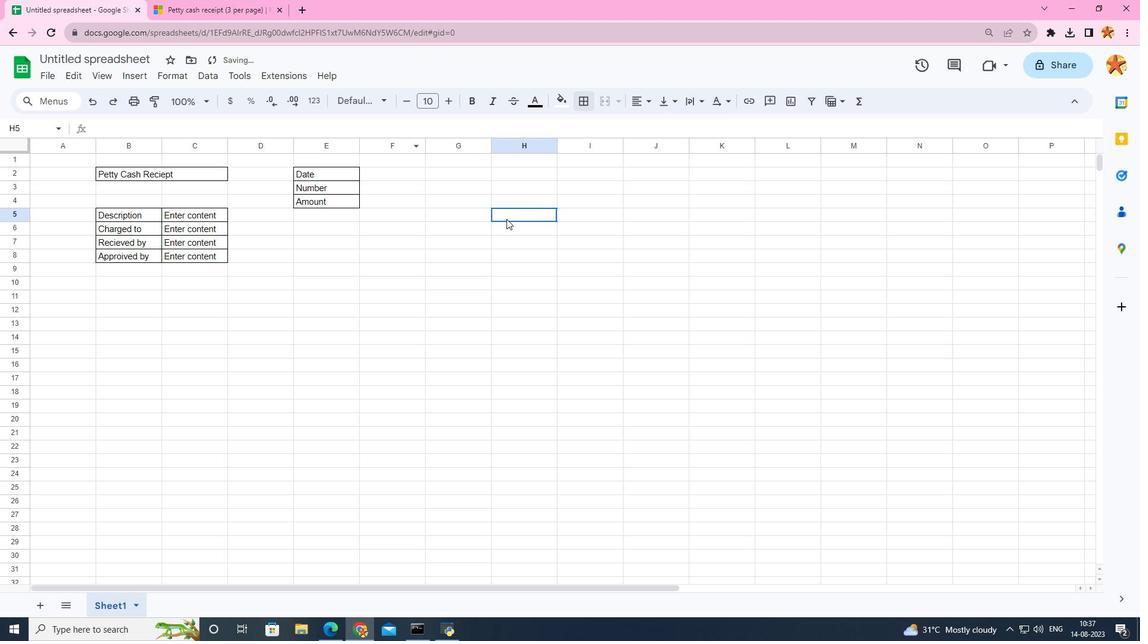 
Action: Mouse moved to (382, 231)
Screenshot: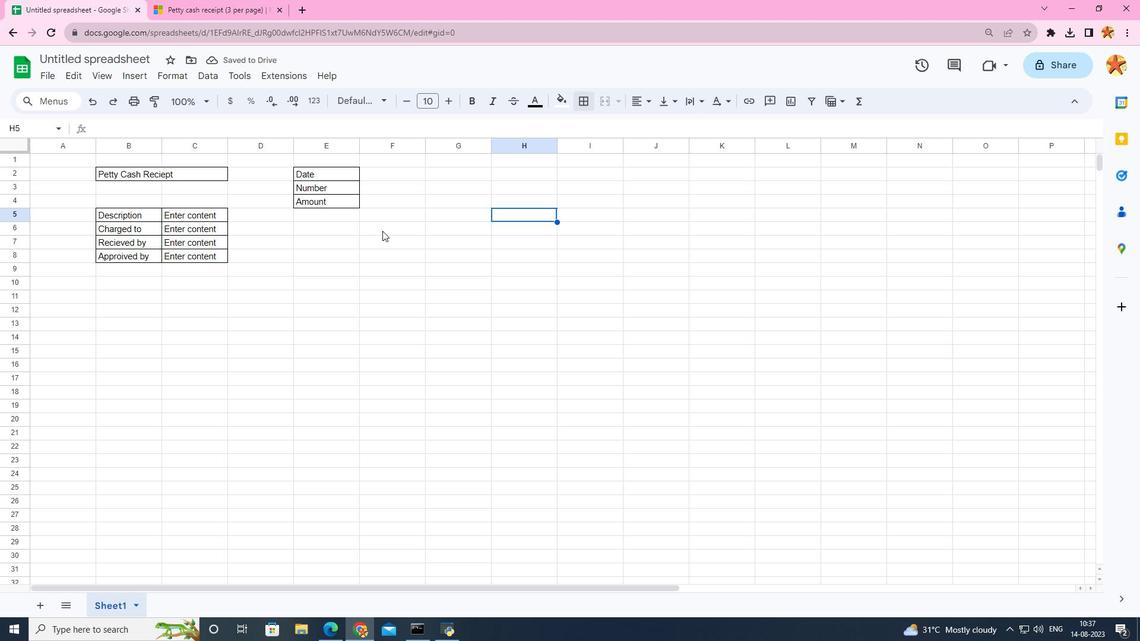 
